 Task: Search one way flight ticket for 4 adults, 2 children, 2 infants in seat and 1 infant on lap in premium economy from Tri-cities: Tri-cities Airport to Evansville: Evansville Regional Airport on 8-3-2023. Choice of flights is Royal air maroc. Number of bags: 2 checked bags. Price is upto 84000. Outbound departure time preference is 22:00.
Action: Mouse moved to (445, 173)
Screenshot: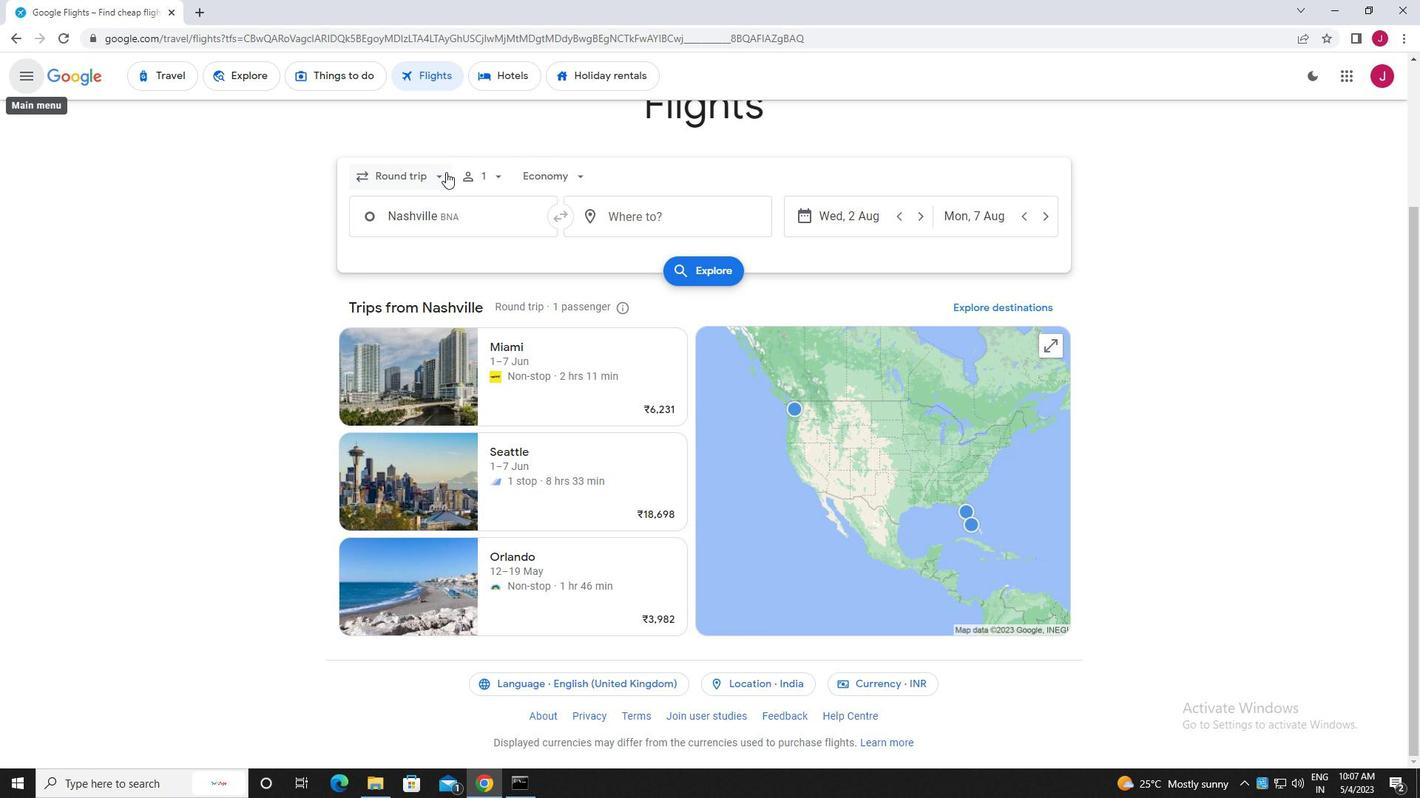 
Action: Mouse pressed left at (445, 173)
Screenshot: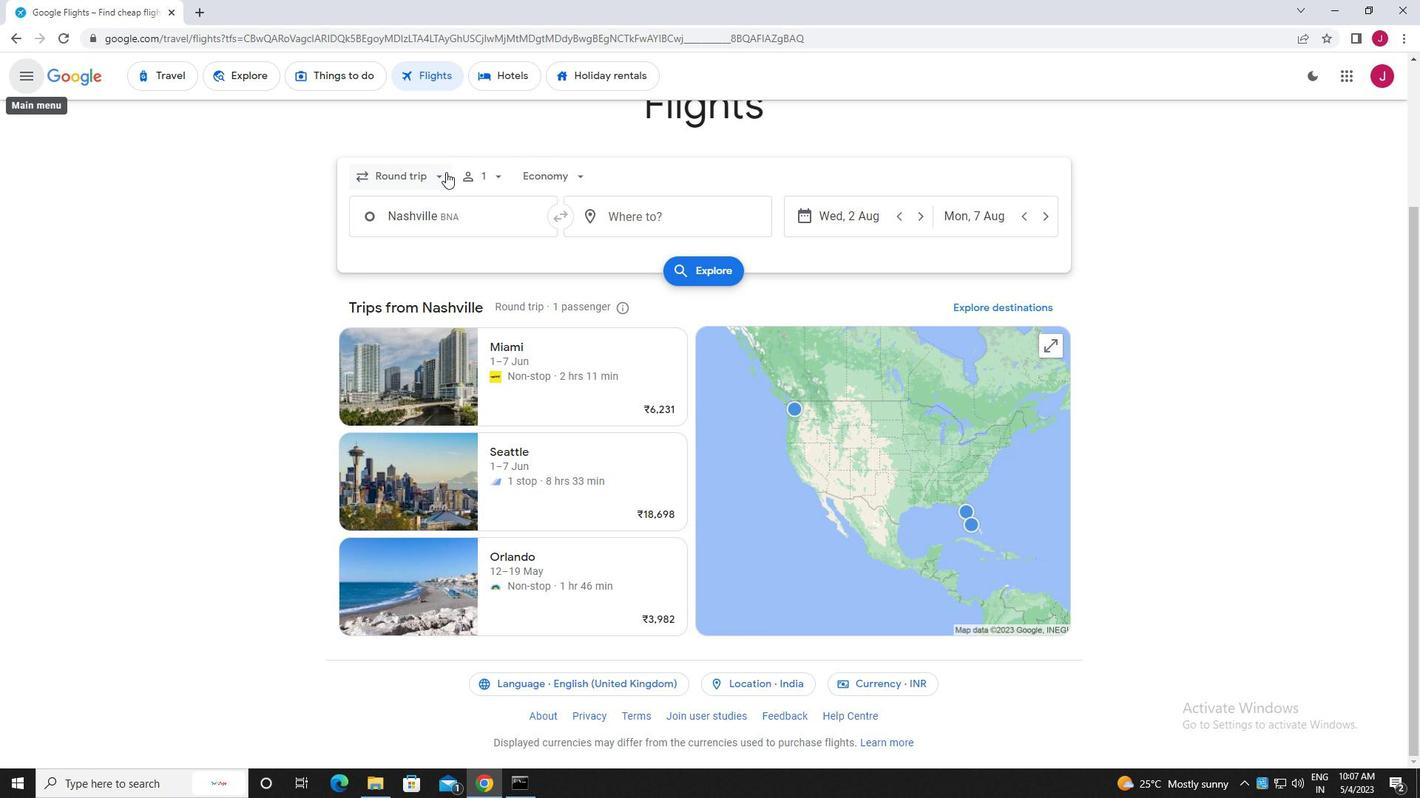 
Action: Mouse moved to (422, 243)
Screenshot: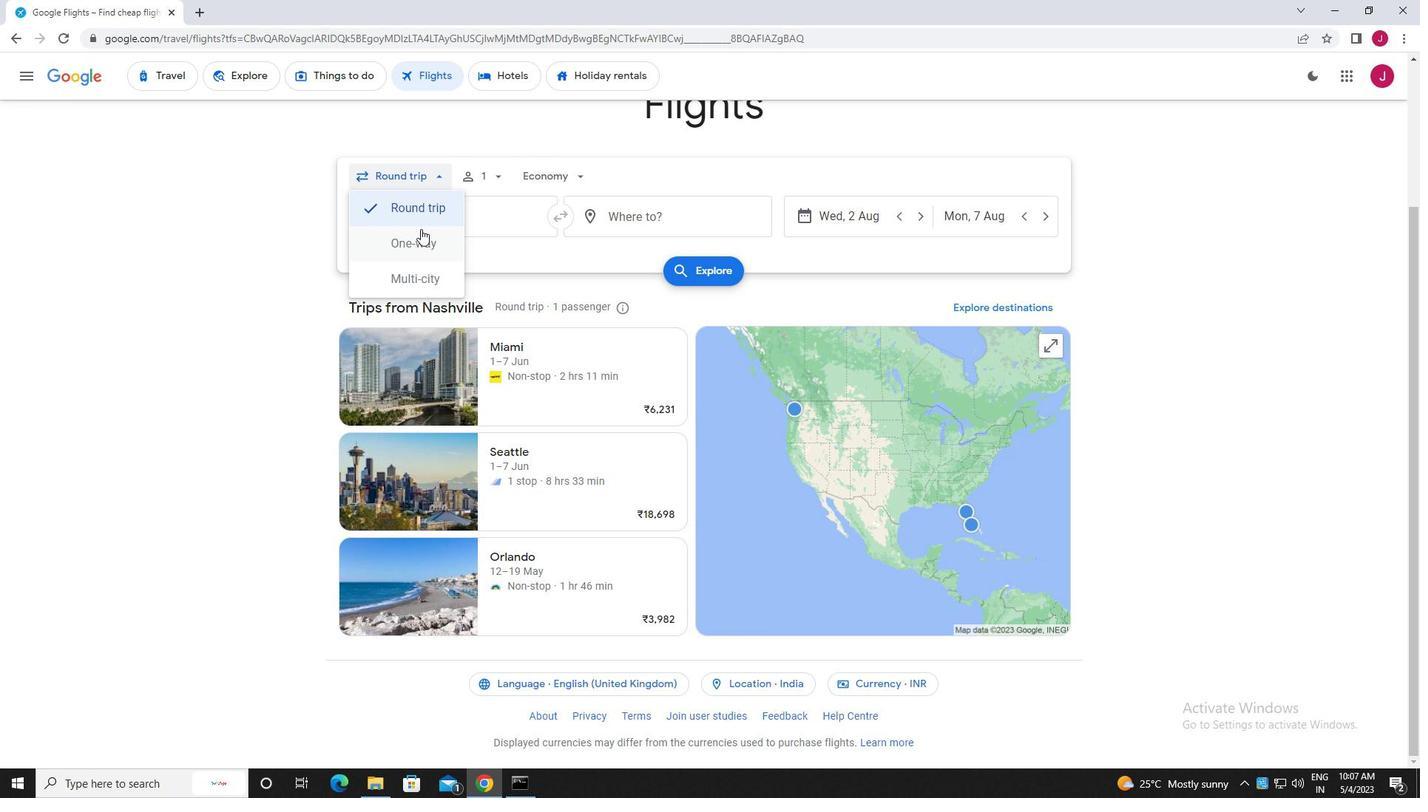 
Action: Mouse pressed left at (422, 243)
Screenshot: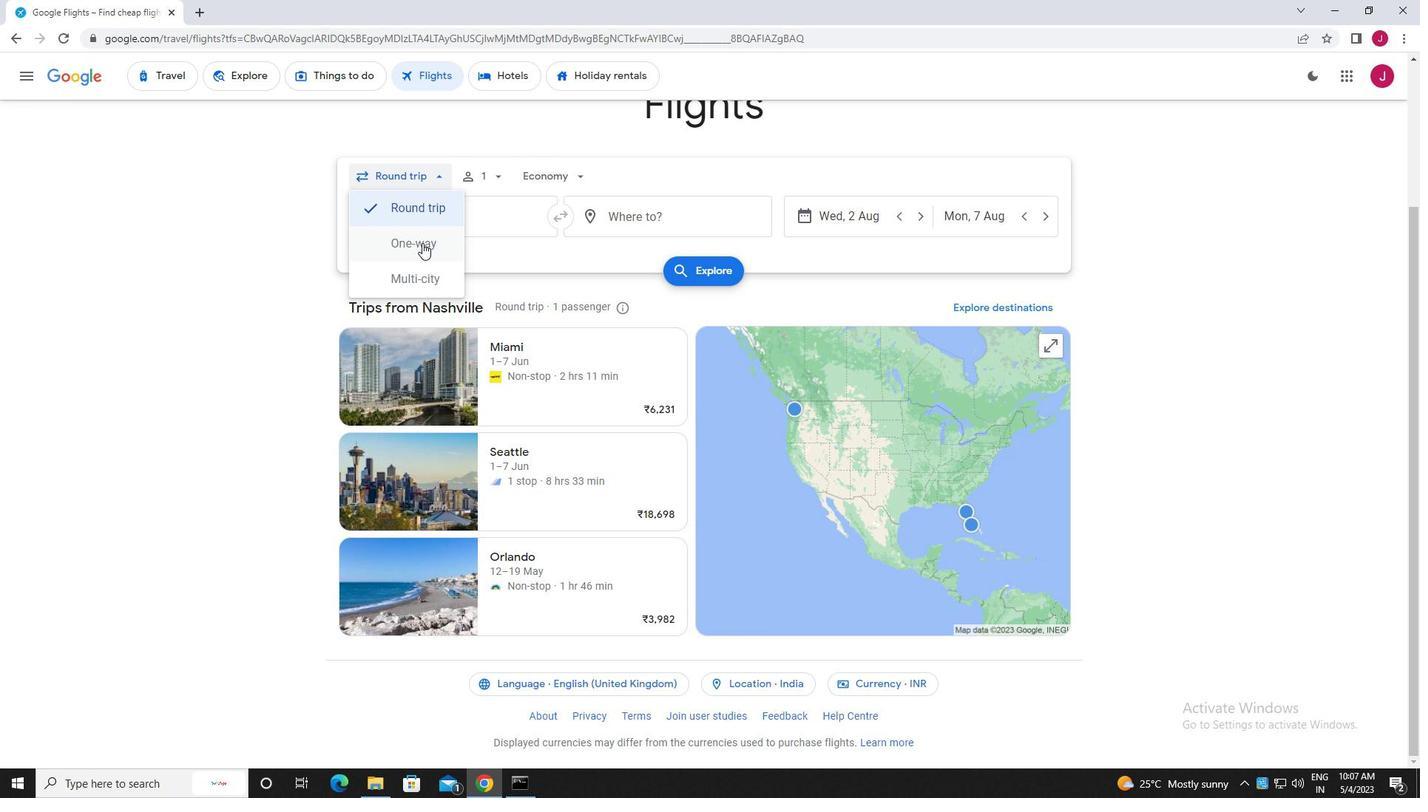
Action: Mouse moved to (489, 177)
Screenshot: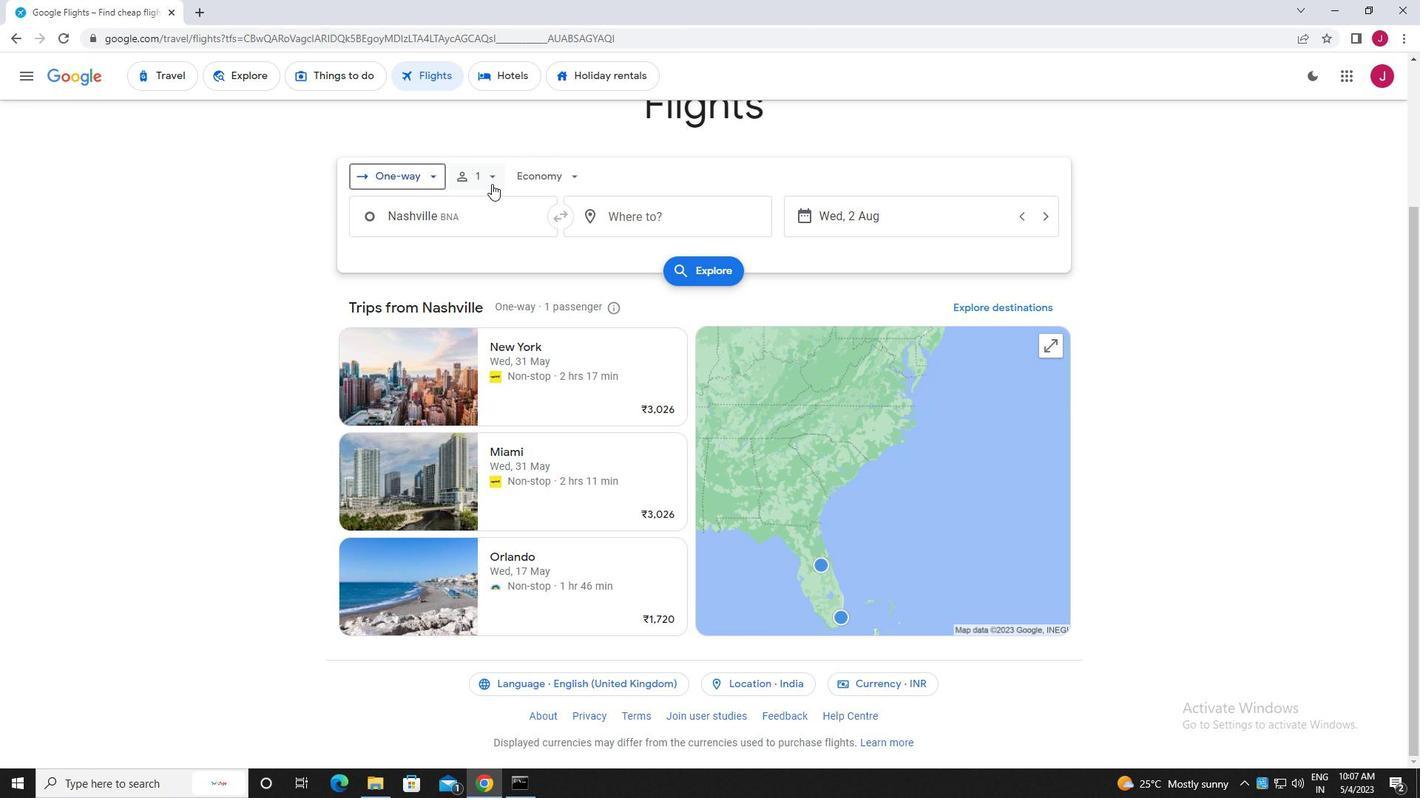 
Action: Mouse pressed left at (489, 177)
Screenshot: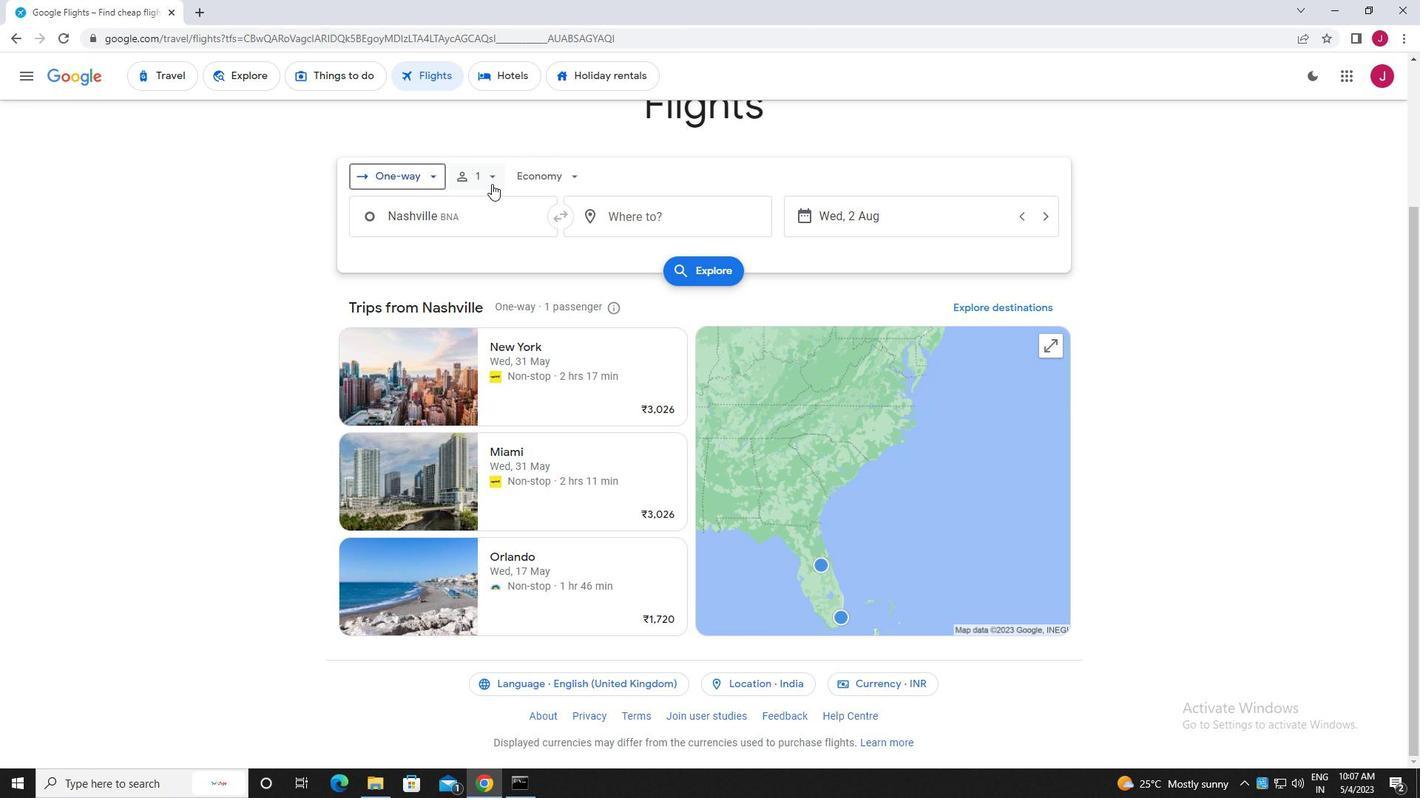 
Action: Mouse moved to (607, 213)
Screenshot: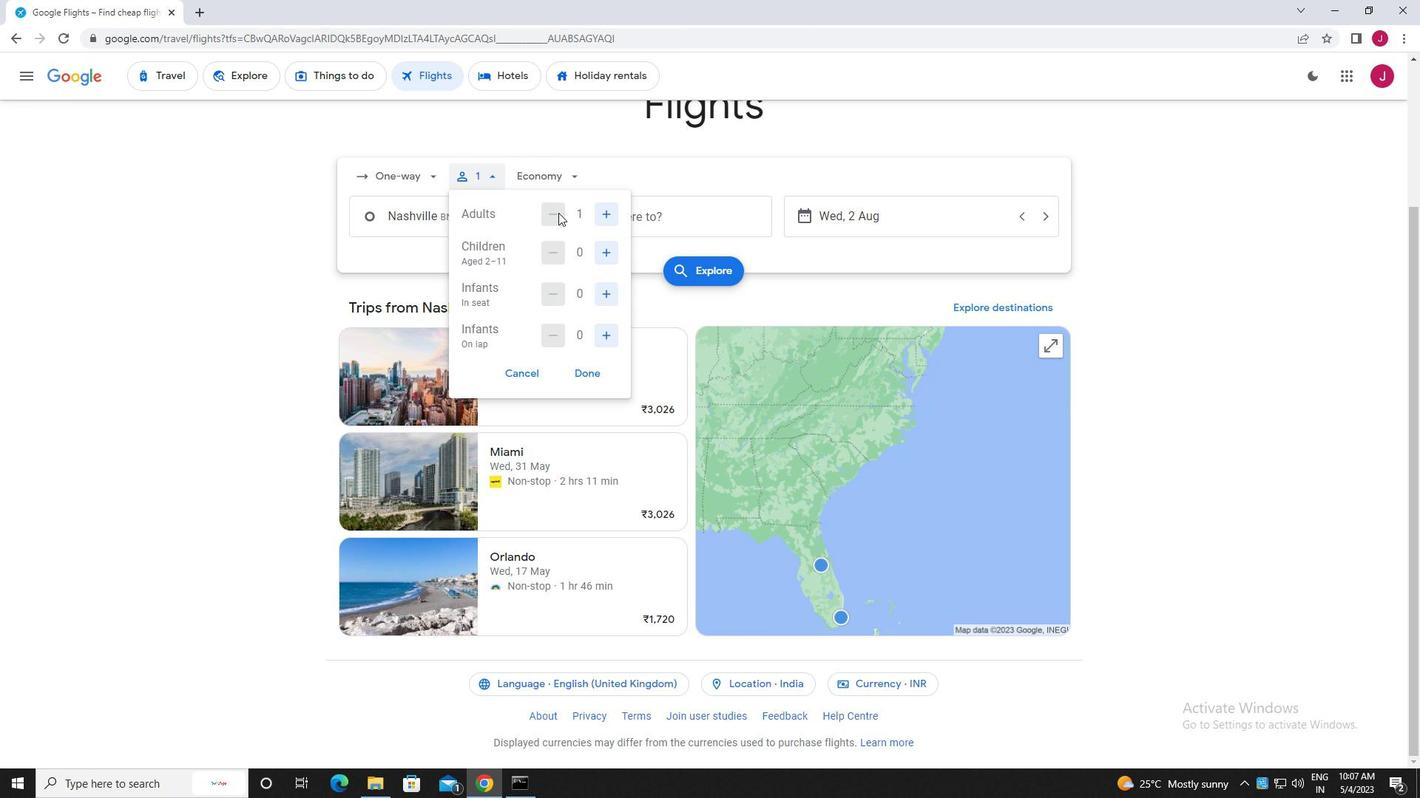 
Action: Mouse pressed left at (607, 213)
Screenshot: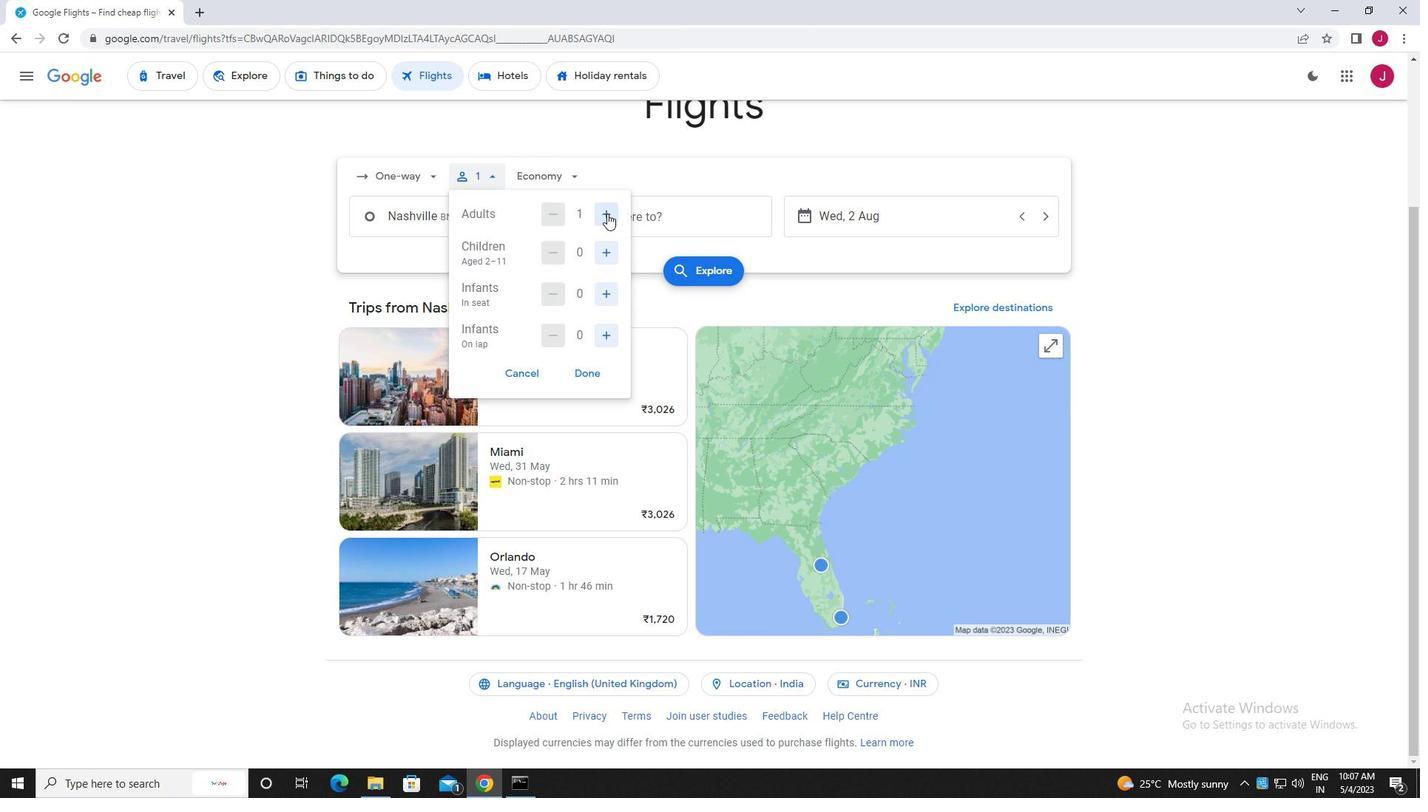 
Action: Mouse pressed left at (607, 213)
Screenshot: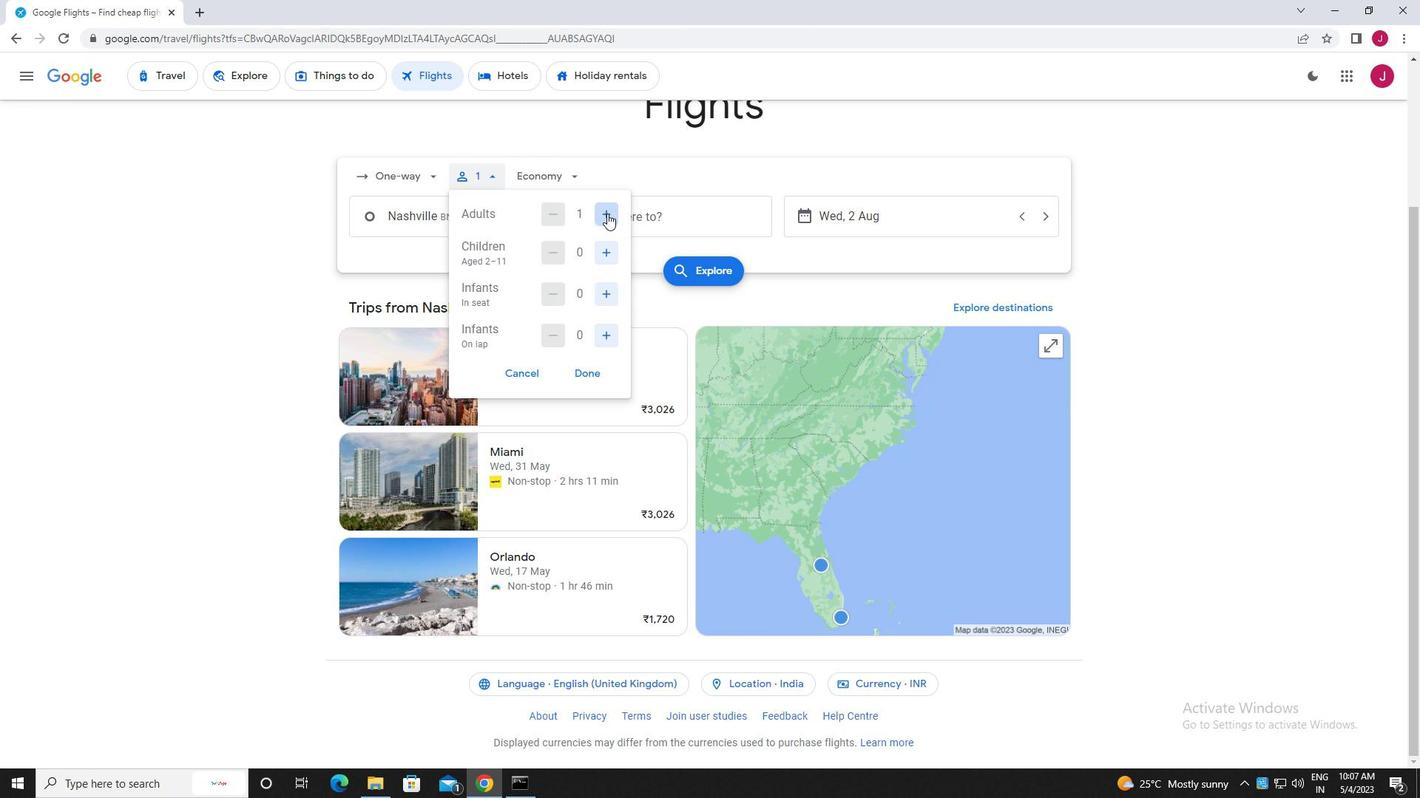 
Action: Mouse pressed left at (607, 213)
Screenshot: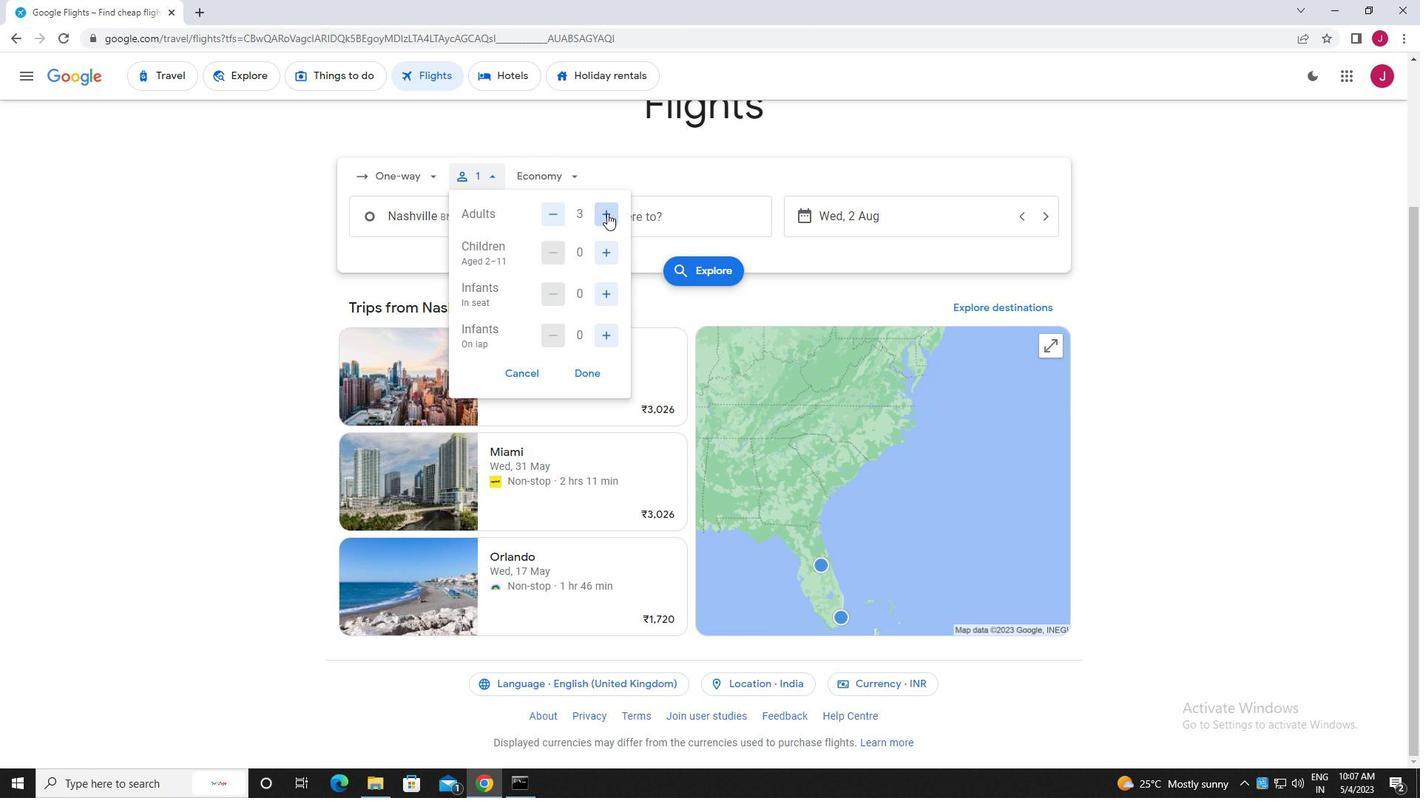 
Action: Mouse moved to (608, 254)
Screenshot: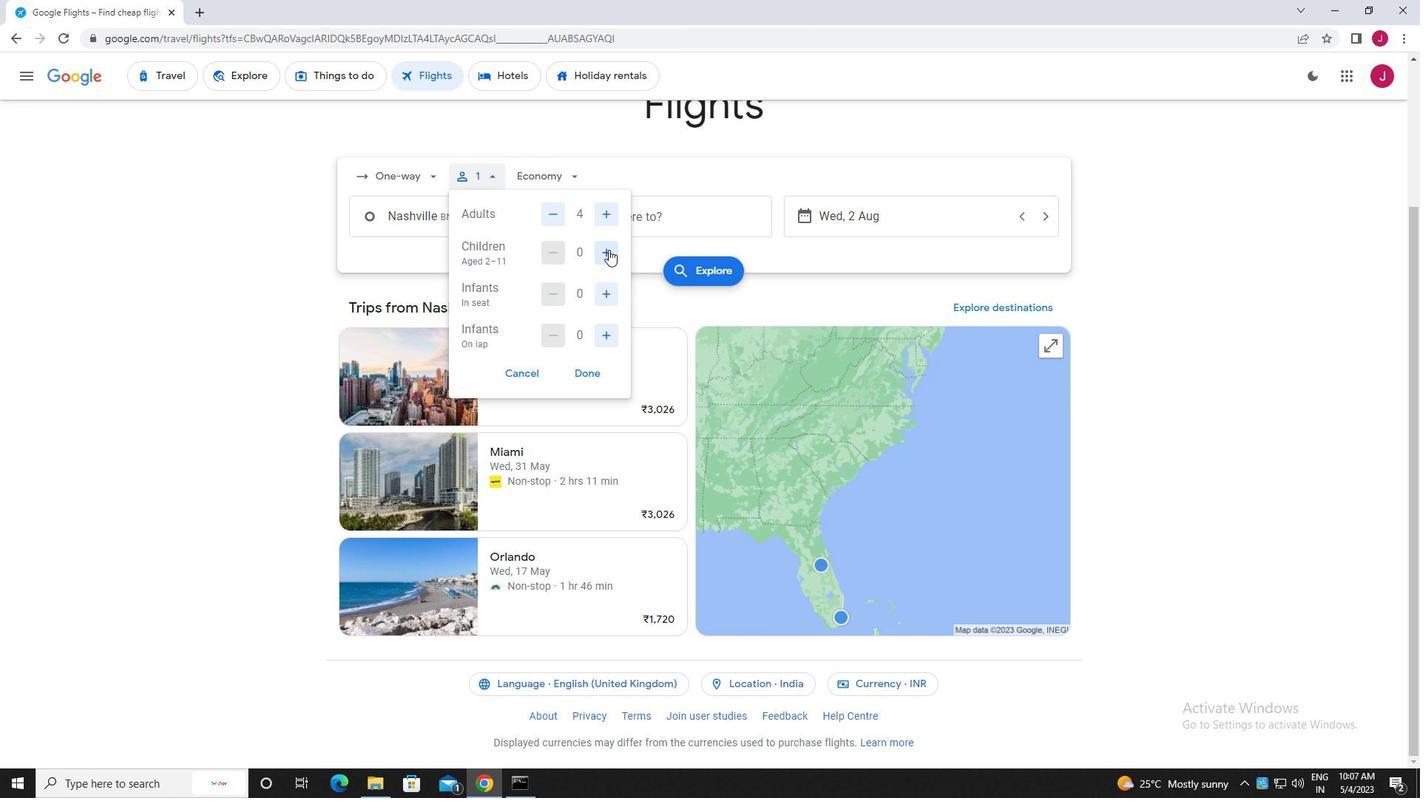 
Action: Mouse pressed left at (608, 254)
Screenshot: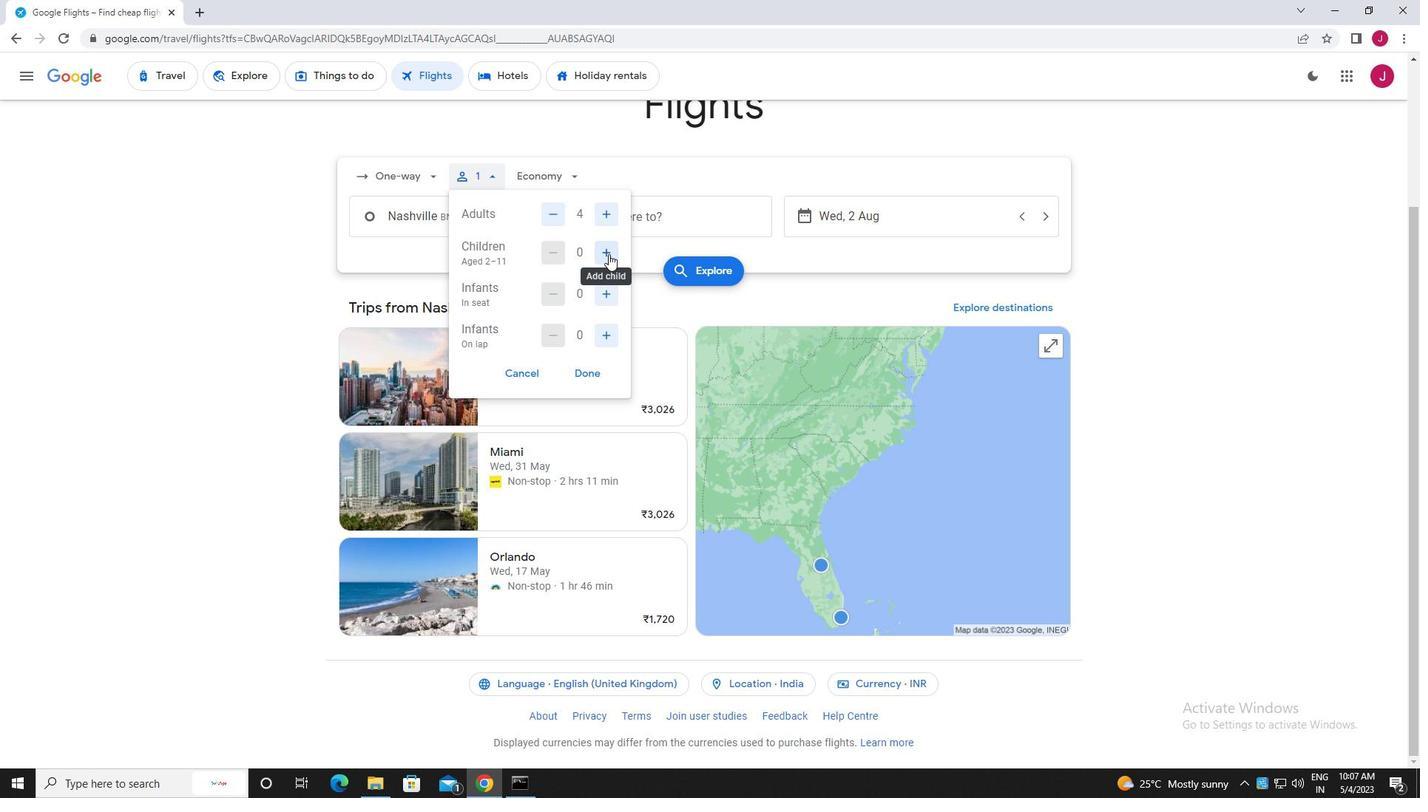 
Action: Mouse pressed left at (608, 254)
Screenshot: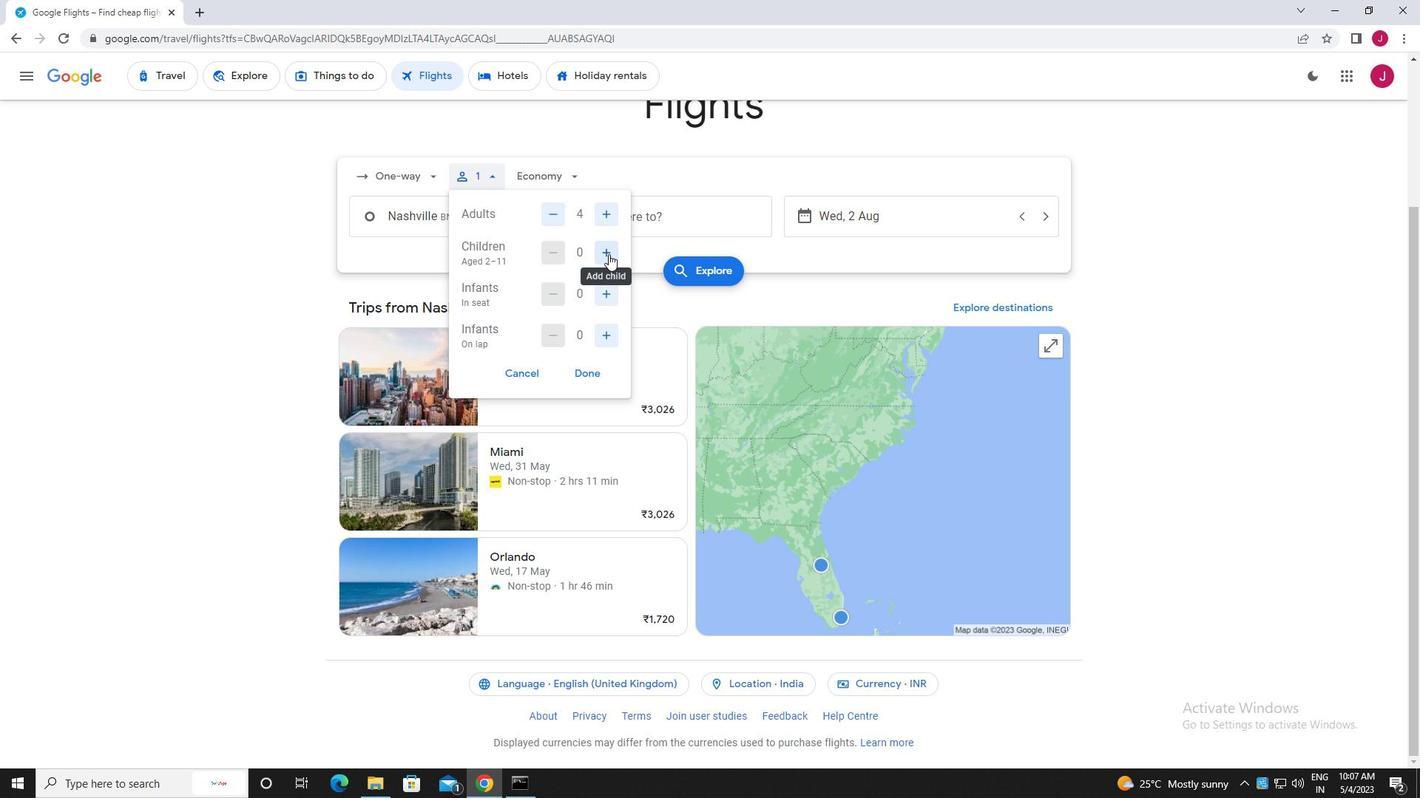 
Action: Mouse moved to (608, 295)
Screenshot: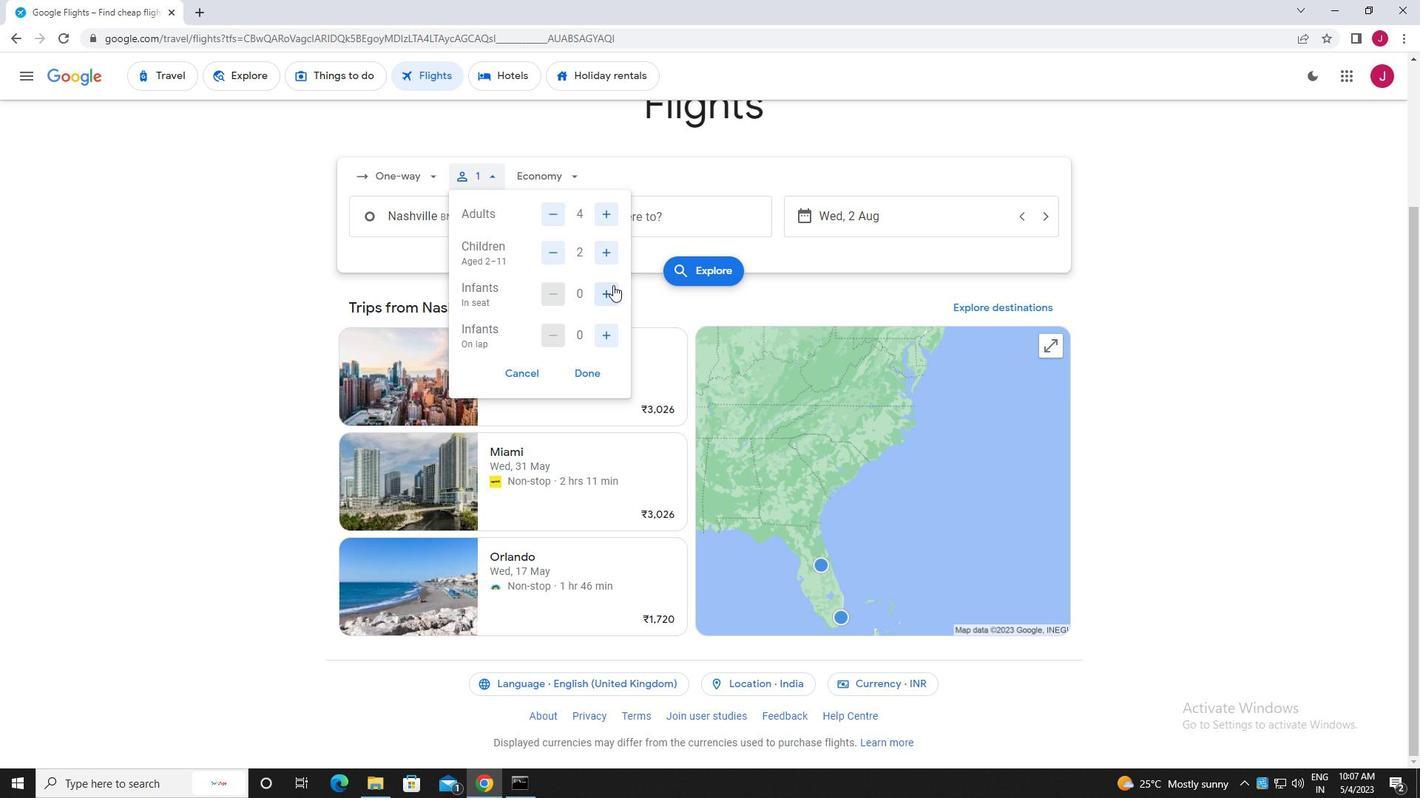 
Action: Mouse pressed left at (608, 295)
Screenshot: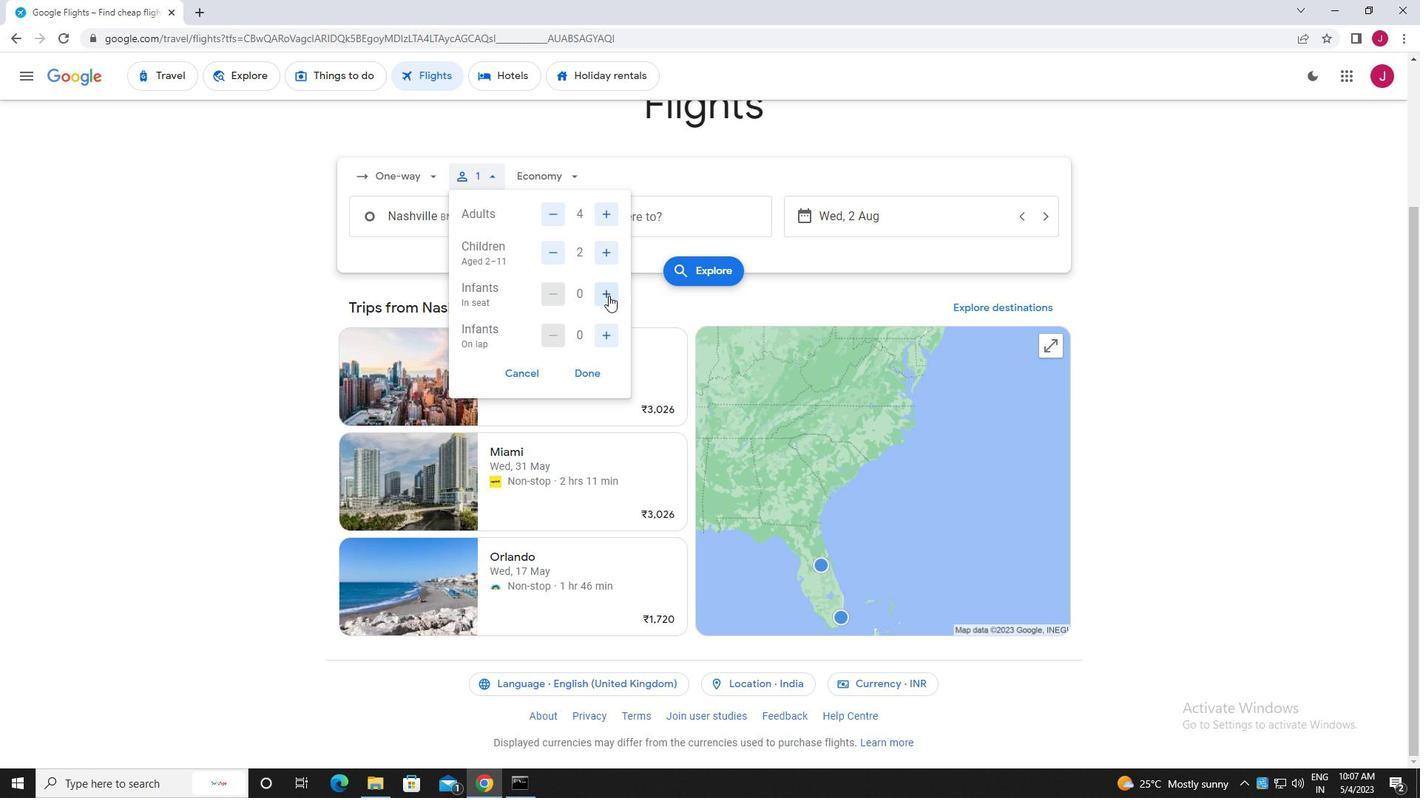 
Action: Mouse pressed left at (608, 295)
Screenshot: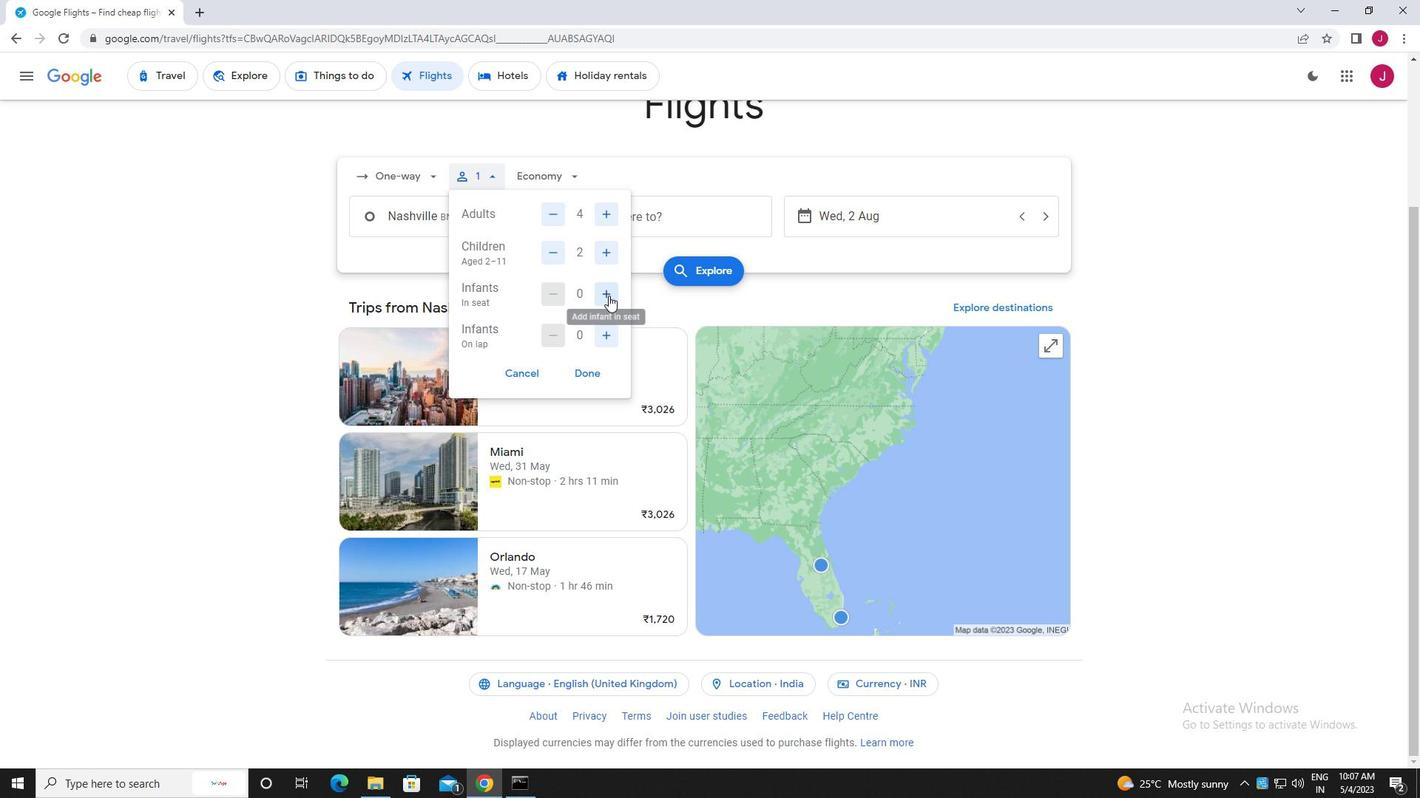 
Action: Mouse moved to (605, 336)
Screenshot: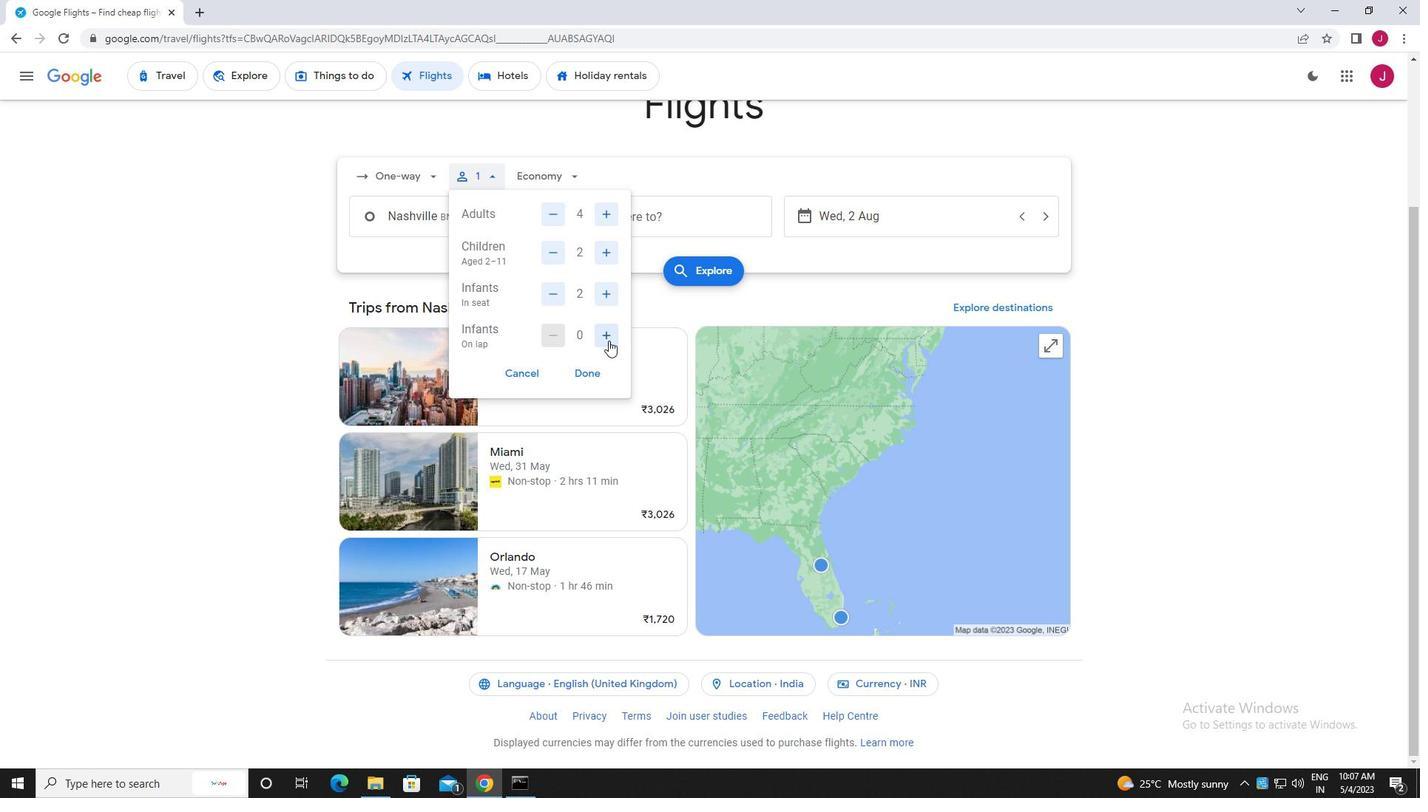 
Action: Mouse pressed left at (605, 336)
Screenshot: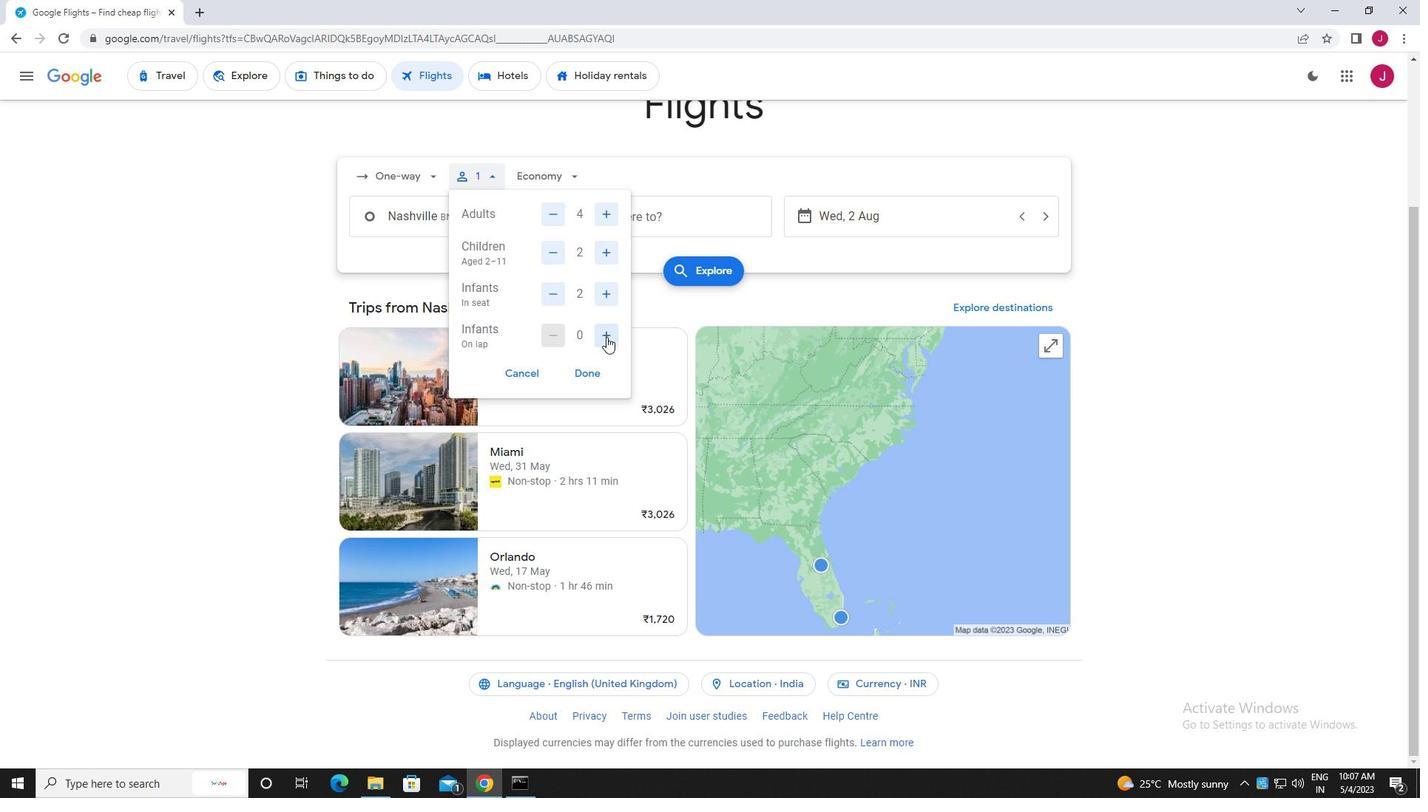 
Action: Mouse moved to (591, 371)
Screenshot: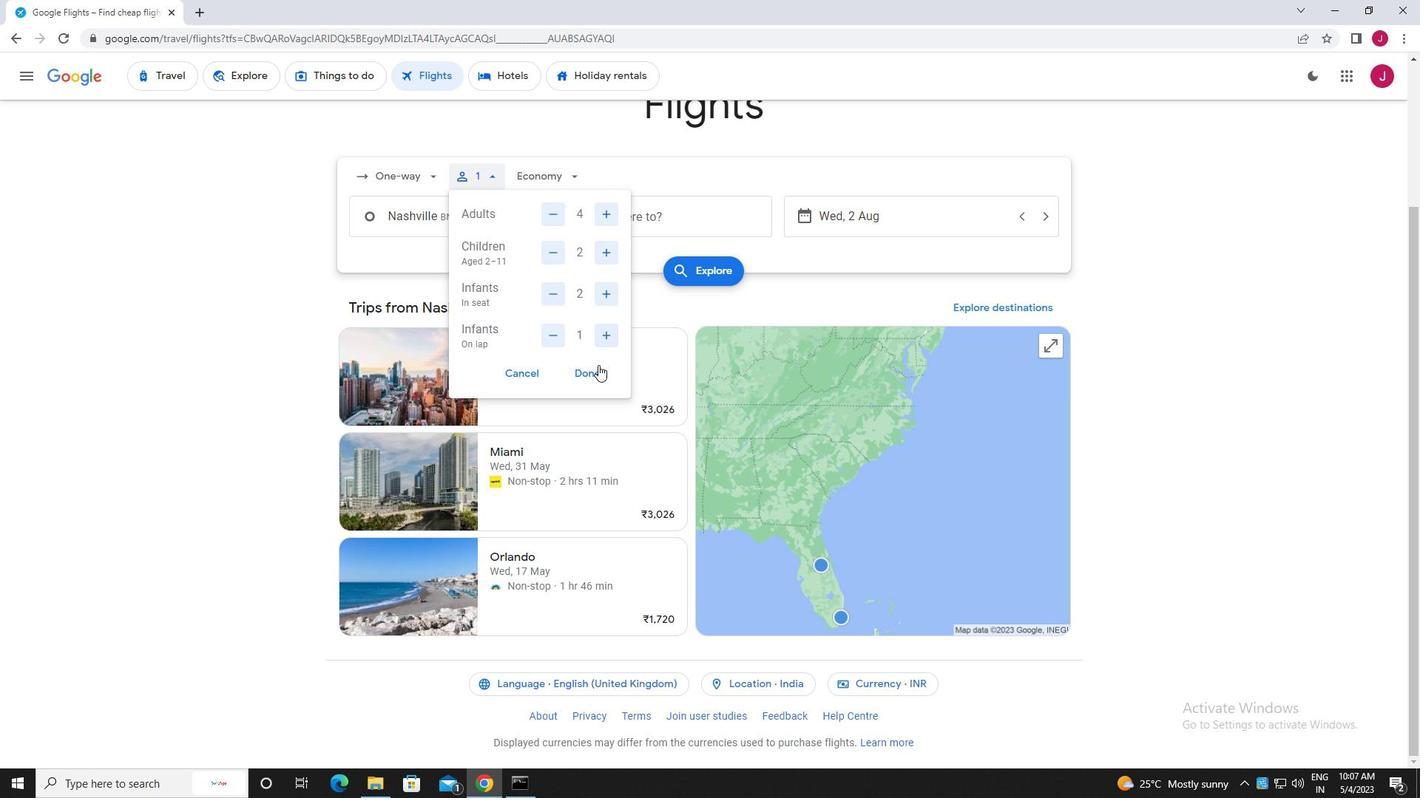 
Action: Mouse pressed left at (591, 371)
Screenshot: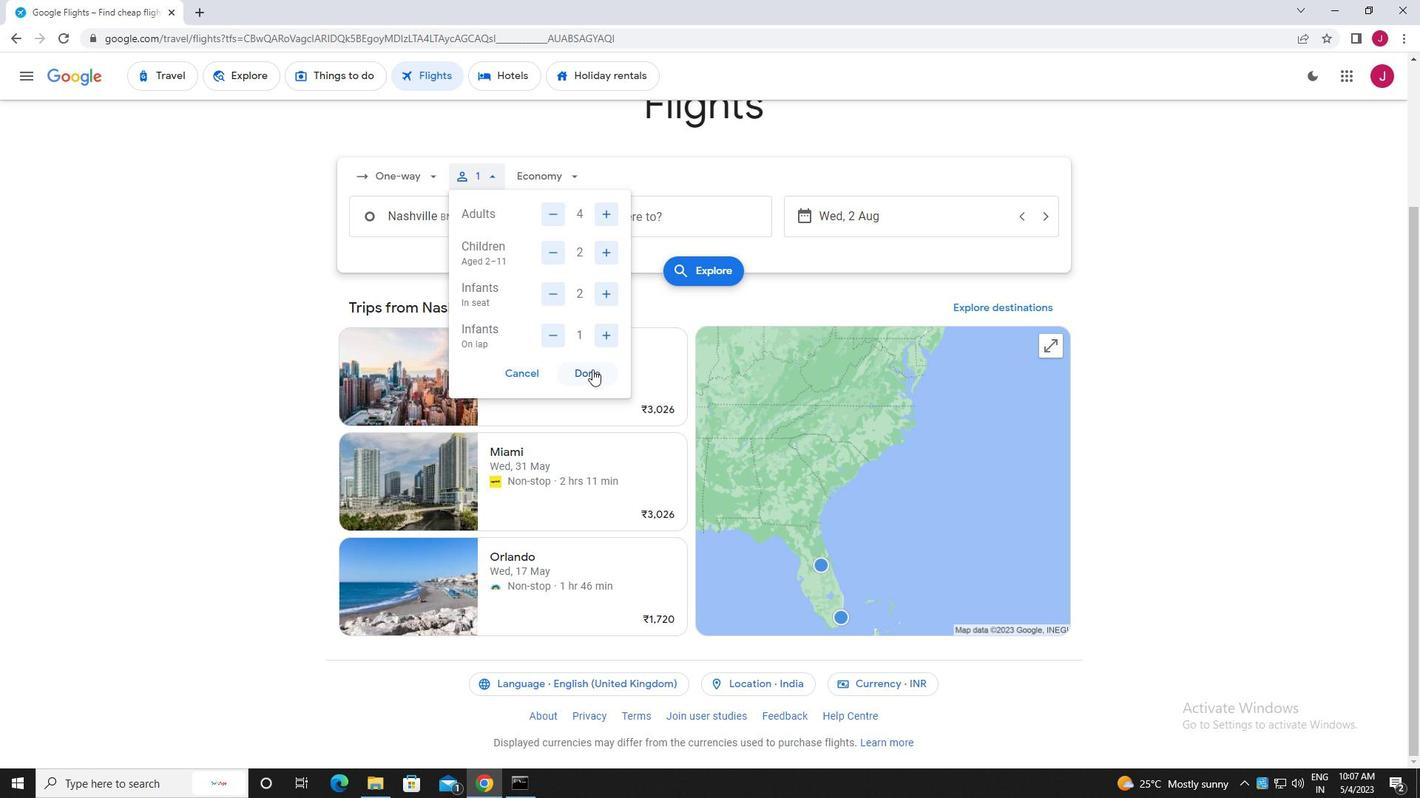 
Action: Mouse moved to (551, 173)
Screenshot: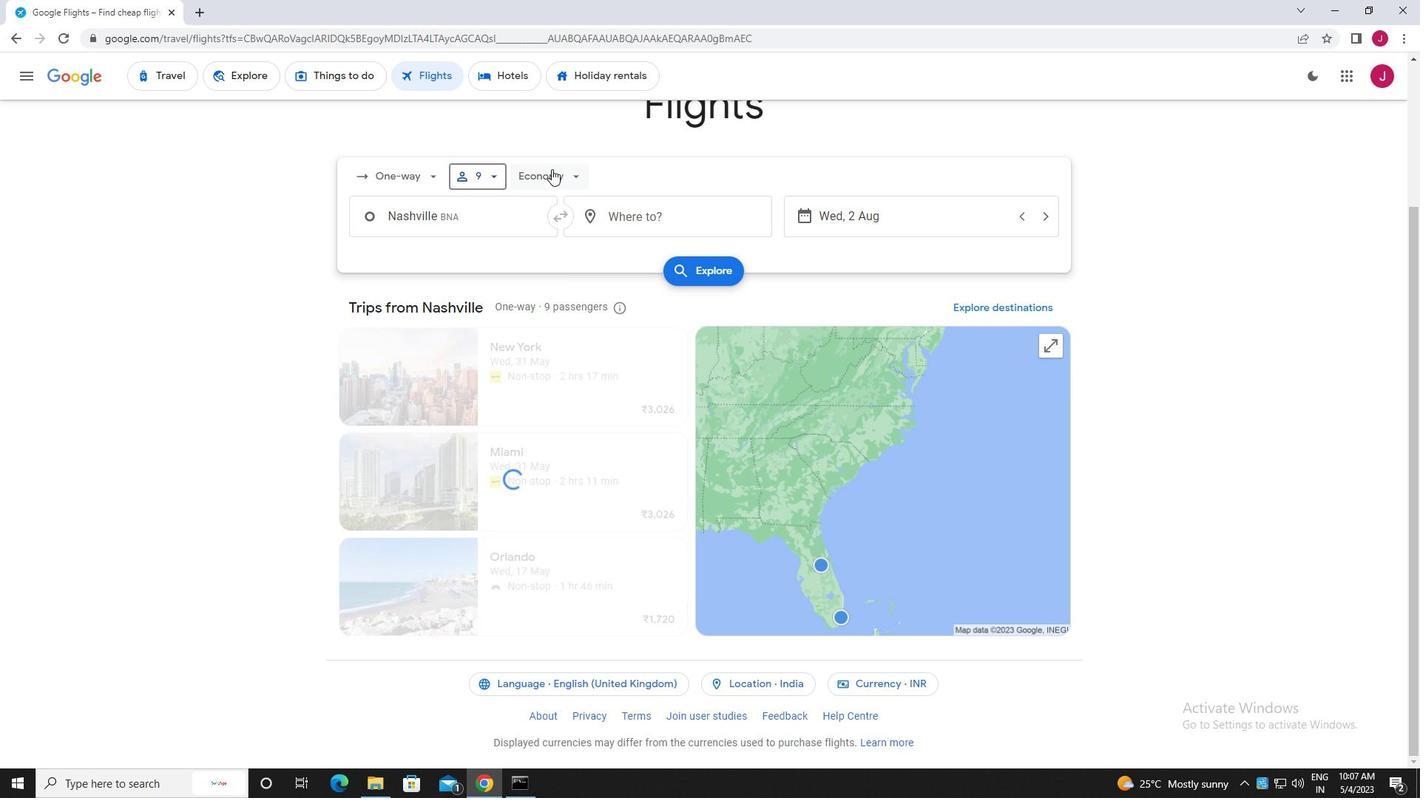 
Action: Mouse pressed left at (551, 173)
Screenshot: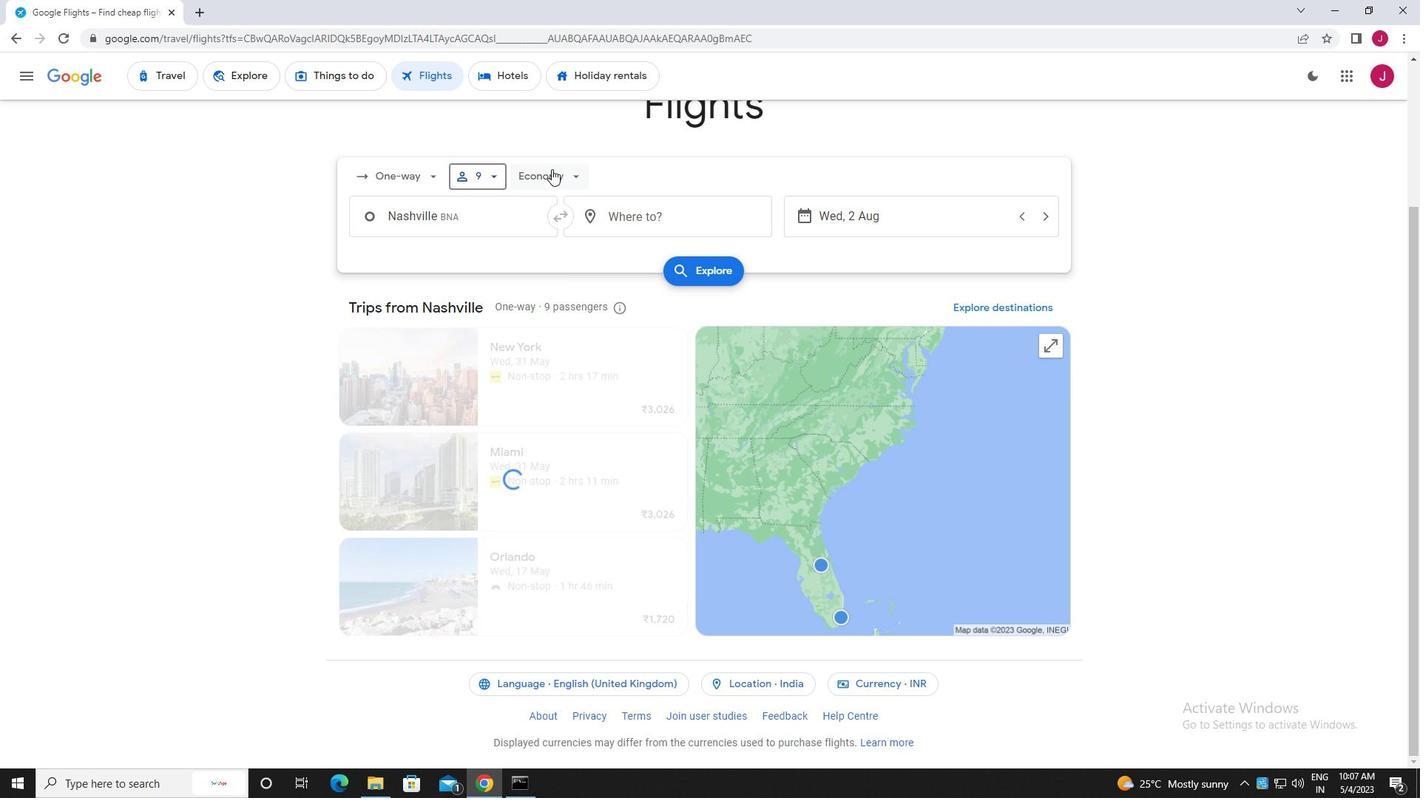 
Action: Mouse moved to (574, 247)
Screenshot: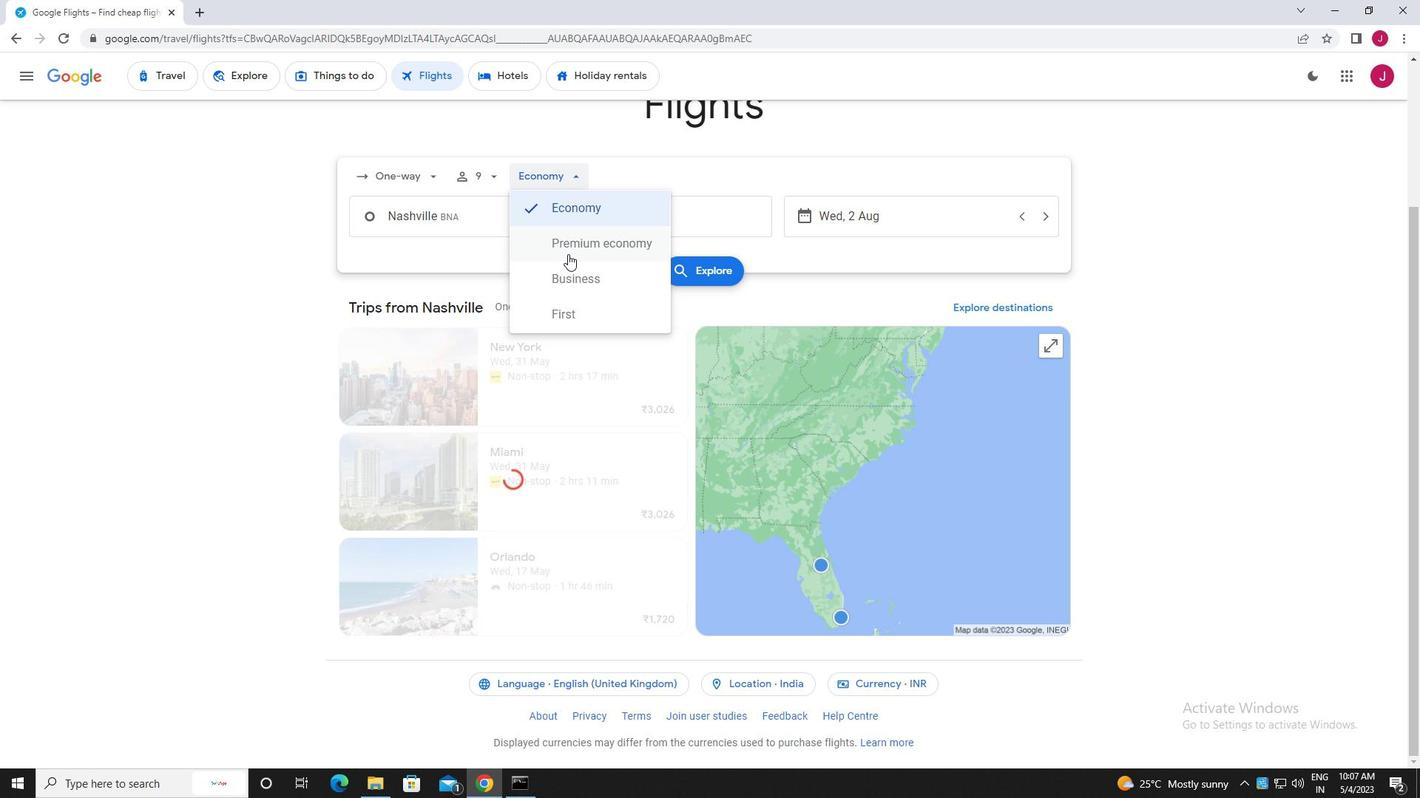 
Action: Mouse pressed left at (574, 247)
Screenshot: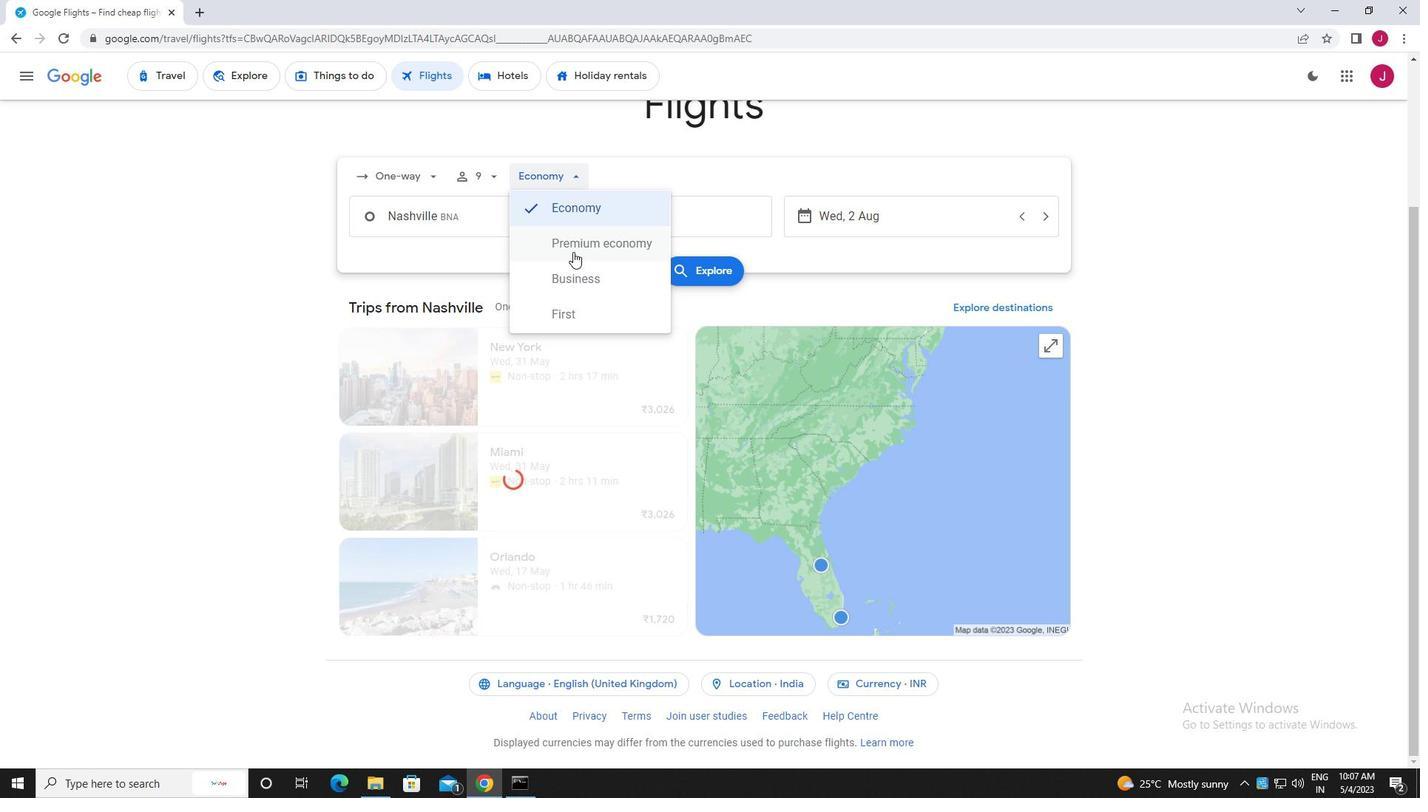 
Action: Mouse moved to (488, 218)
Screenshot: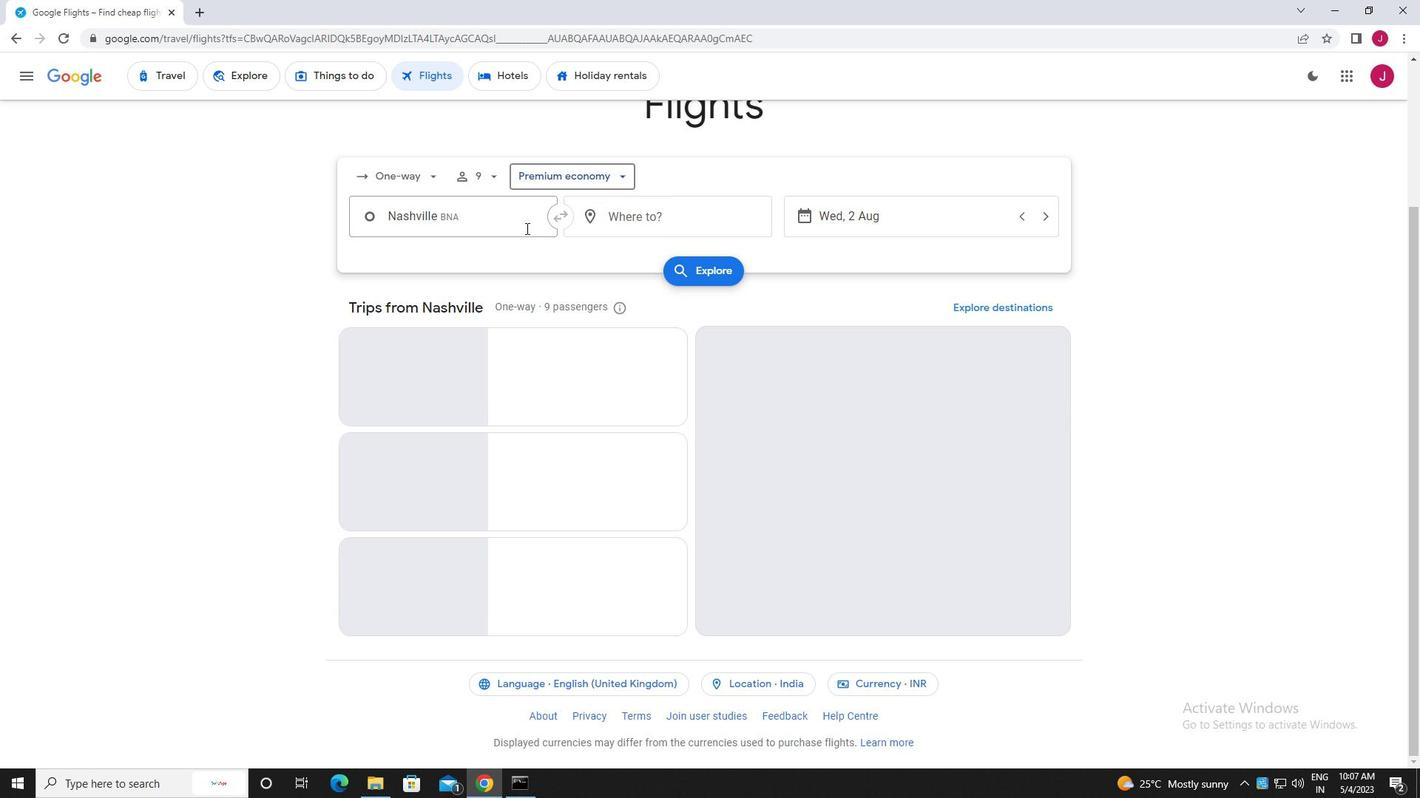 
Action: Mouse pressed left at (488, 218)
Screenshot: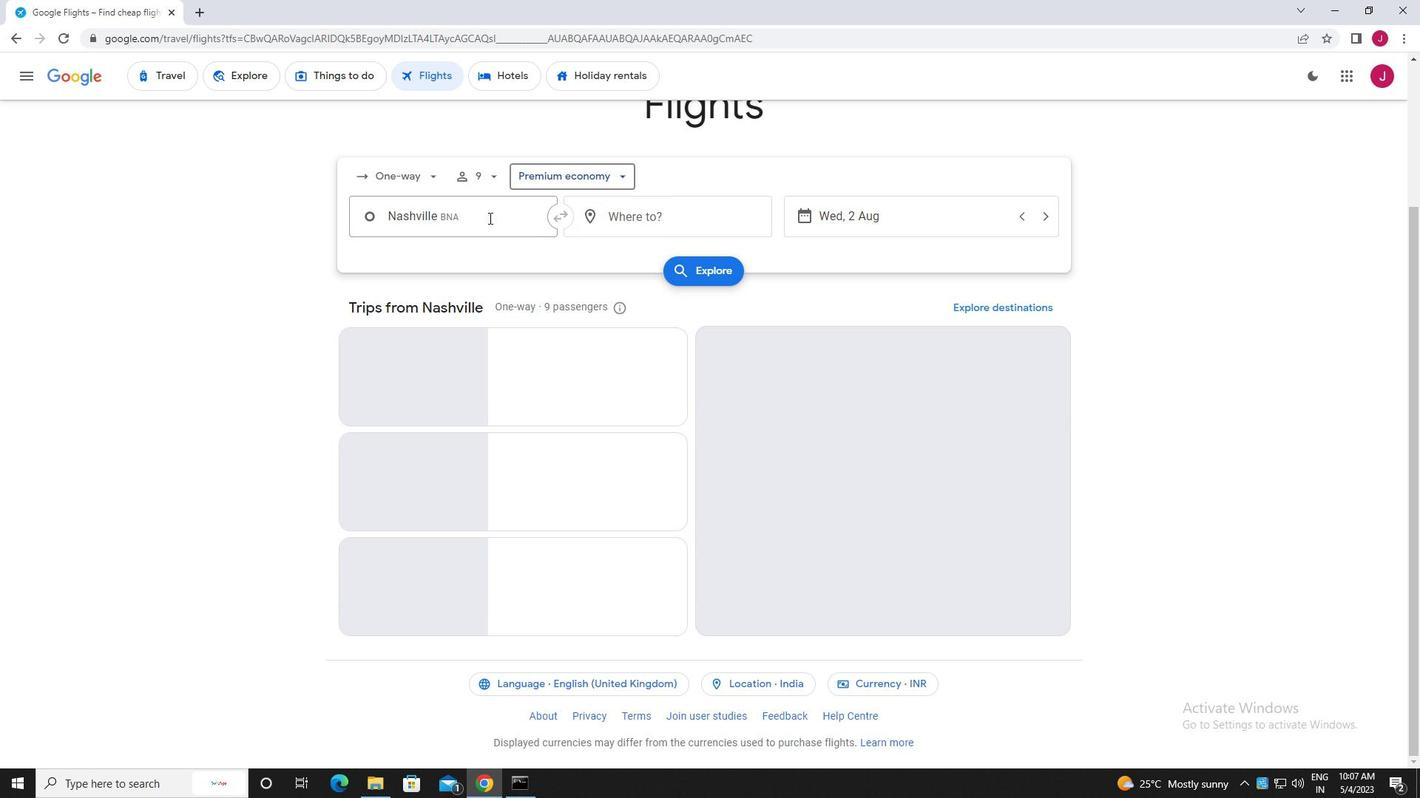 
Action: Mouse moved to (488, 217)
Screenshot: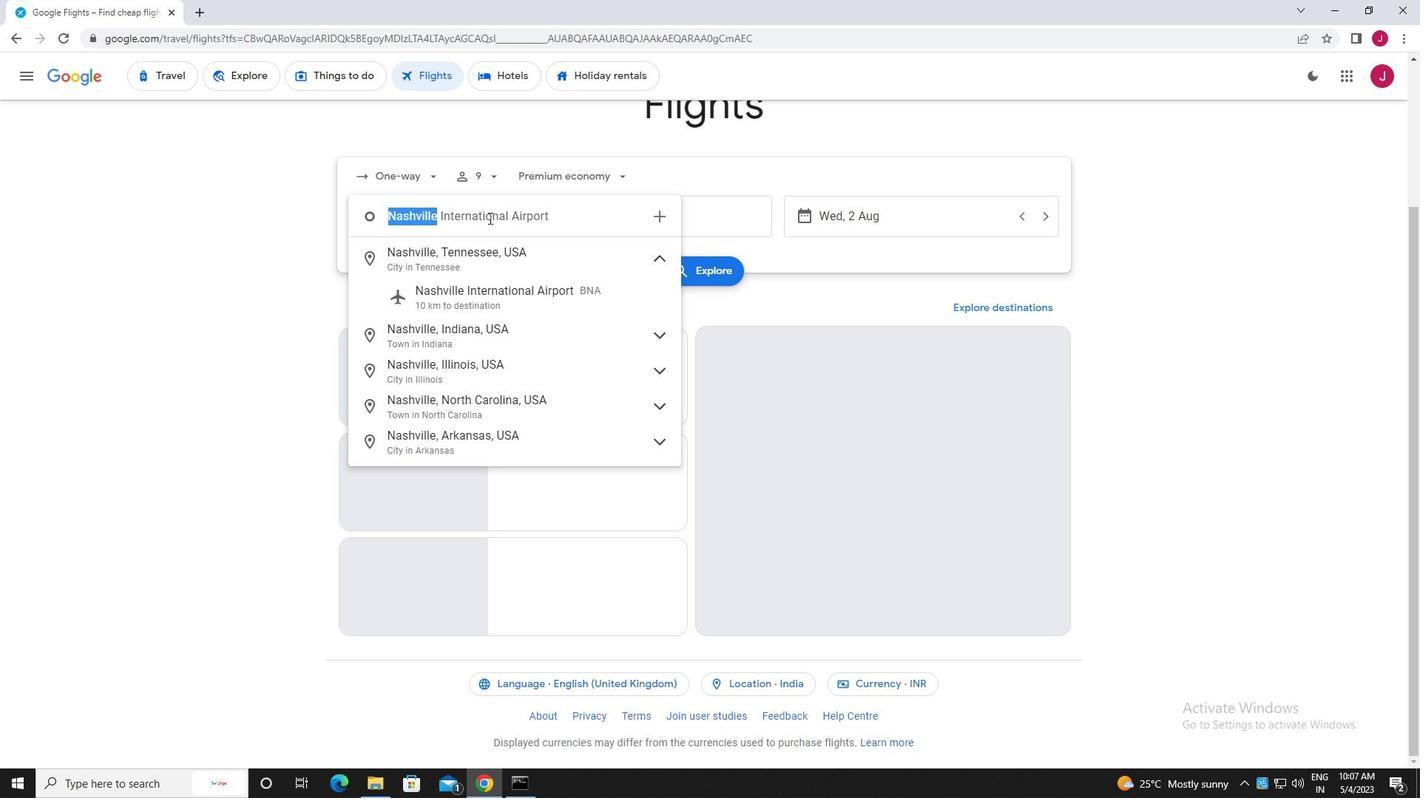 
Action: Key pressed tri<Key.space>cities
Screenshot: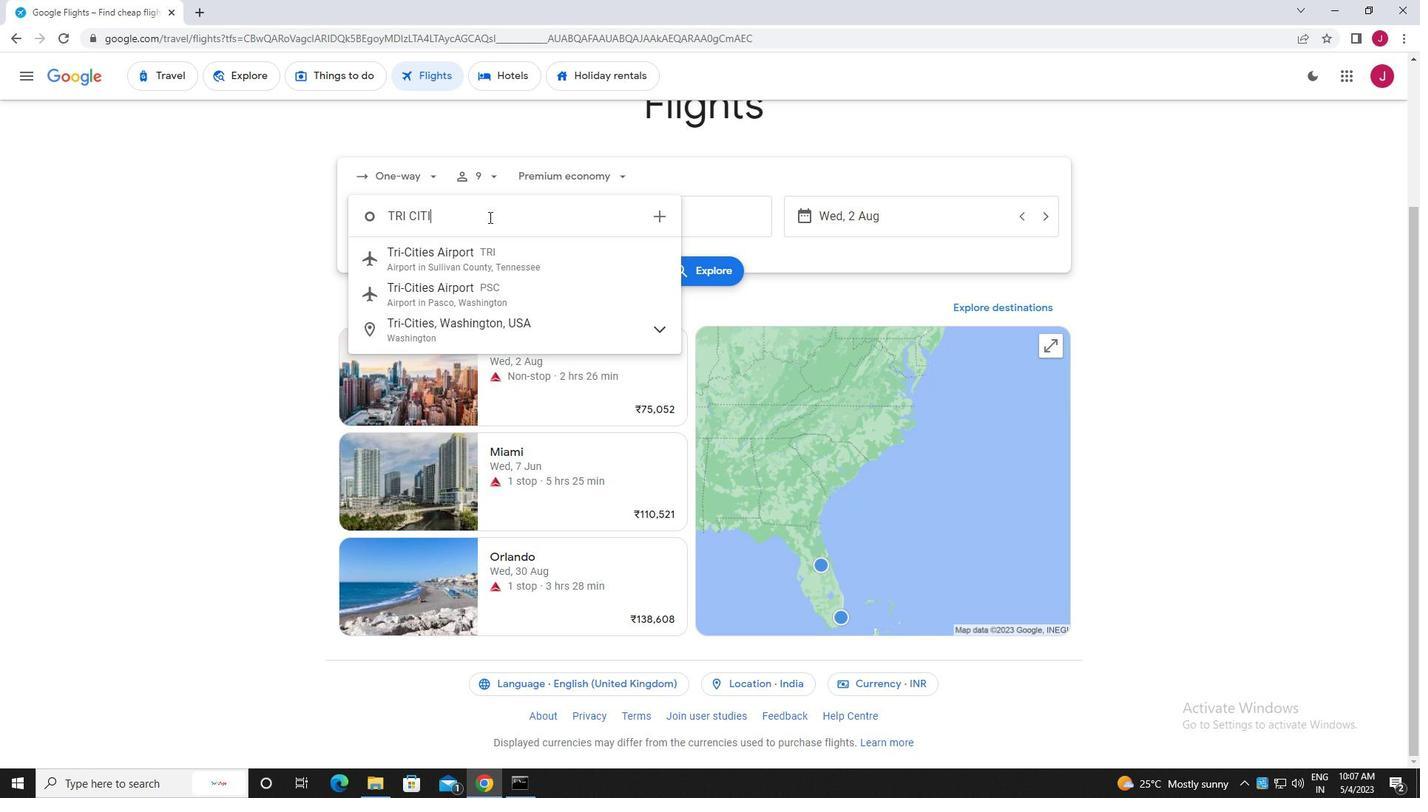 
Action: Mouse moved to (500, 256)
Screenshot: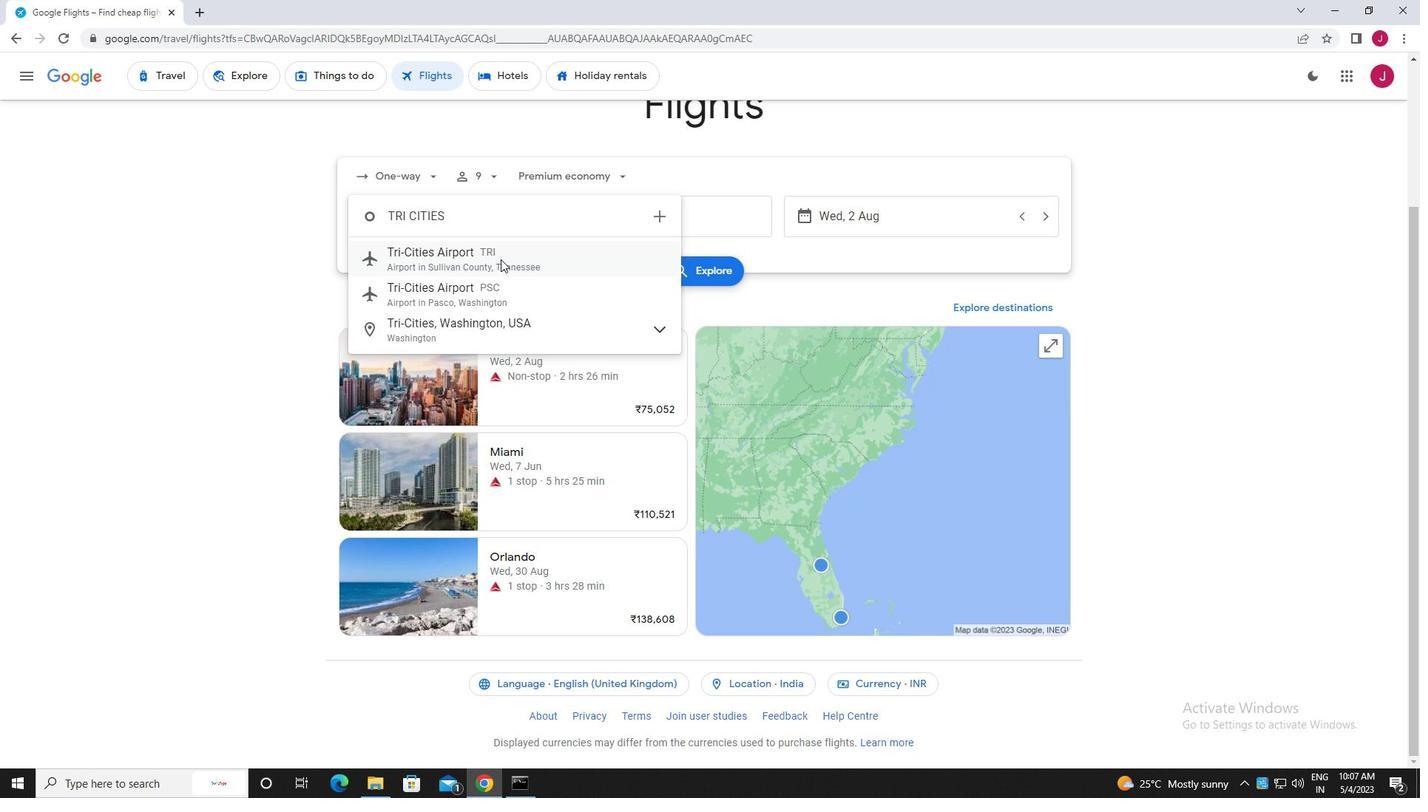 
Action: Mouse pressed left at (500, 256)
Screenshot: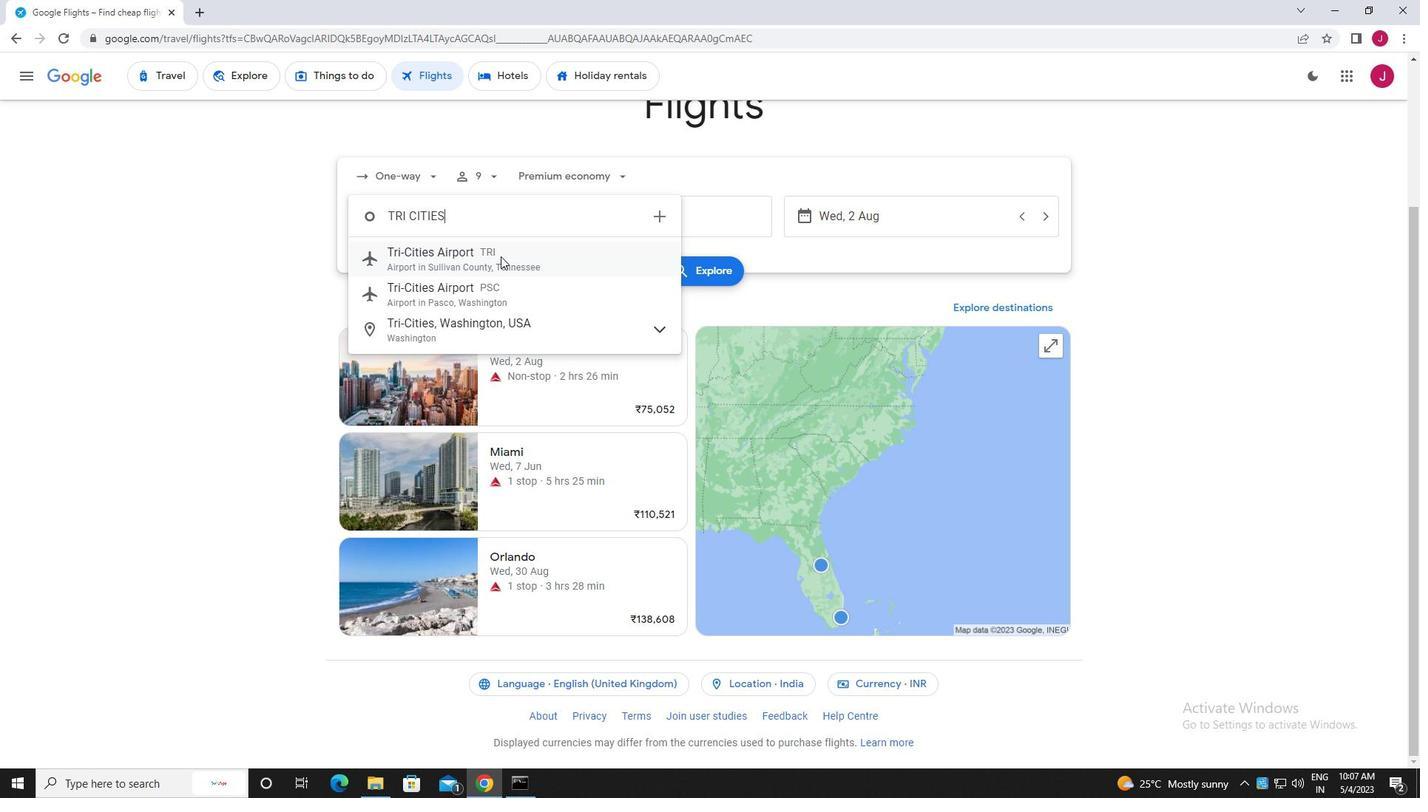 
Action: Mouse moved to (688, 226)
Screenshot: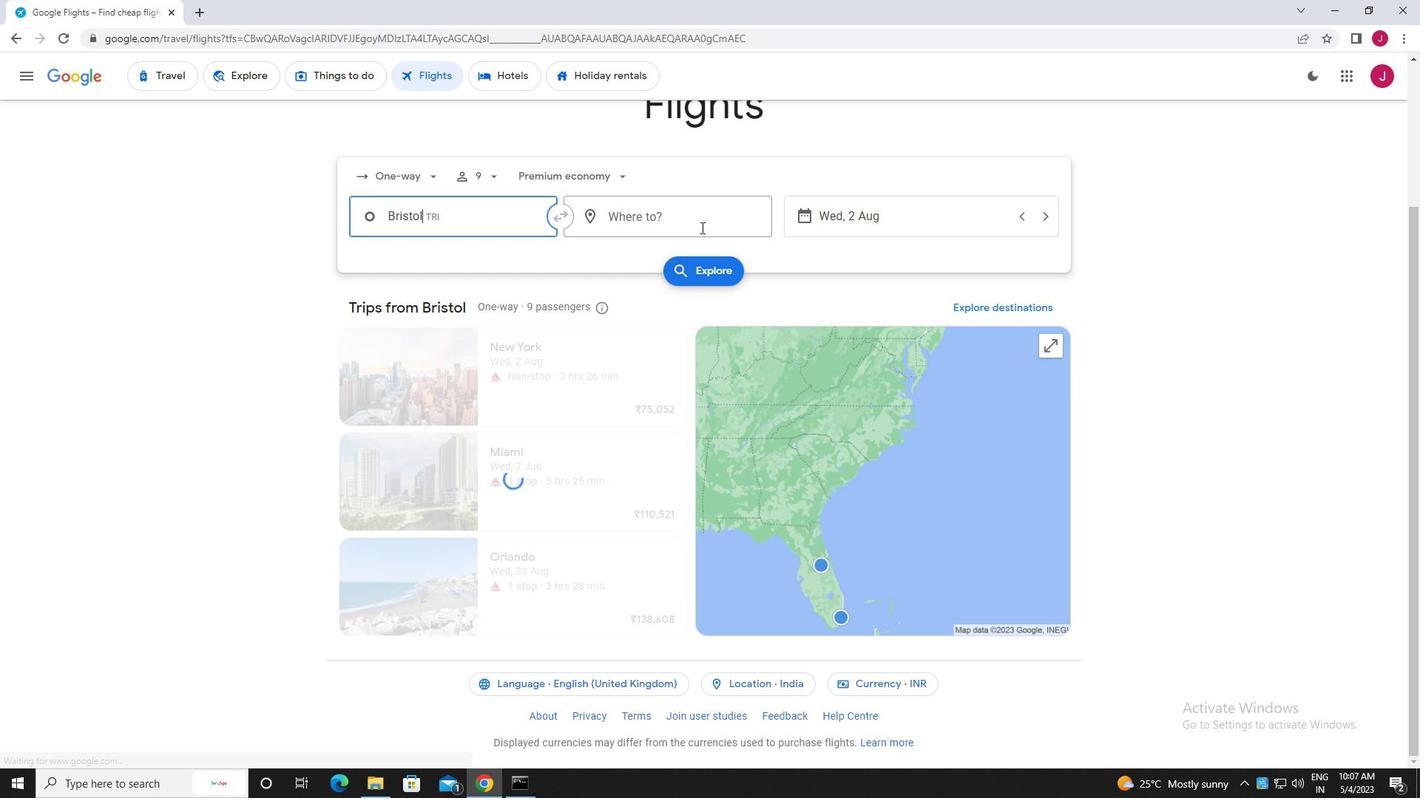 
Action: Mouse pressed left at (688, 226)
Screenshot: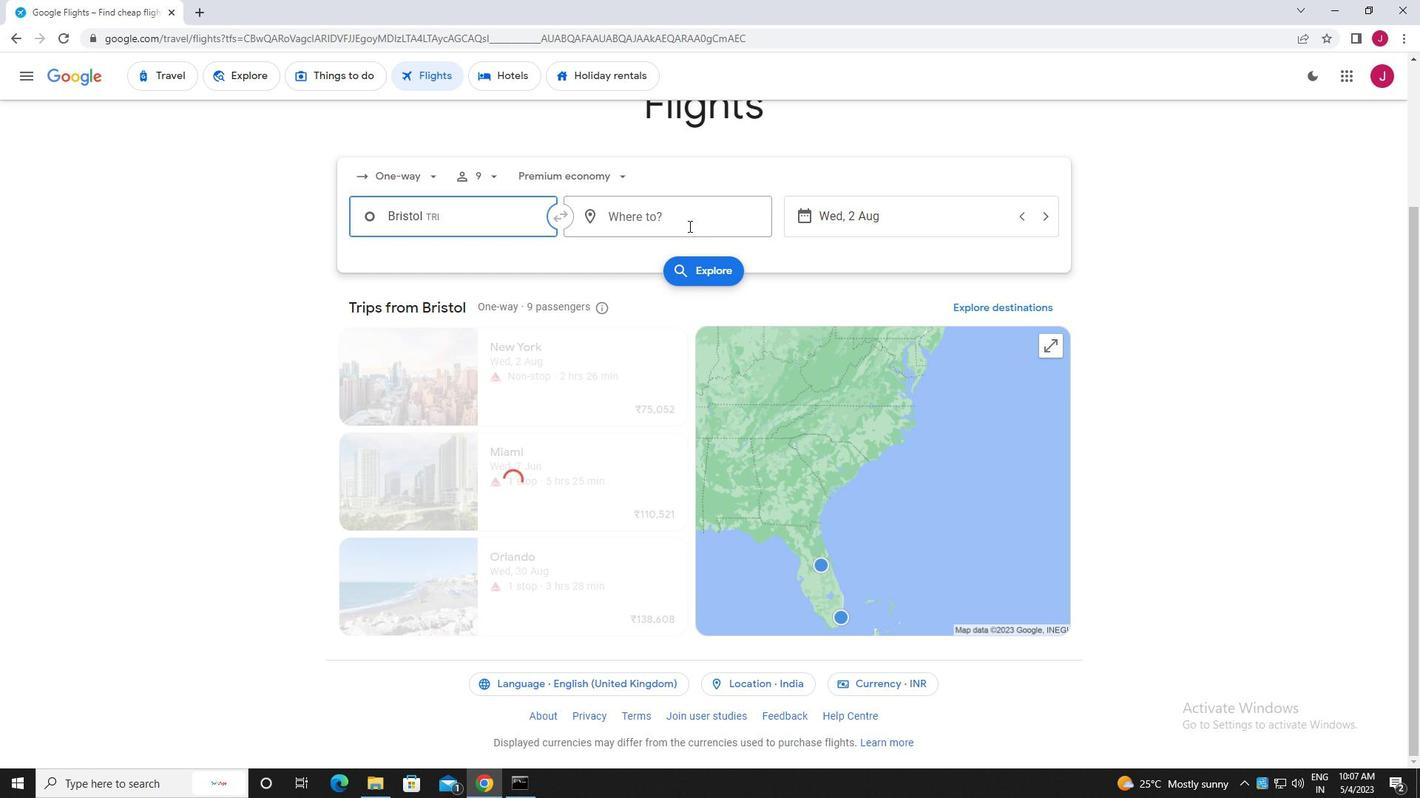 
Action: Key pressed evans
Screenshot: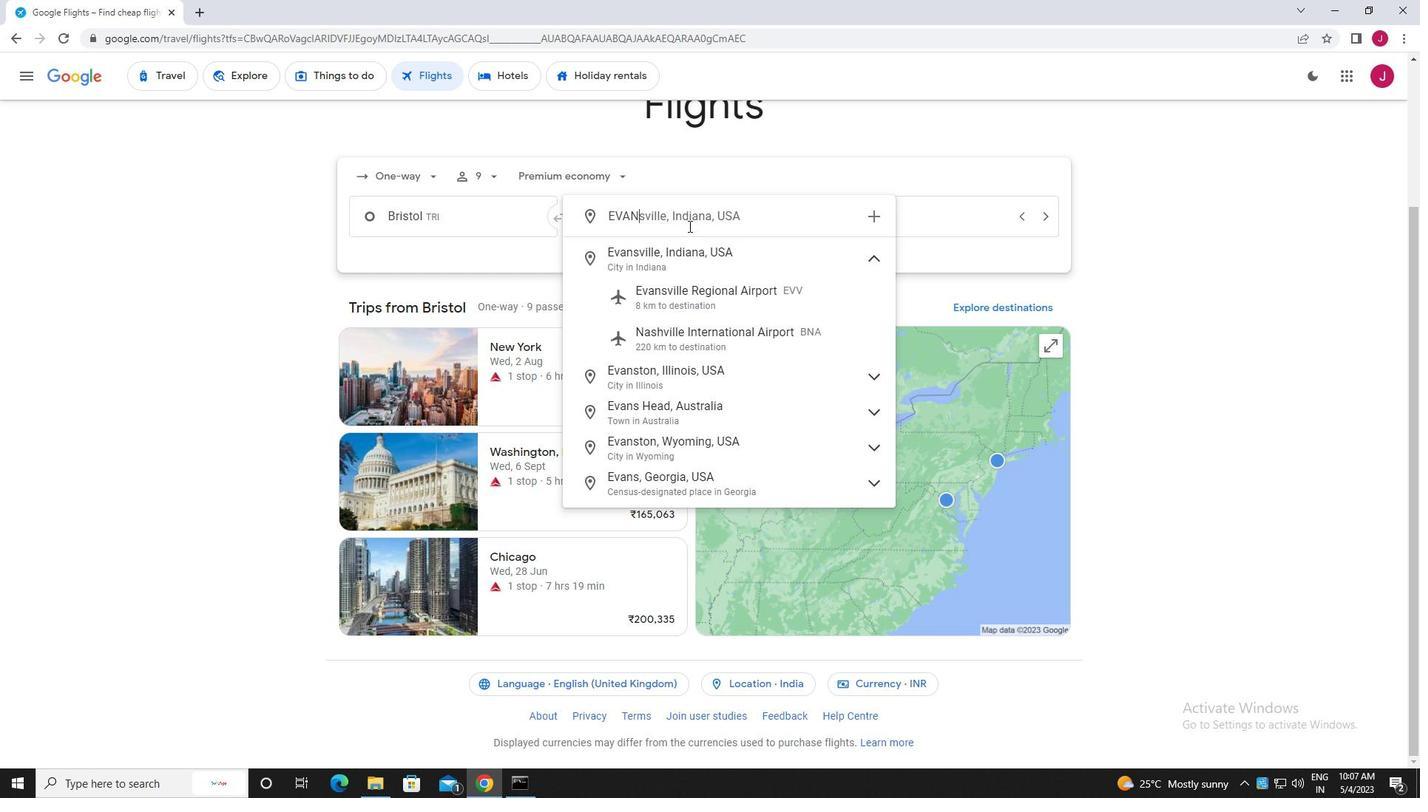 
Action: Mouse moved to (700, 299)
Screenshot: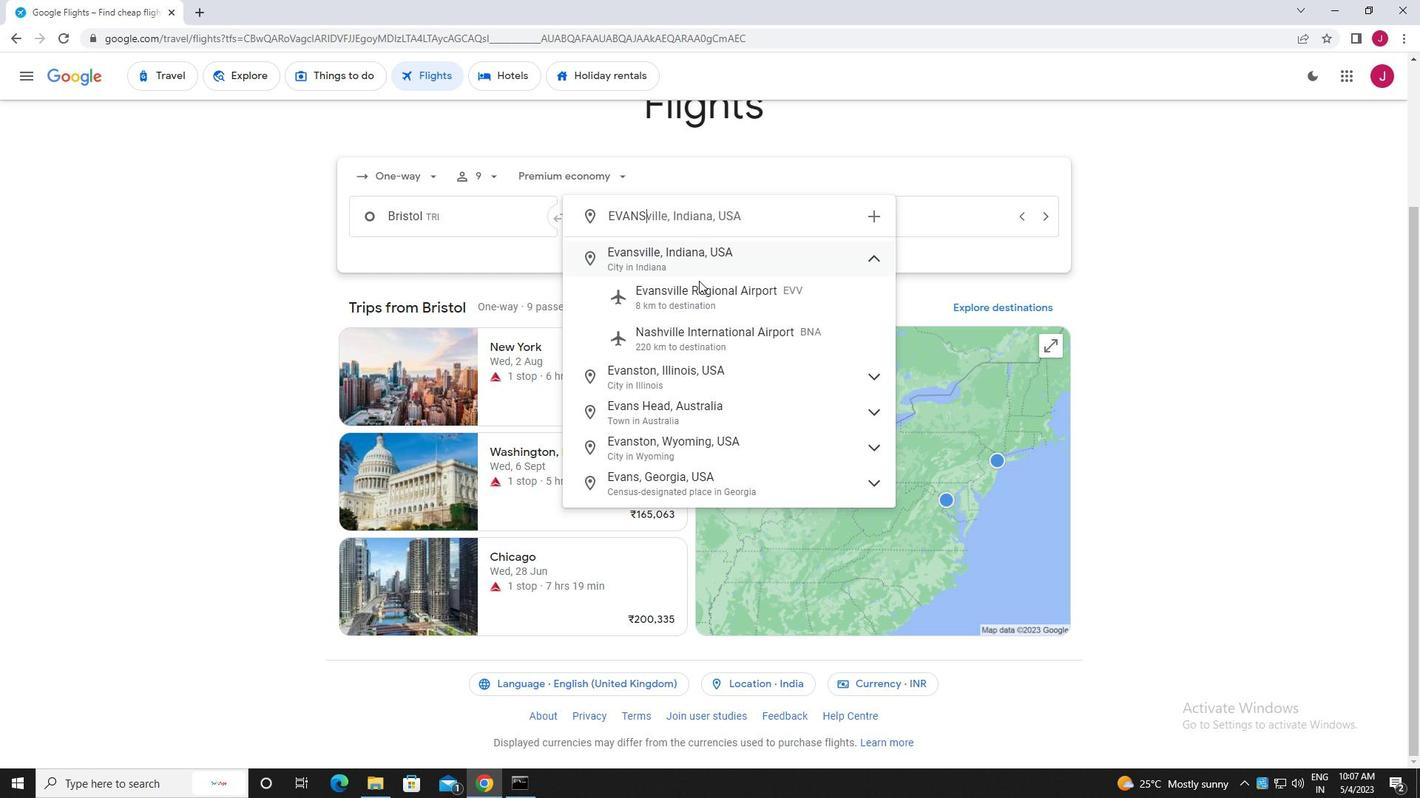 
Action: Mouse pressed left at (700, 299)
Screenshot: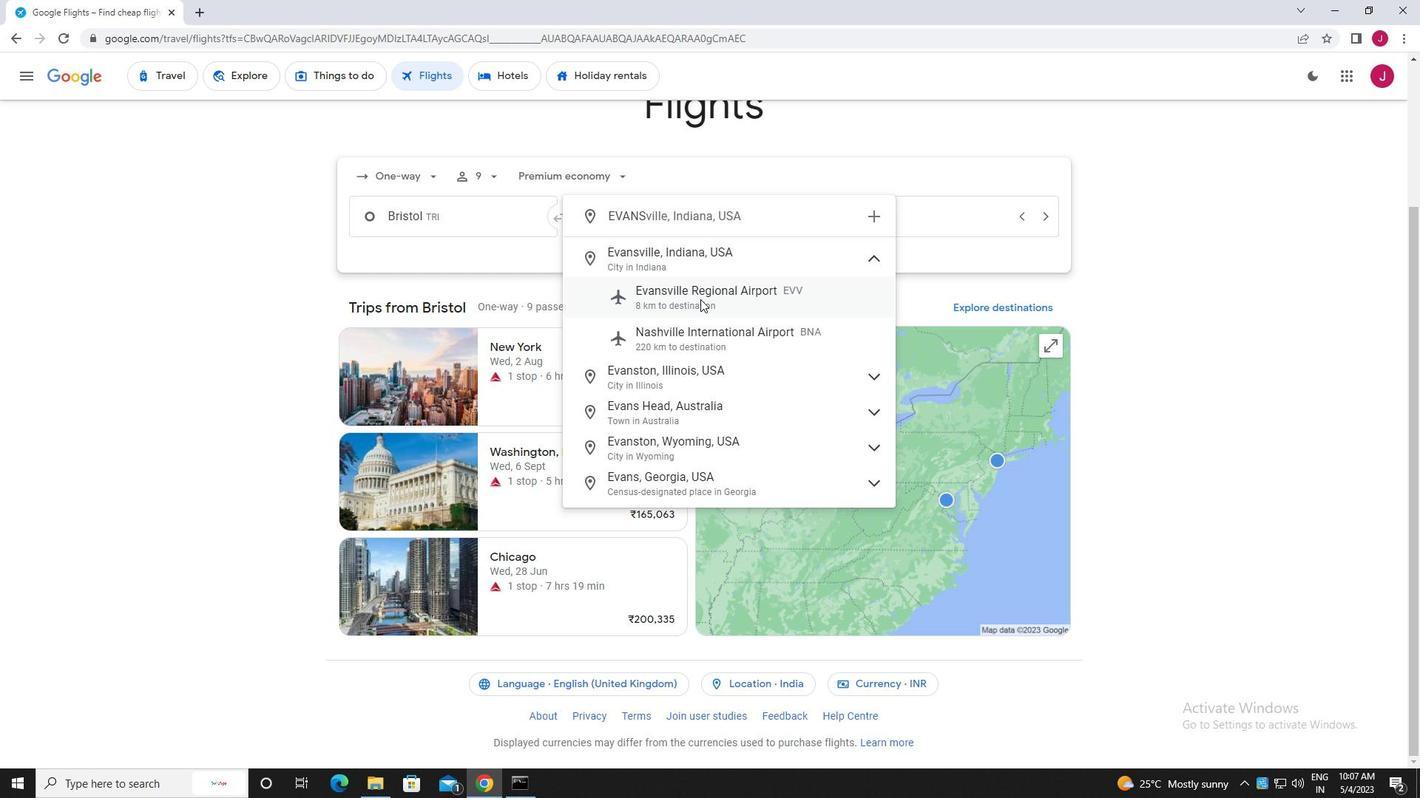
Action: Mouse moved to (886, 219)
Screenshot: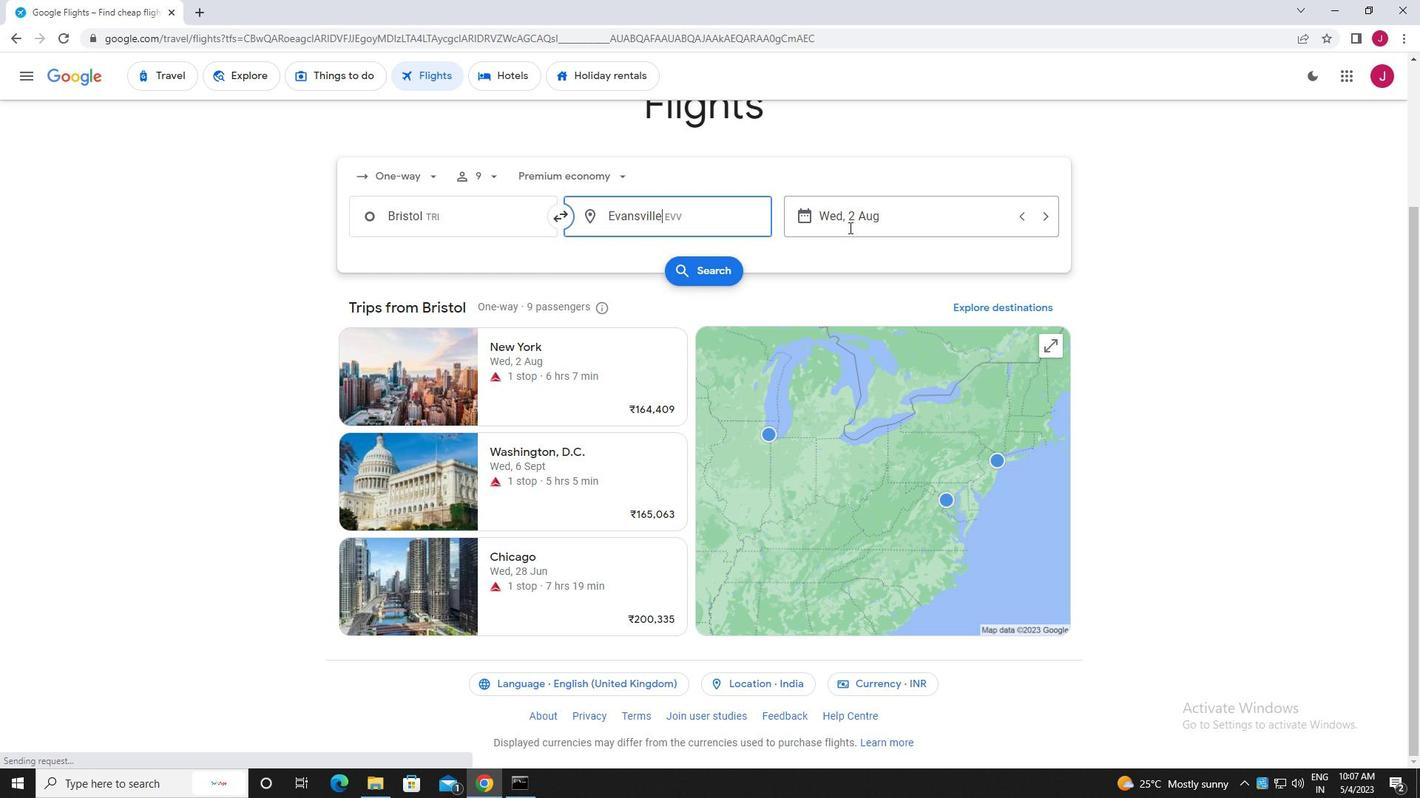 
Action: Mouse pressed left at (886, 219)
Screenshot: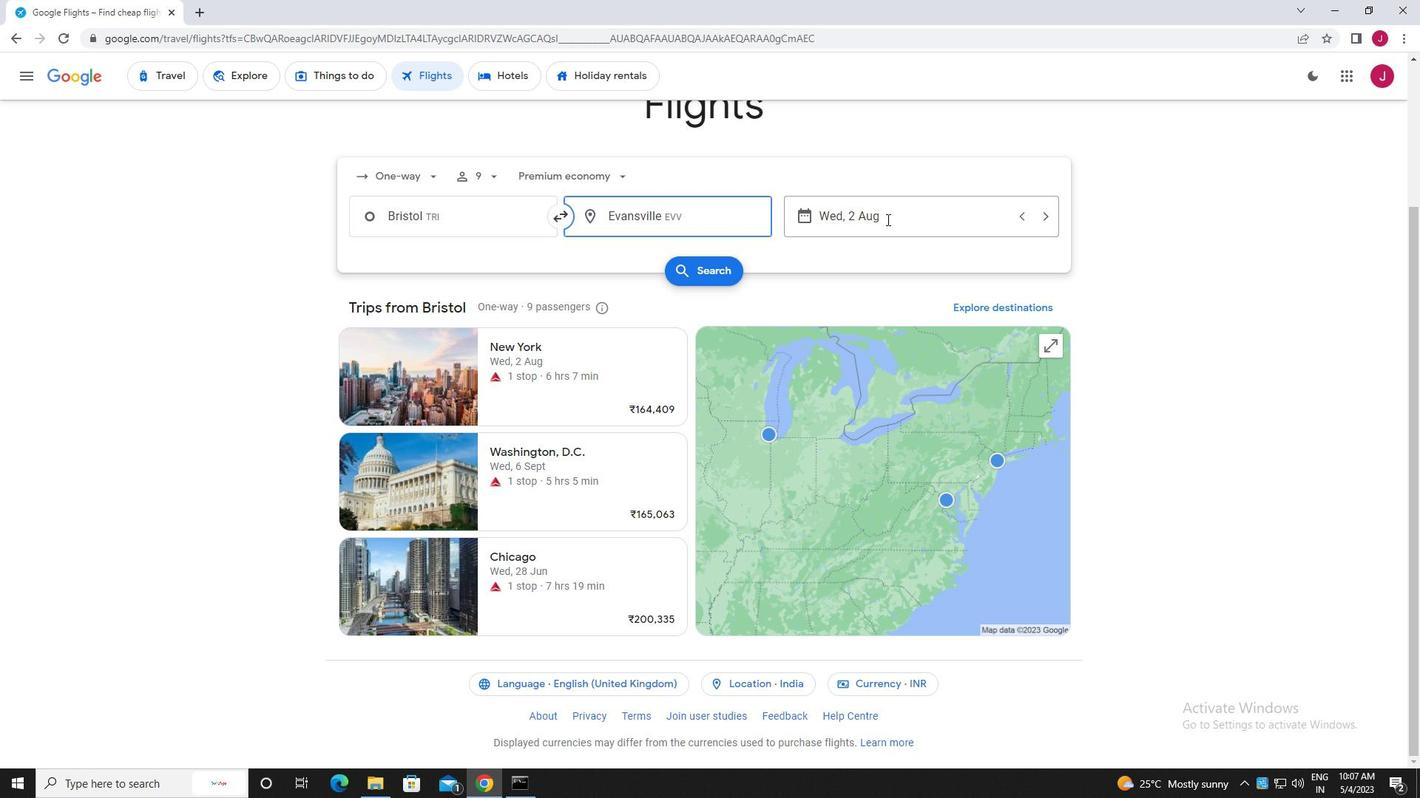 
Action: Mouse moved to (678, 334)
Screenshot: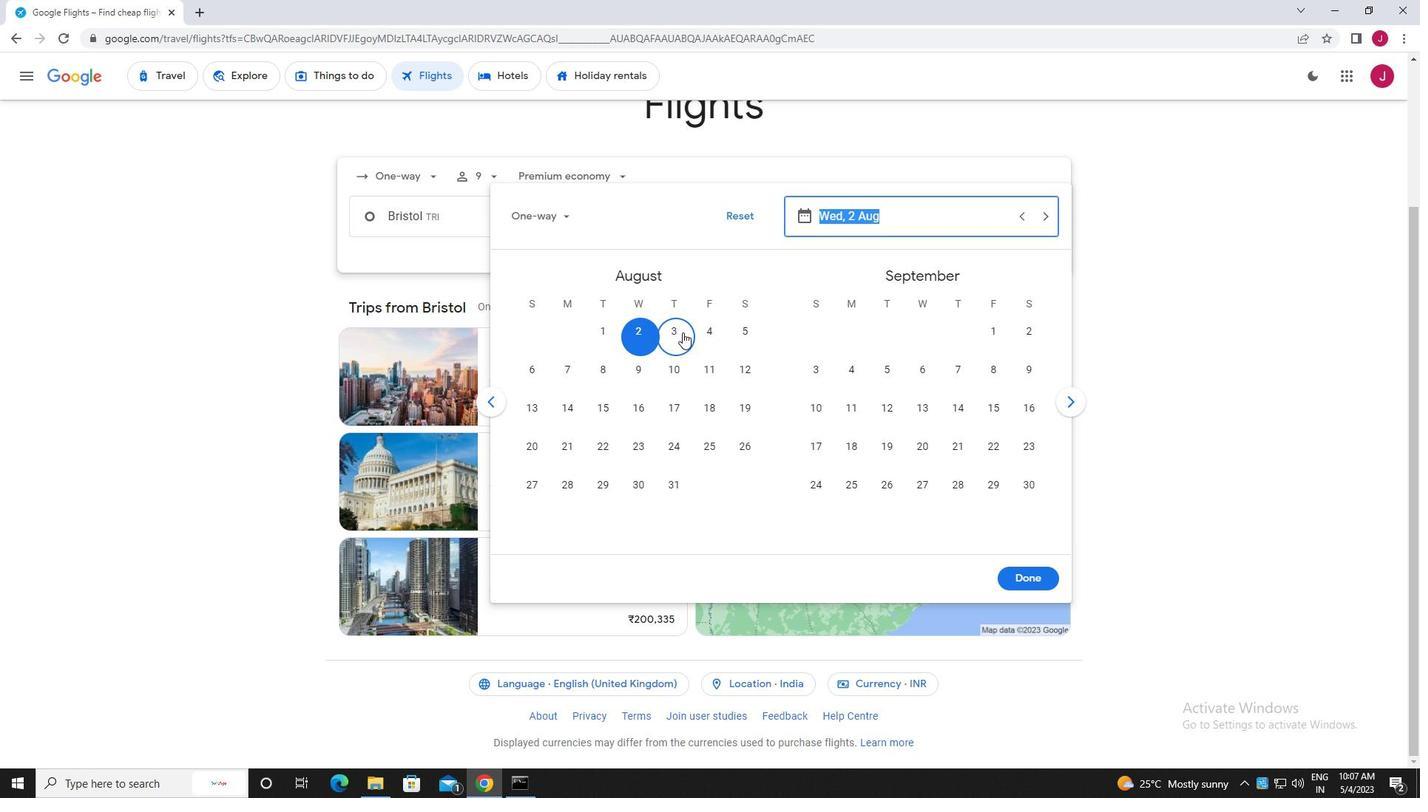
Action: Mouse pressed left at (678, 334)
Screenshot: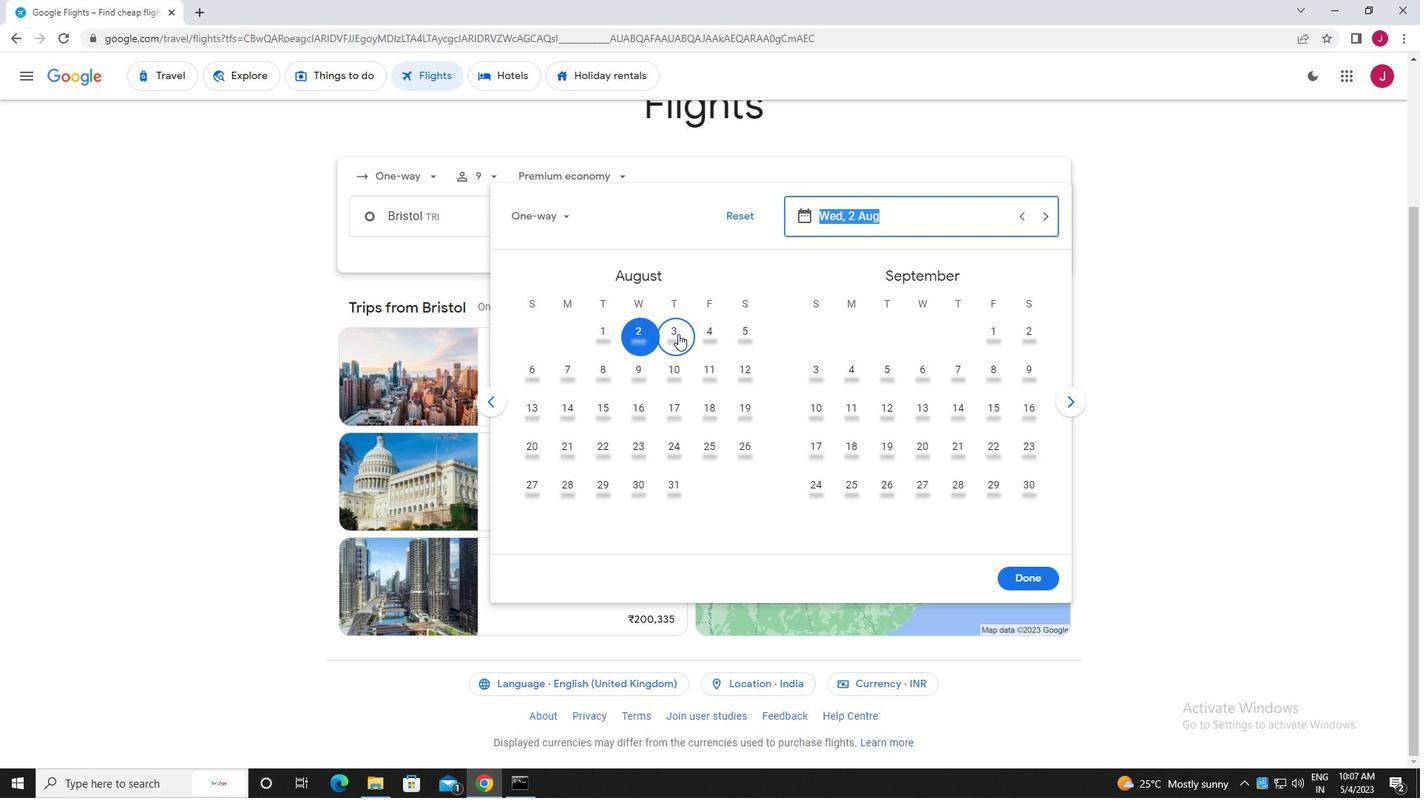 
Action: Mouse moved to (1020, 576)
Screenshot: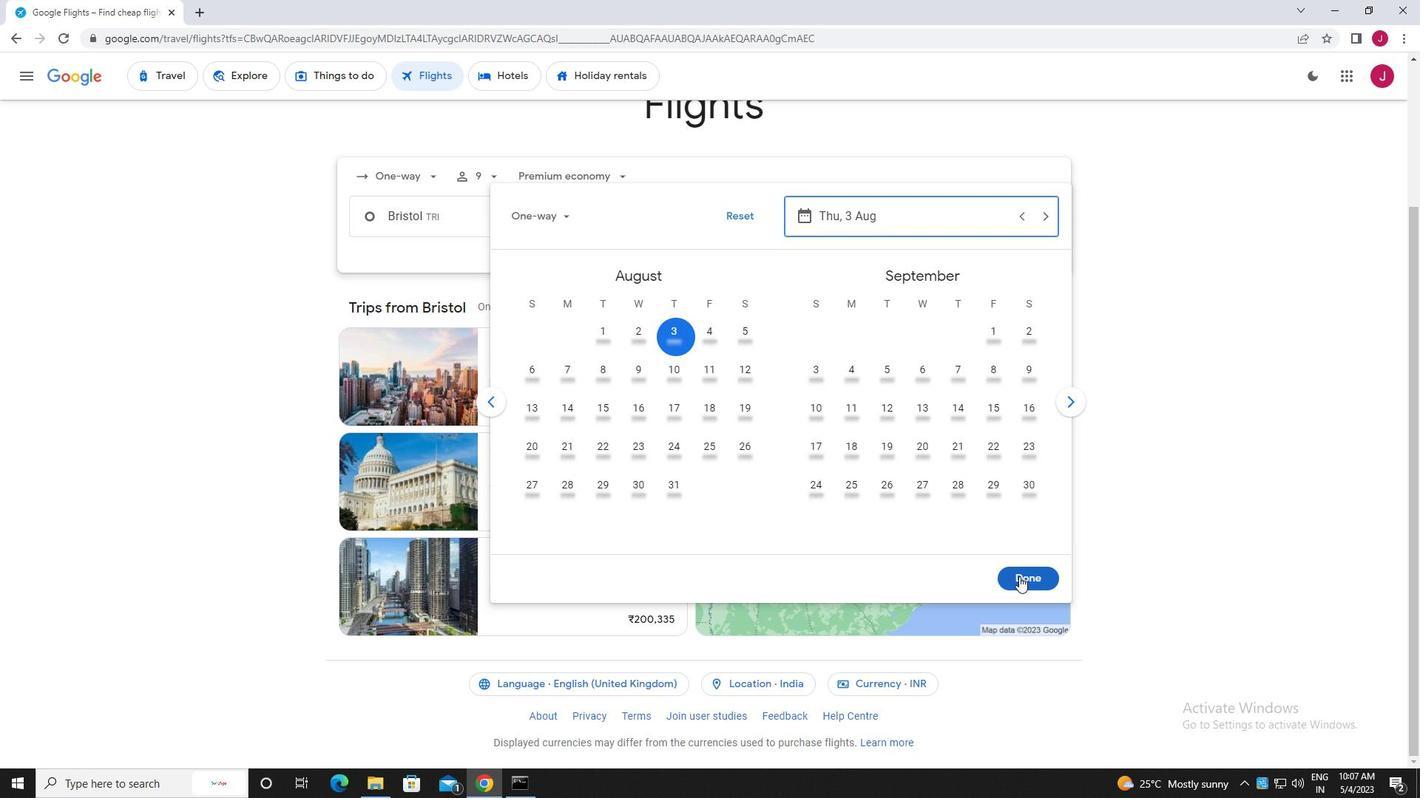 
Action: Mouse pressed left at (1020, 576)
Screenshot: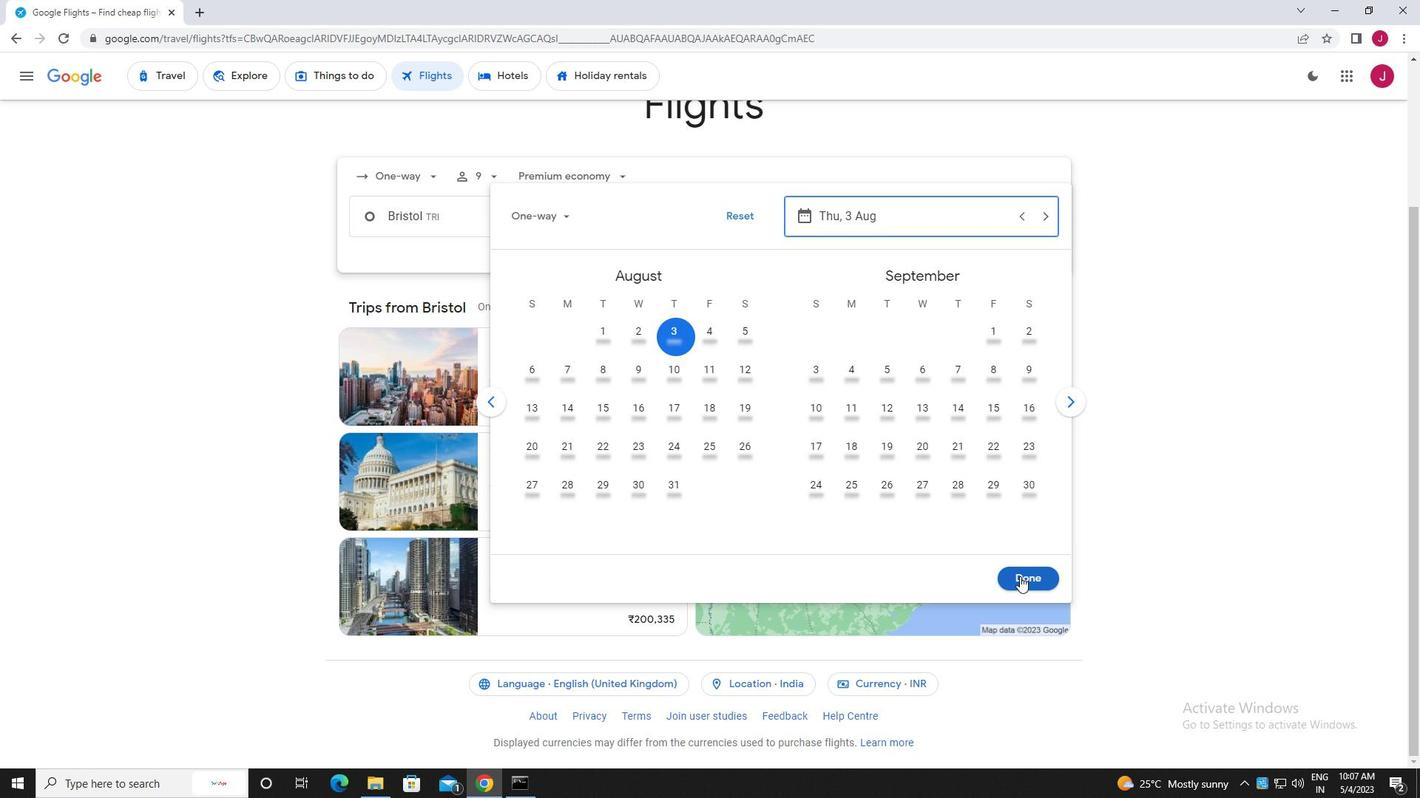 
Action: Mouse moved to (701, 269)
Screenshot: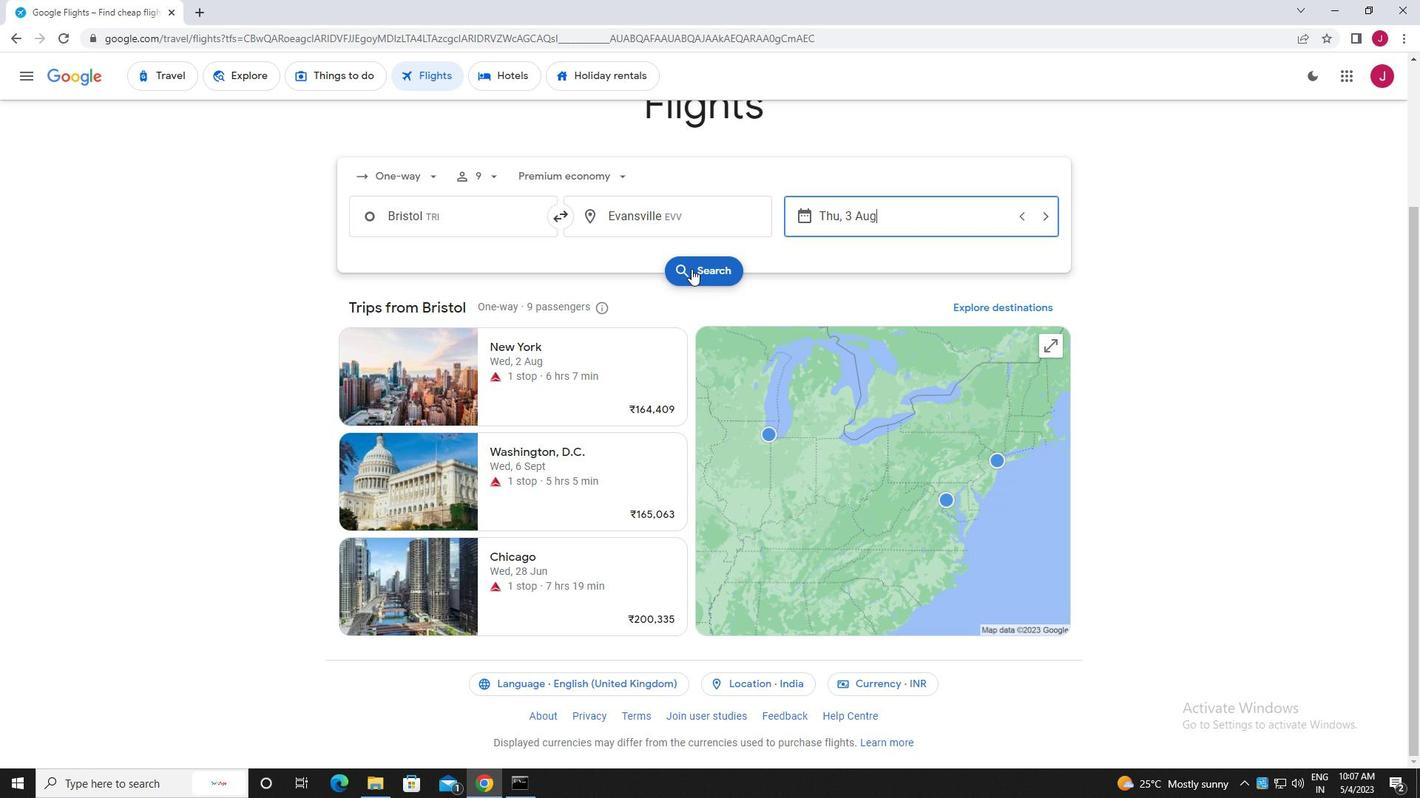 
Action: Mouse pressed left at (701, 269)
Screenshot: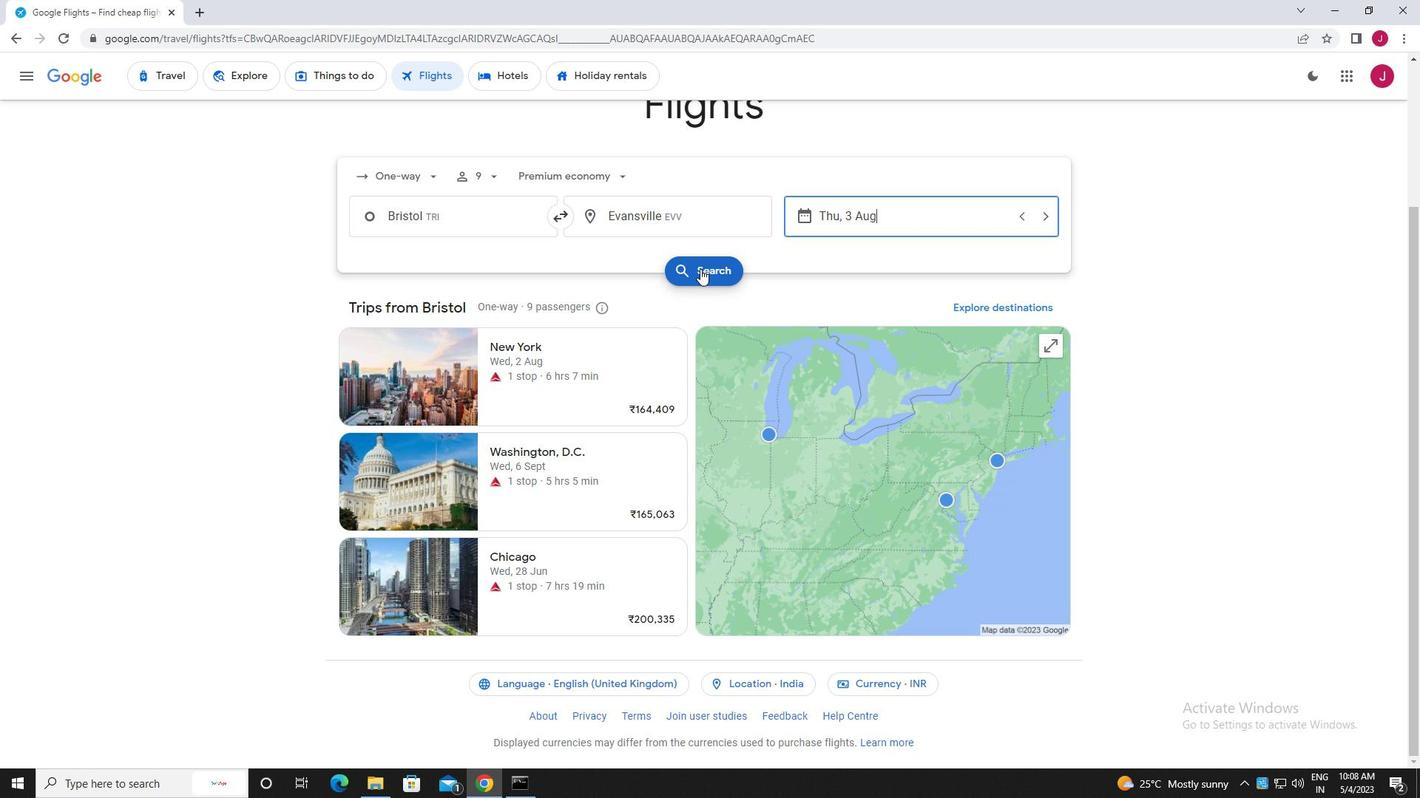 
Action: Mouse moved to (389, 210)
Screenshot: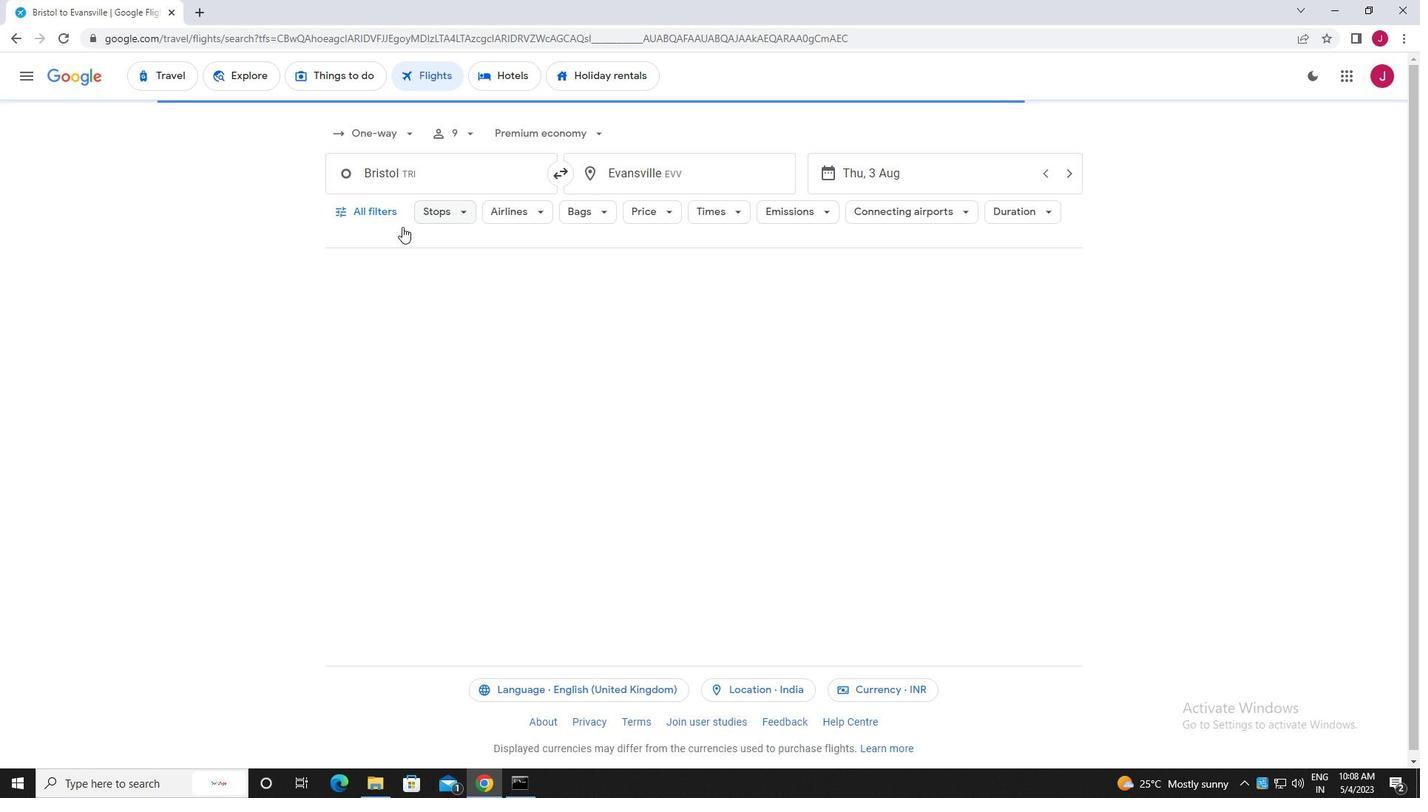
Action: Mouse pressed left at (389, 210)
Screenshot: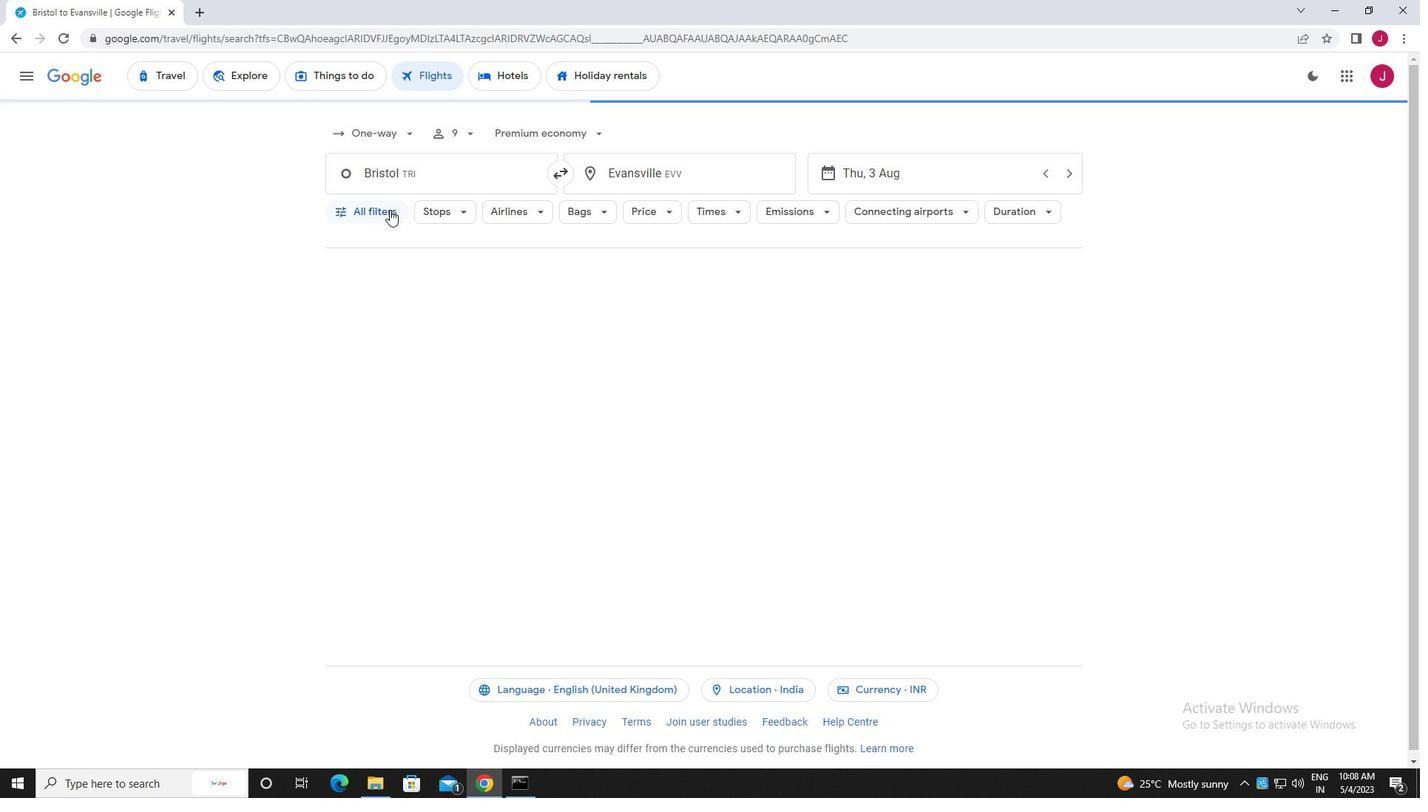 
Action: Mouse moved to (432, 312)
Screenshot: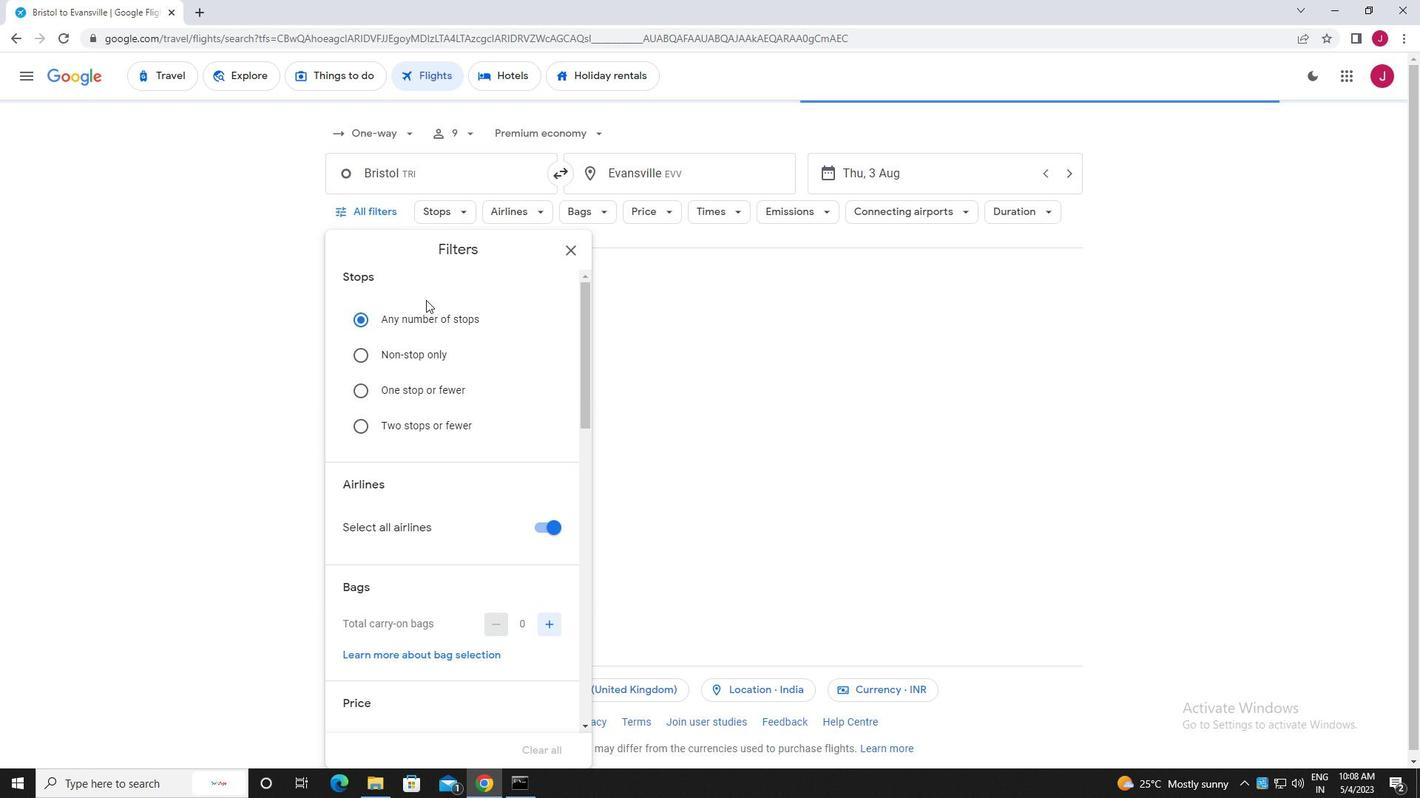 
Action: Mouse scrolled (432, 311) with delta (0, 0)
Screenshot: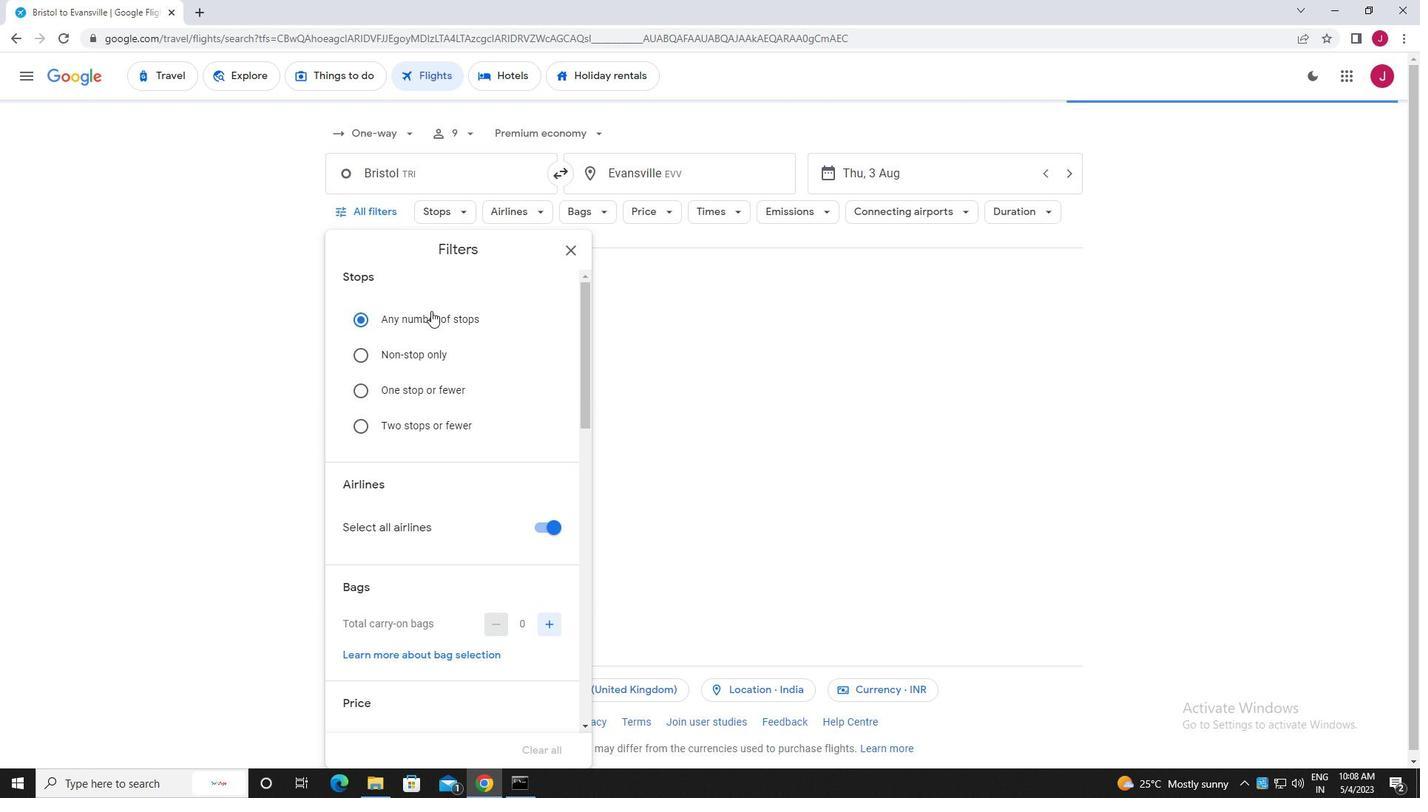 
Action: Mouse scrolled (432, 311) with delta (0, 0)
Screenshot: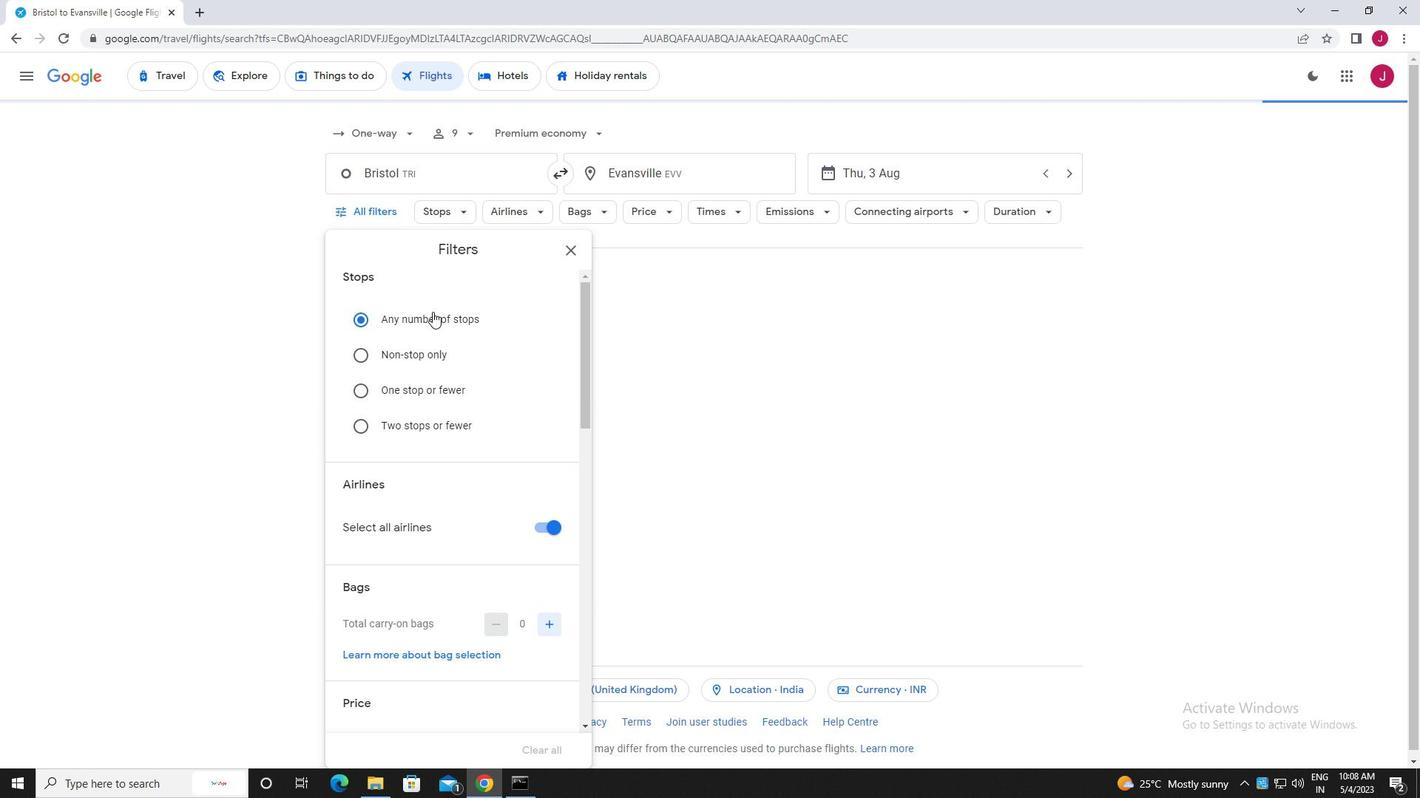 
Action: Mouse scrolled (432, 311) with delta (0, 0)
Screenshot: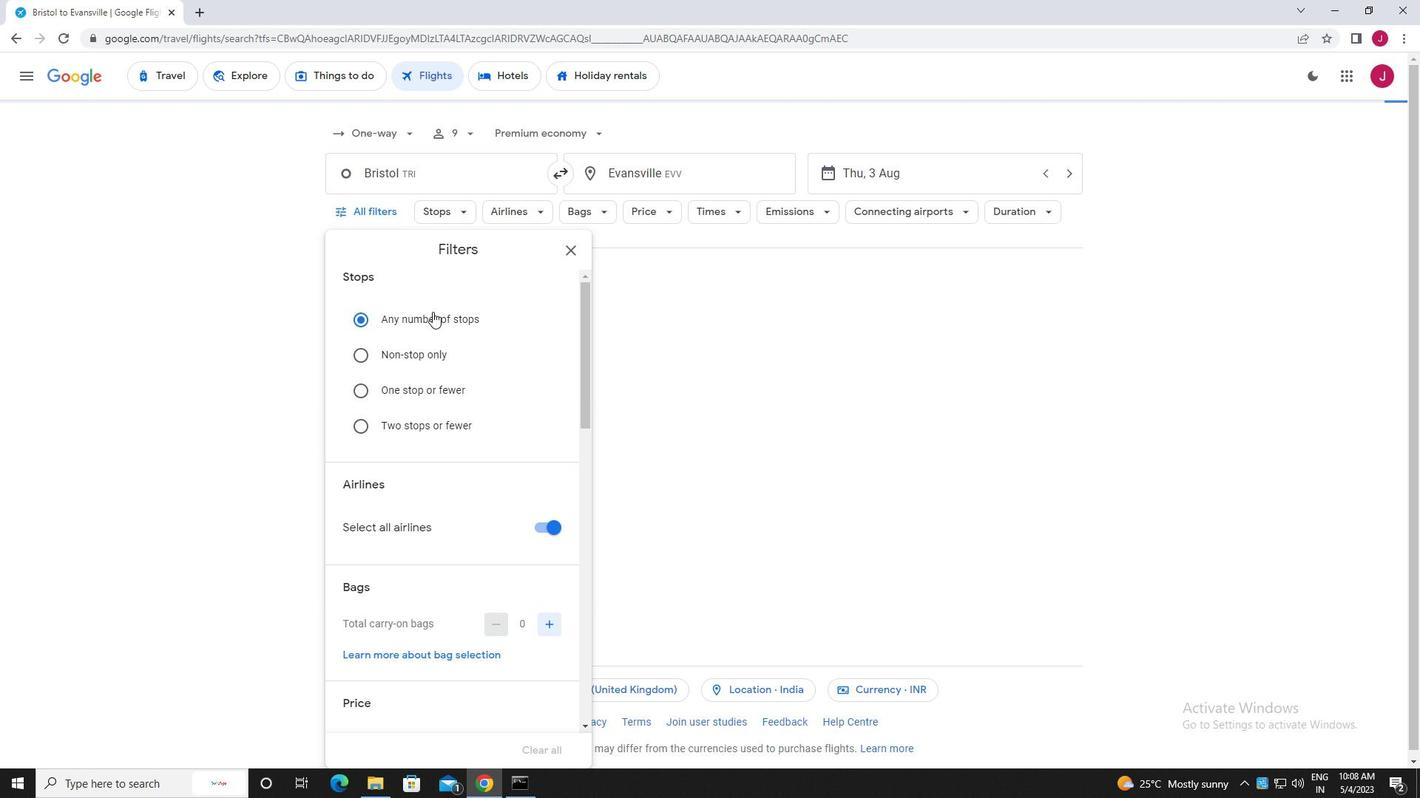 
Action: Mouse moved to (538, 307)
Screenshot: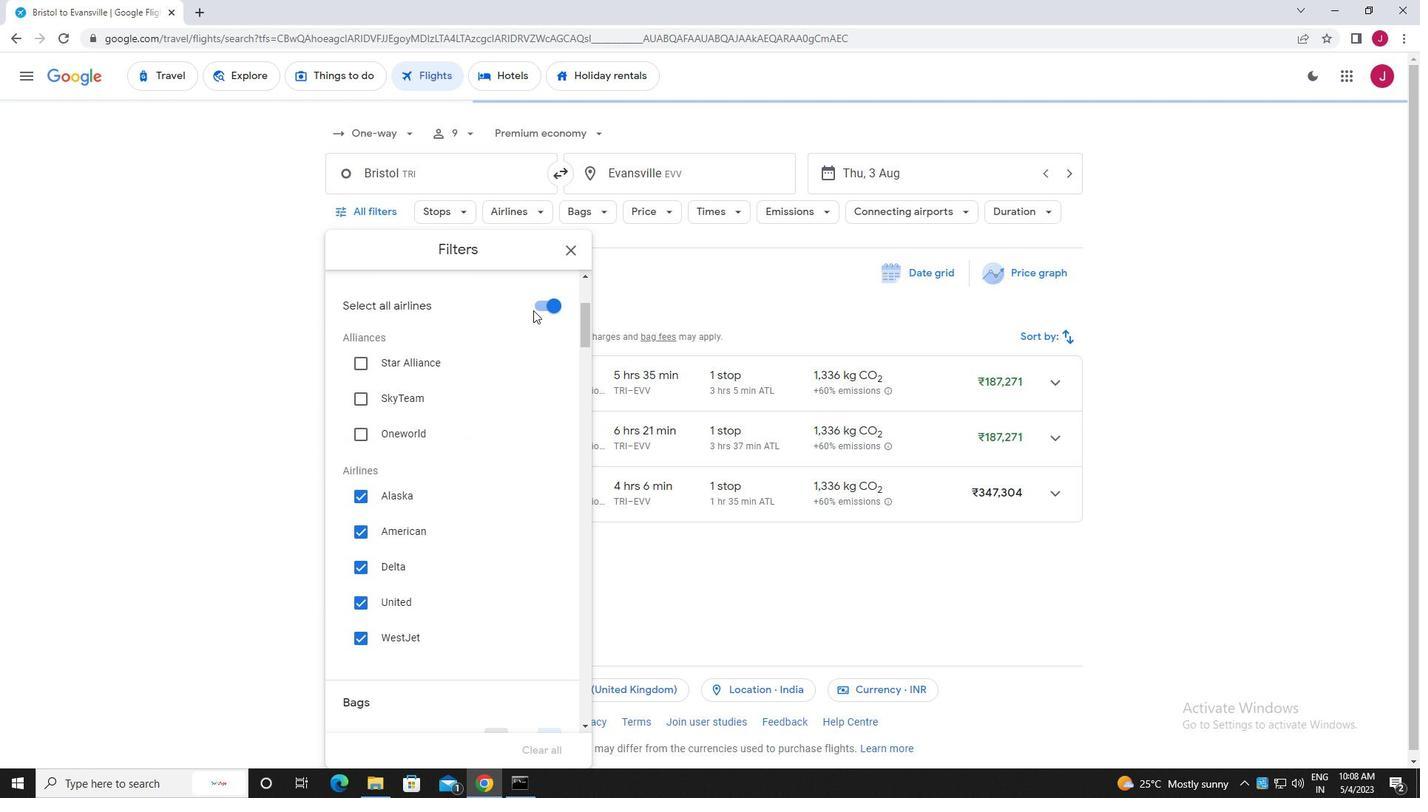 
Action: Mouse pressed left at (538, 307)
Screenshot: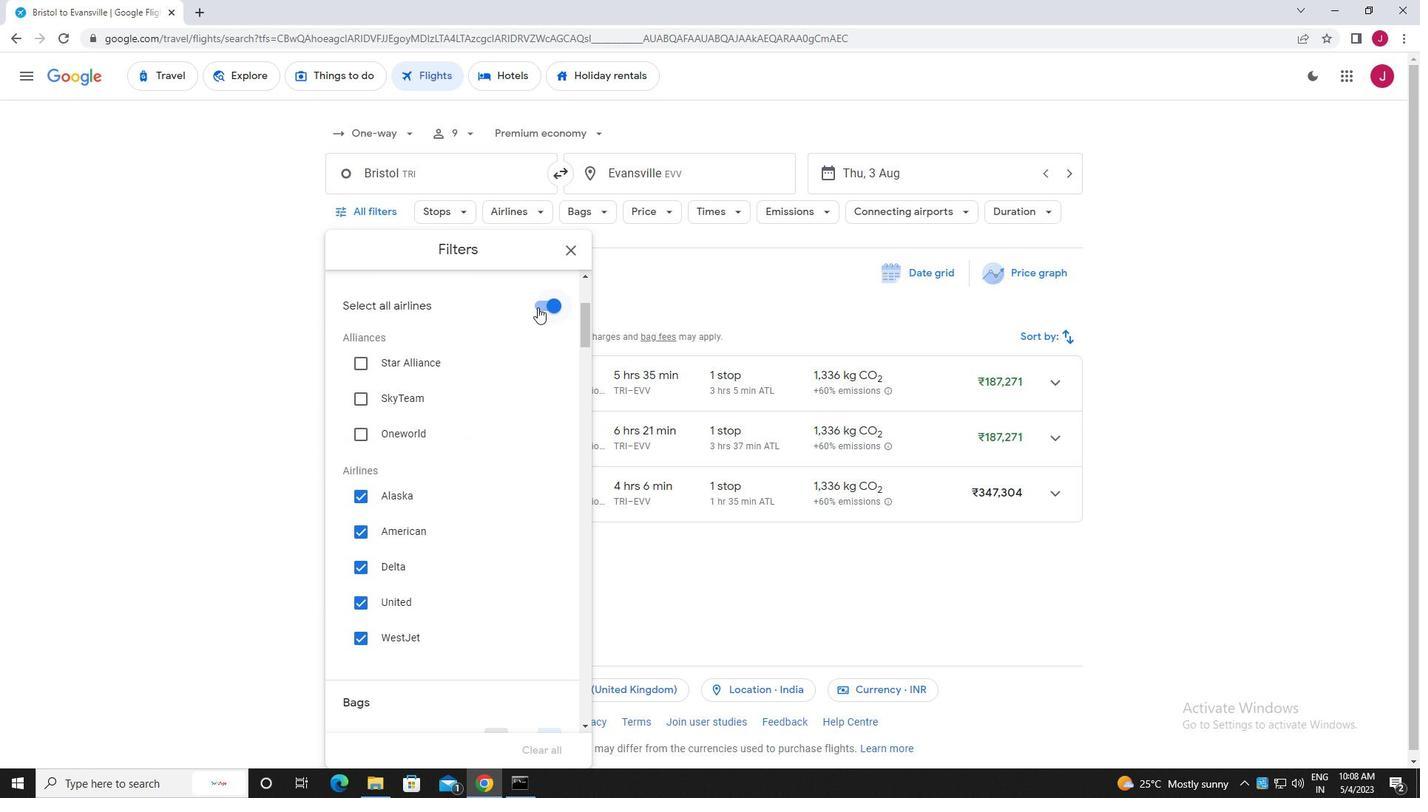 
Action: Mouse moved to (428, 356)
Screenshot: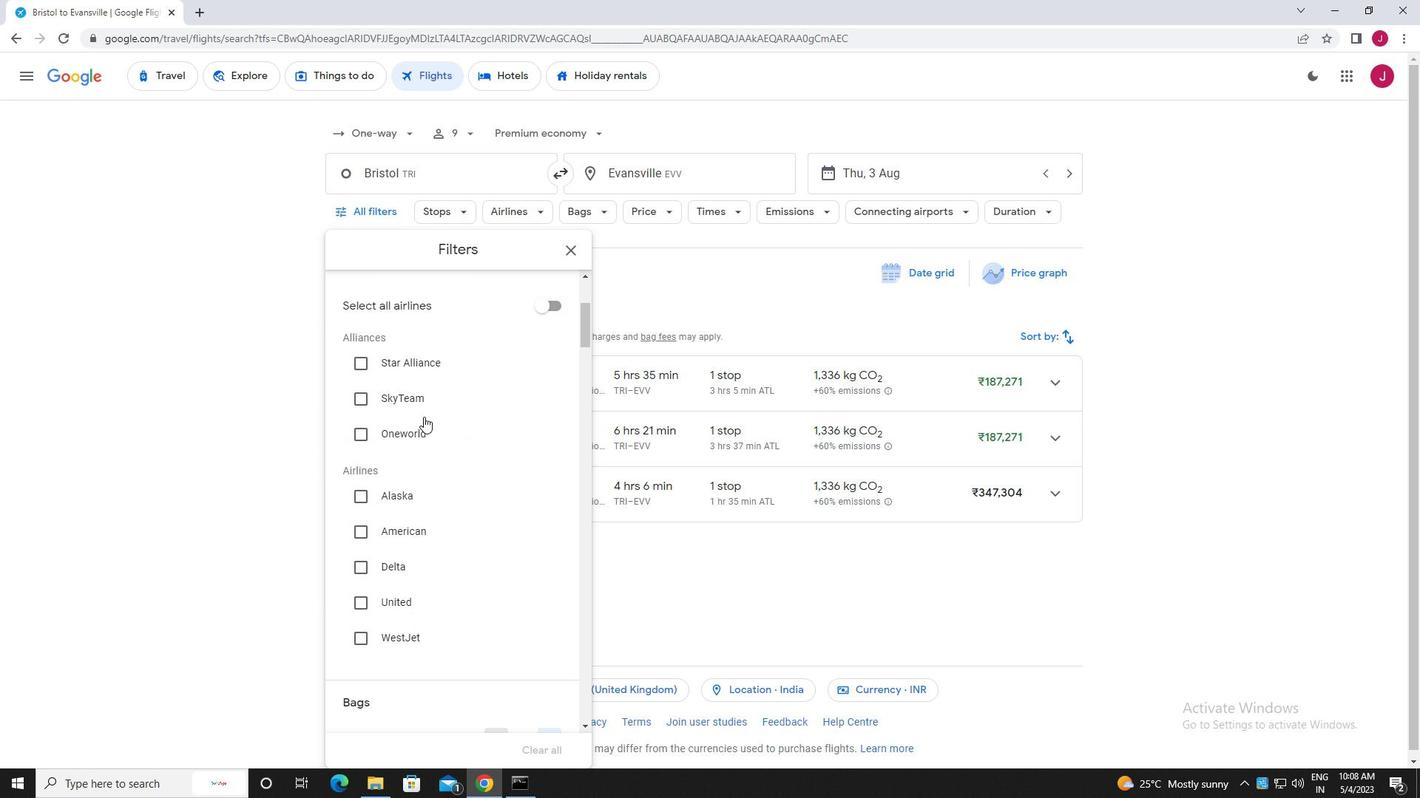 
Action: Mouse scrolled (428, 355) with delta (0, 0)
Screenshot: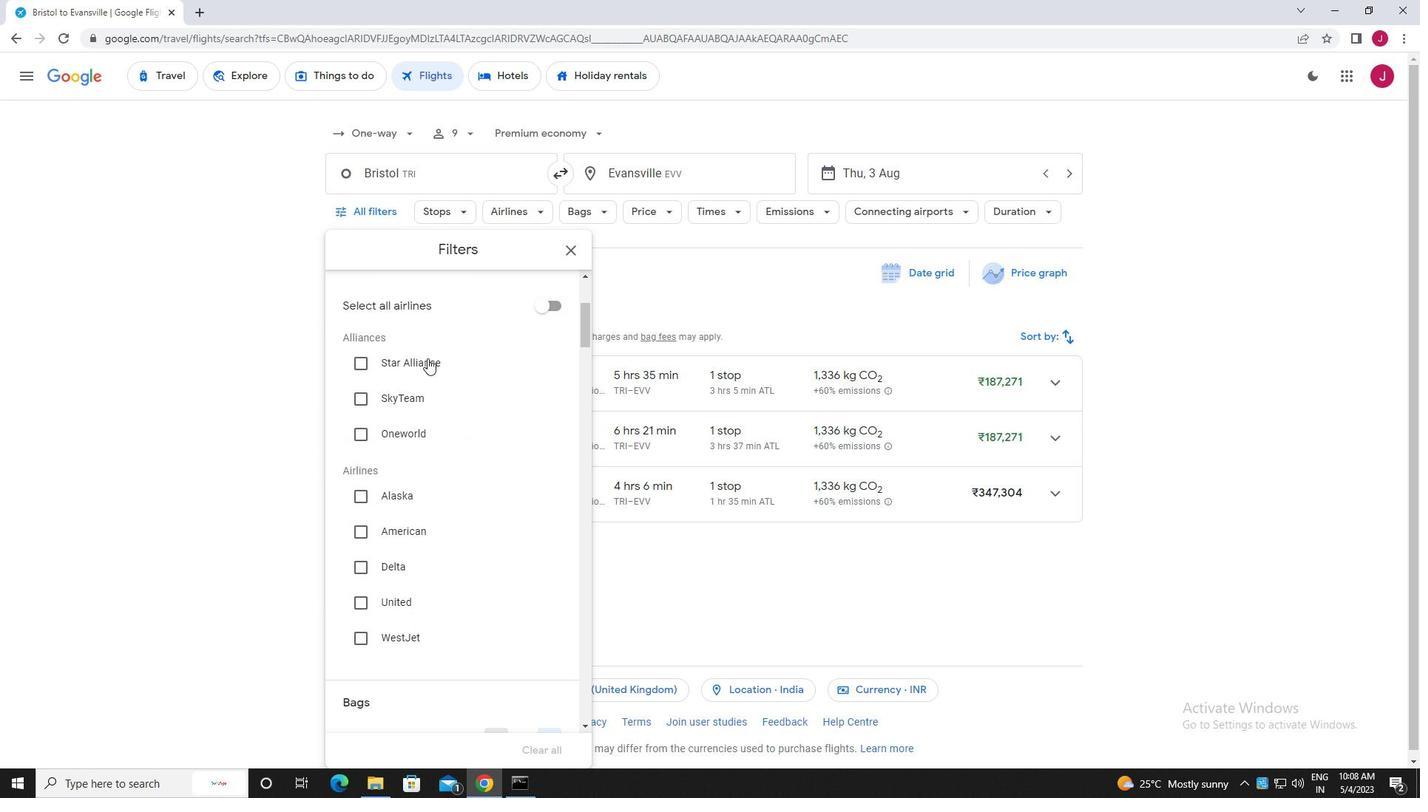 
Action: Mouse scrolled (428, 355) with delta (0, 0)
Screenshot: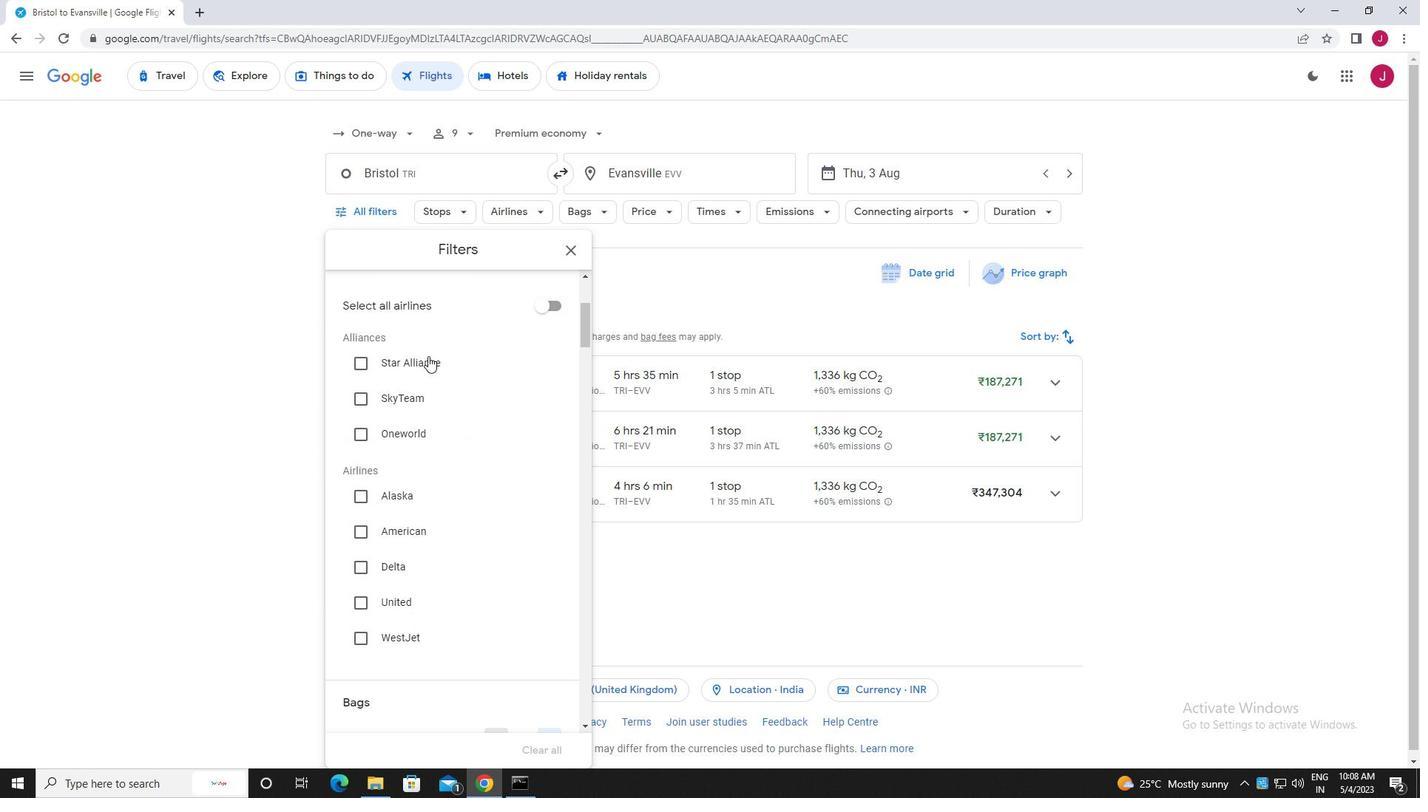 
Action: Mouse scrolled (428, 355) with delta (0, 0)
Screenshot: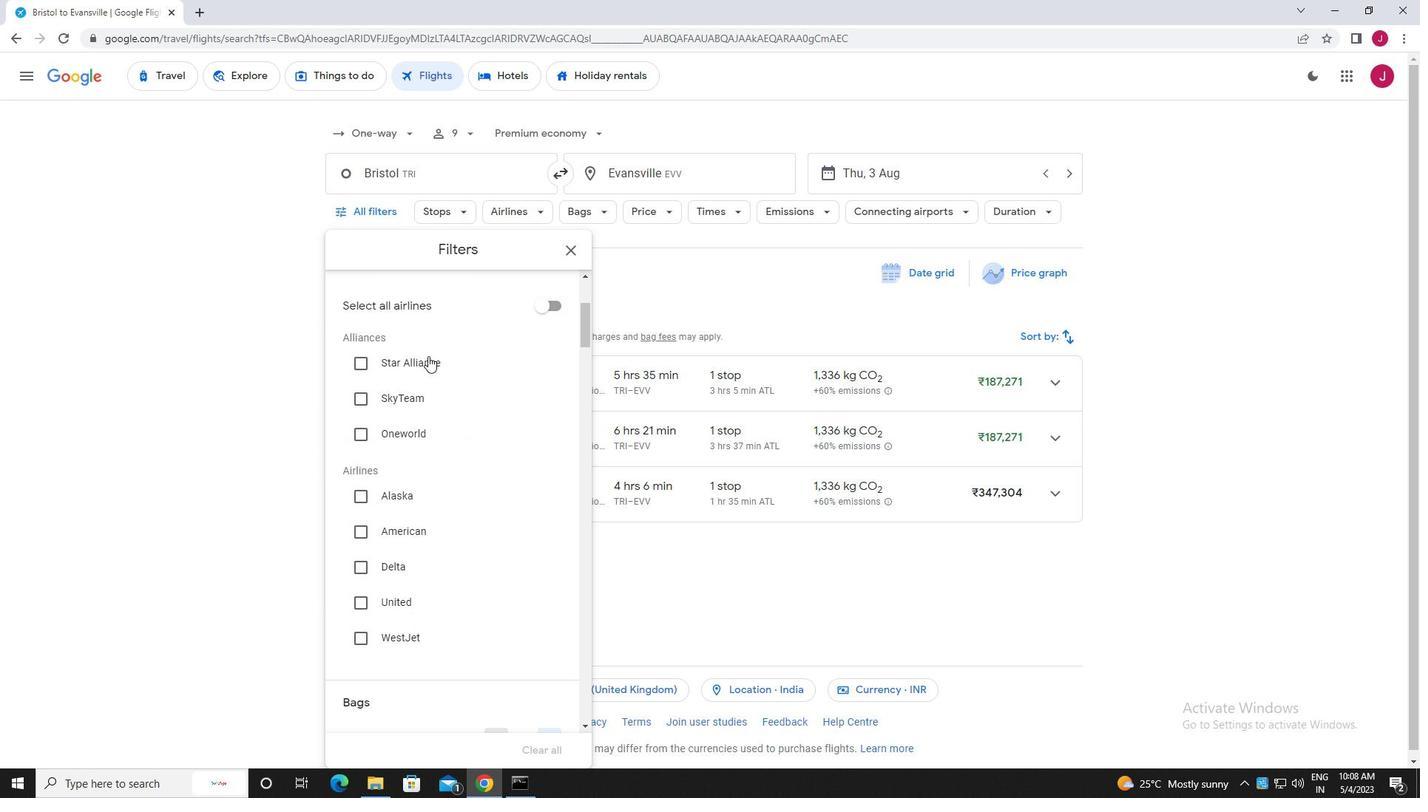 
Action: Mouse scrolled (428, 355) with delta (0, 0)
Screenshot: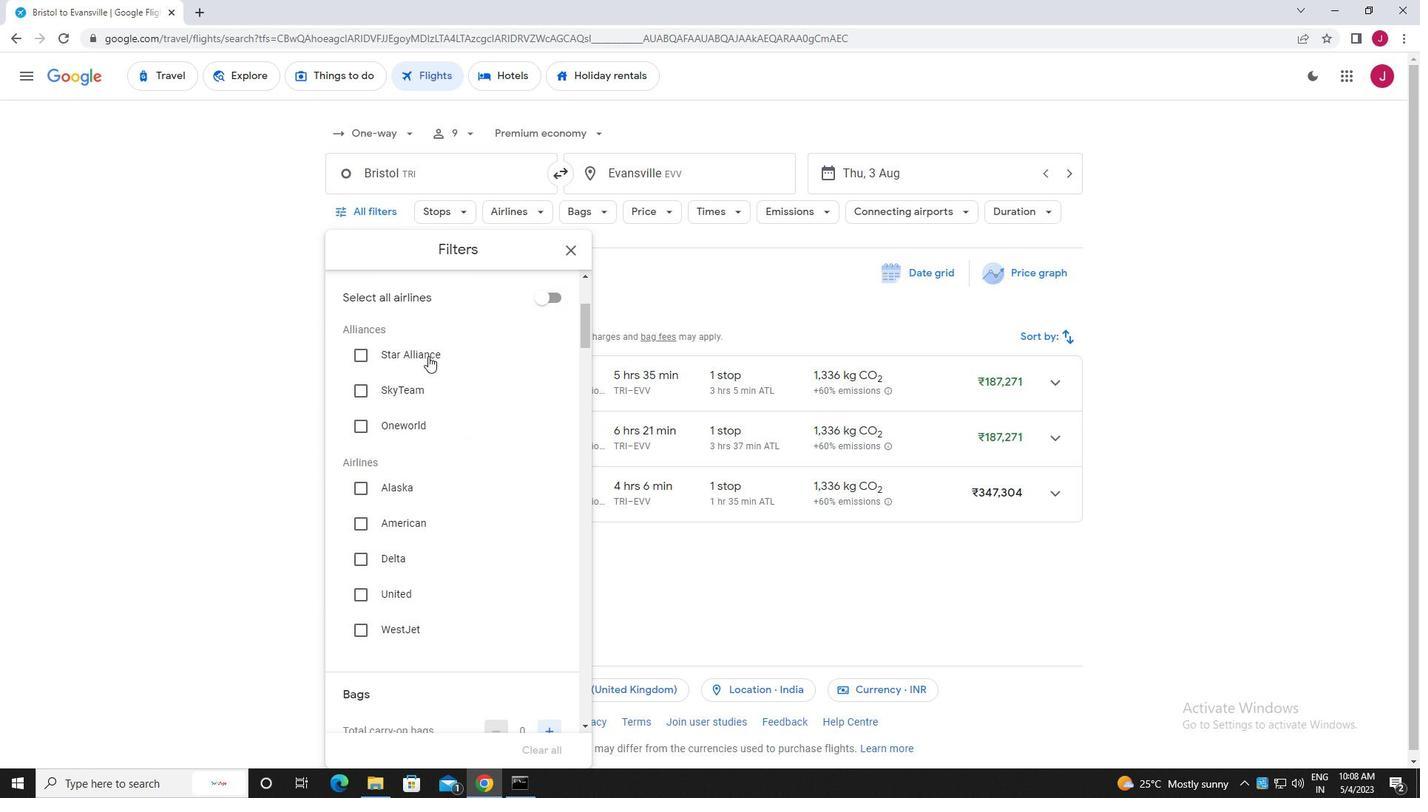 
Action: Mouse moved to (428, 357)
Screenshot: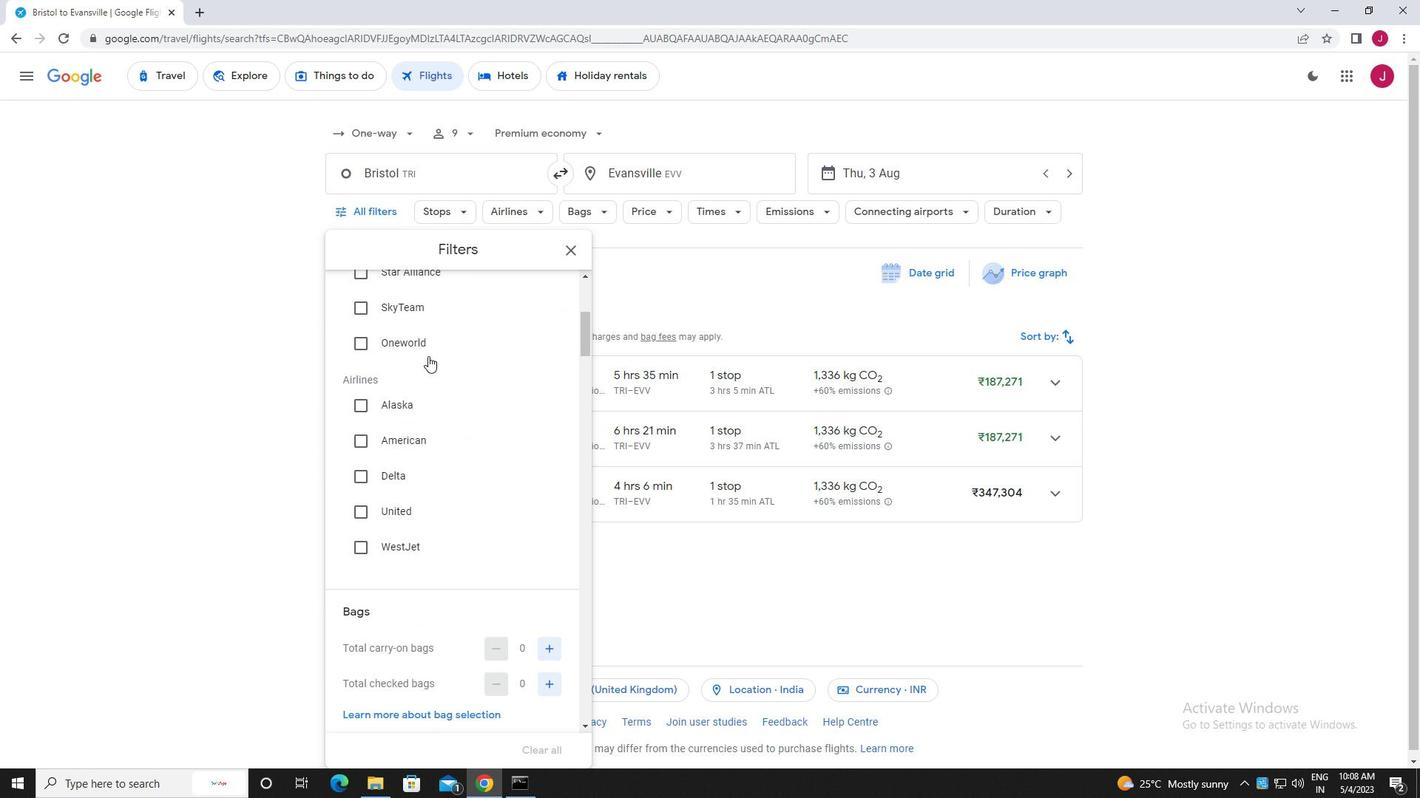 
Action: Mouse scrolled (428, 356) with delta (0, 0)
Screenshot: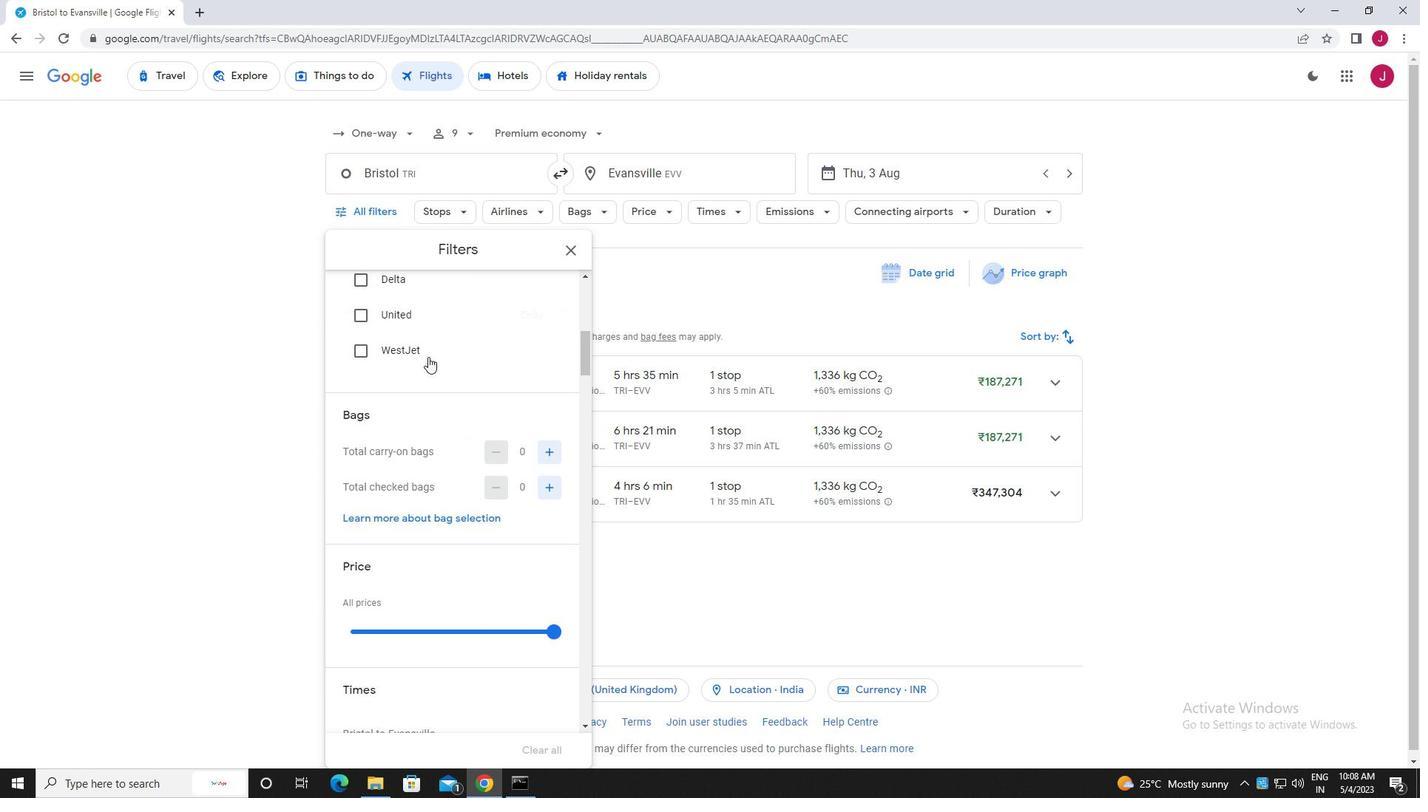 
Action: Mouse moved to (552, 409)
Screenshot: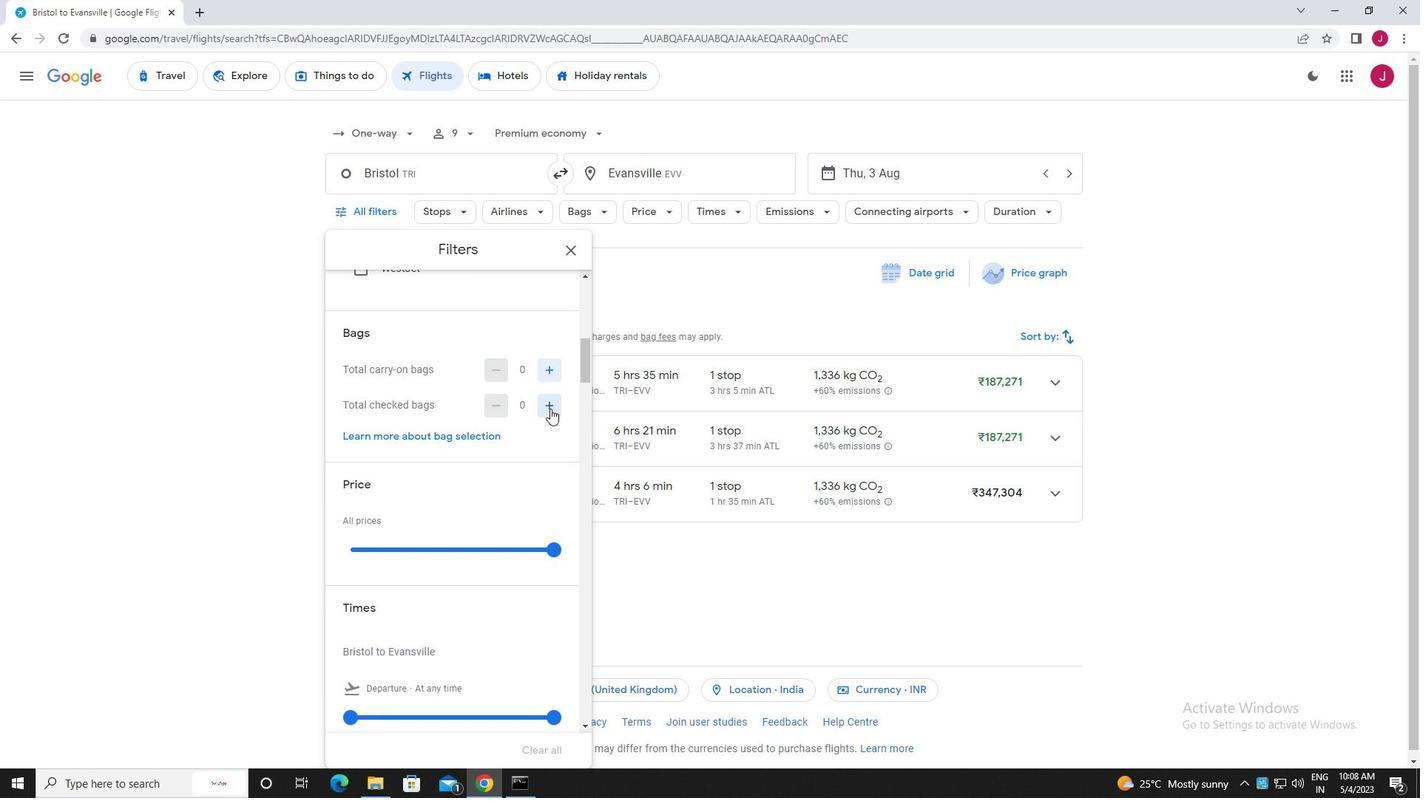 
Action: Mouse pressed left at (552, 409)
Screenshot: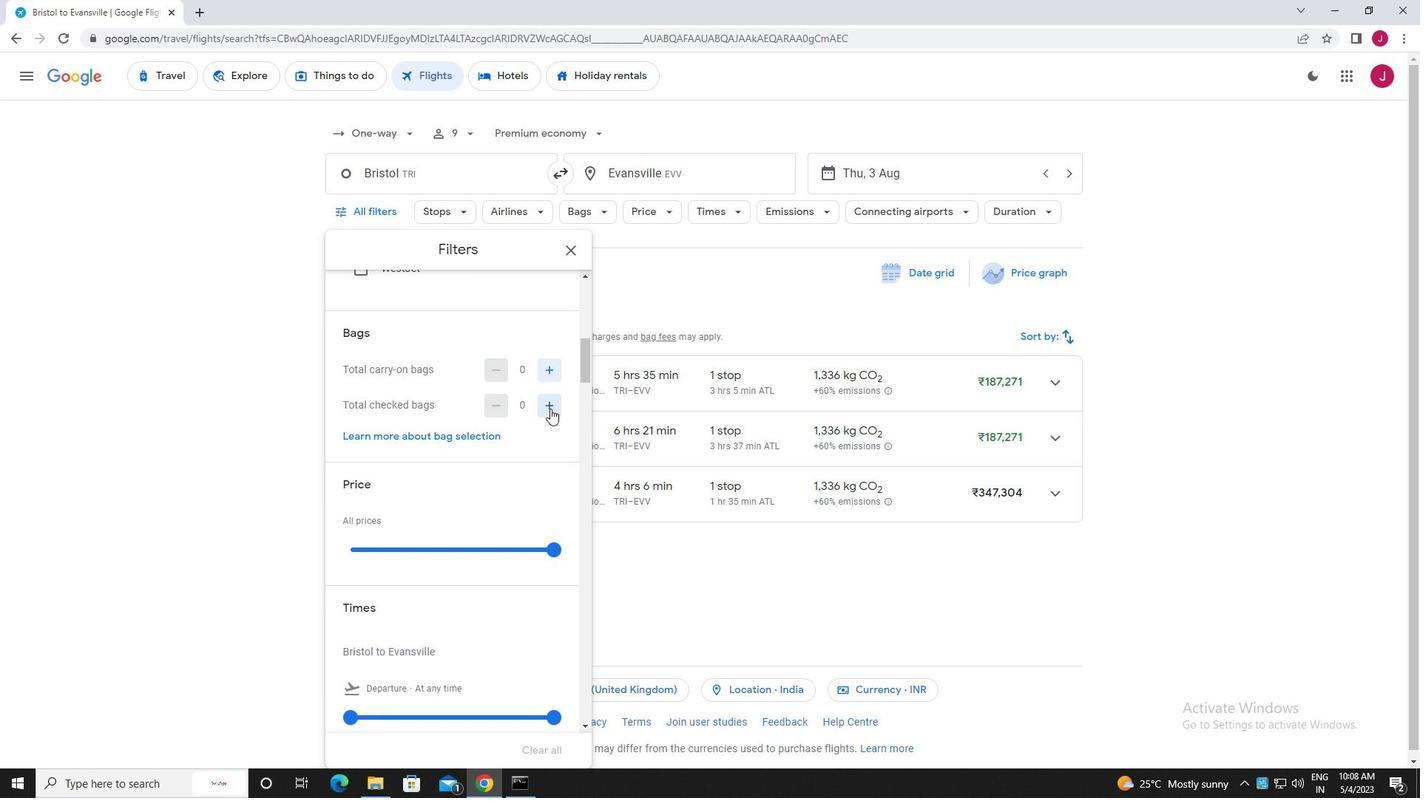 
Action: Mouse moved to (553, 409)
Screenshot: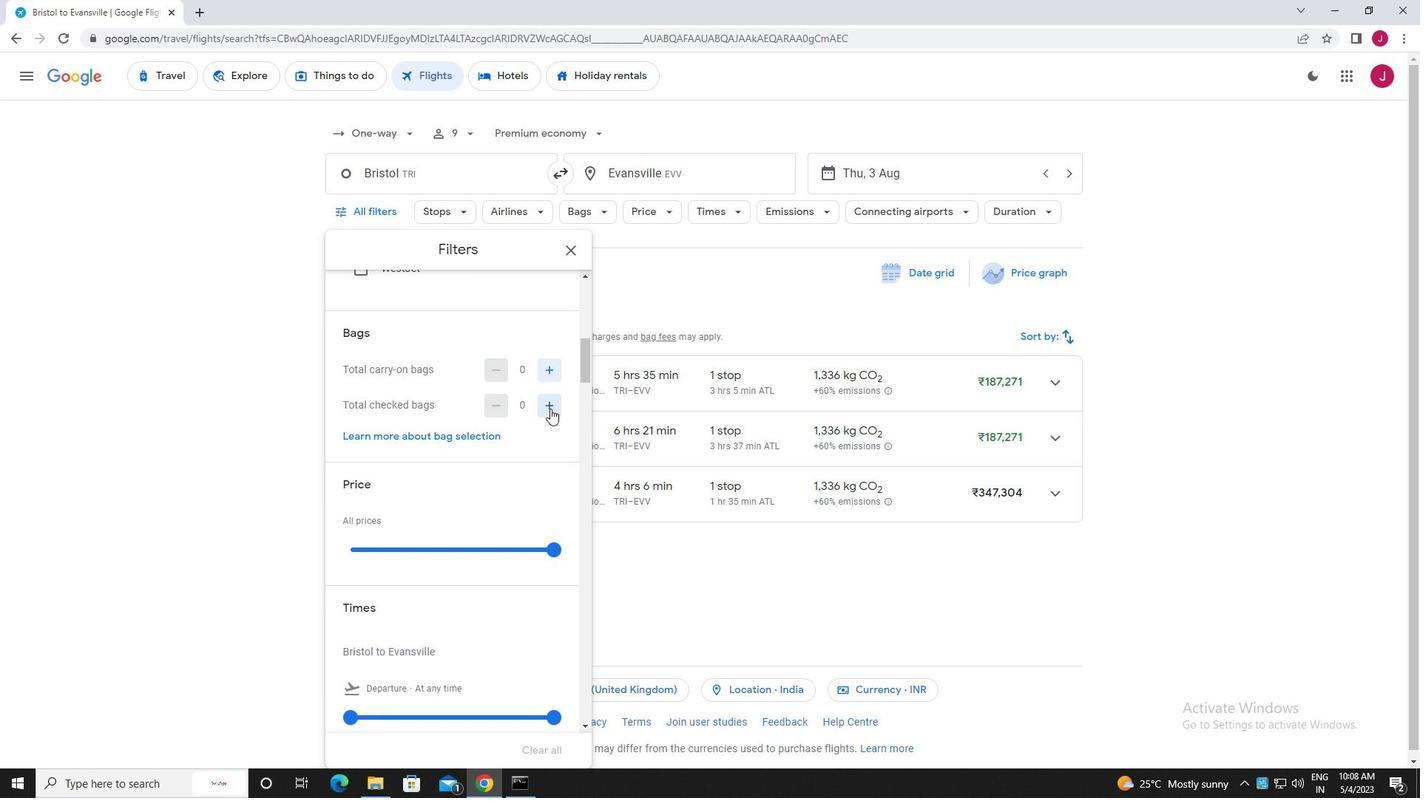 
Action: Mouse pressed left at (553, 409)
Screenshot: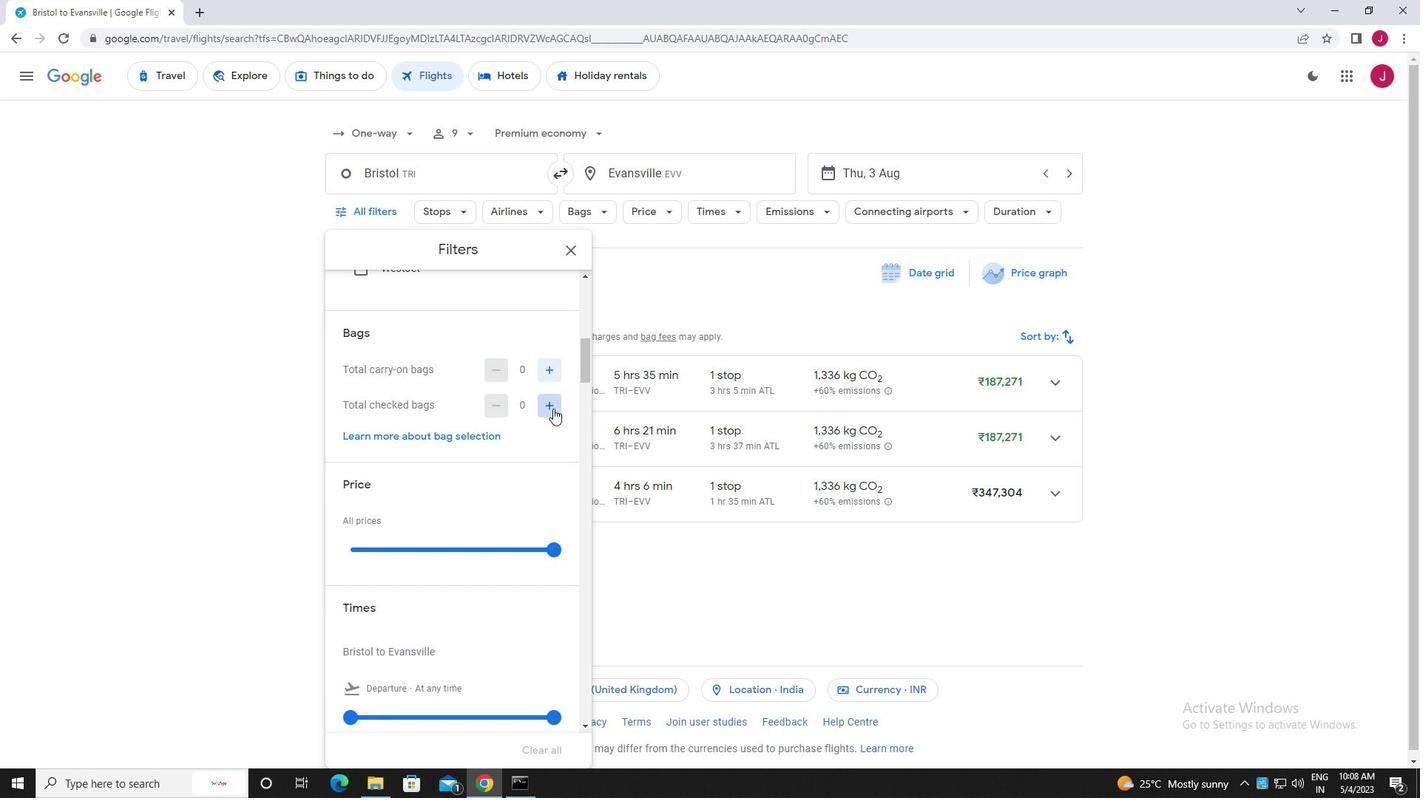 
Action: Mouse moved to (548, 409)
Screenshot: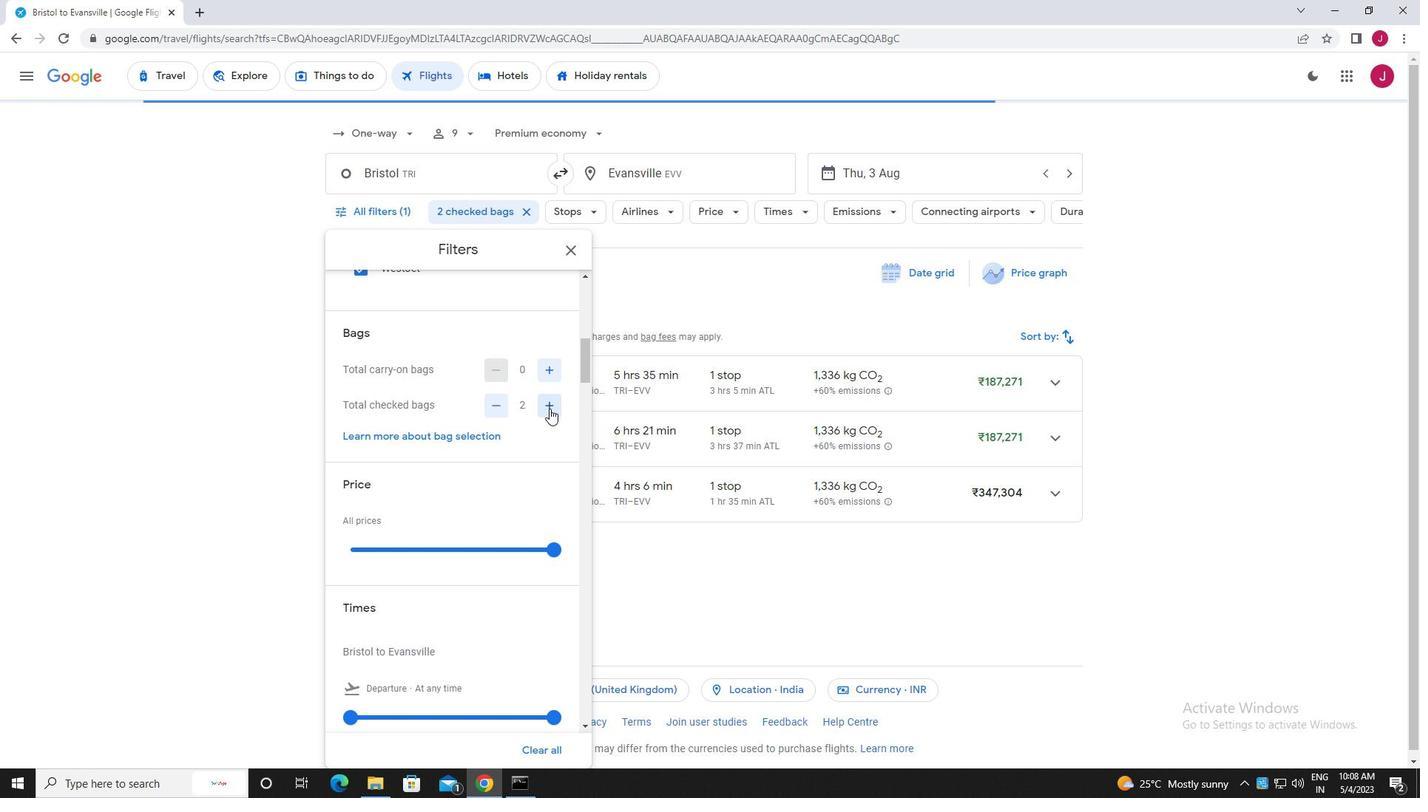 
Action: Mouse scrolled (548, 408) with delta (0, 0)
Screenshot: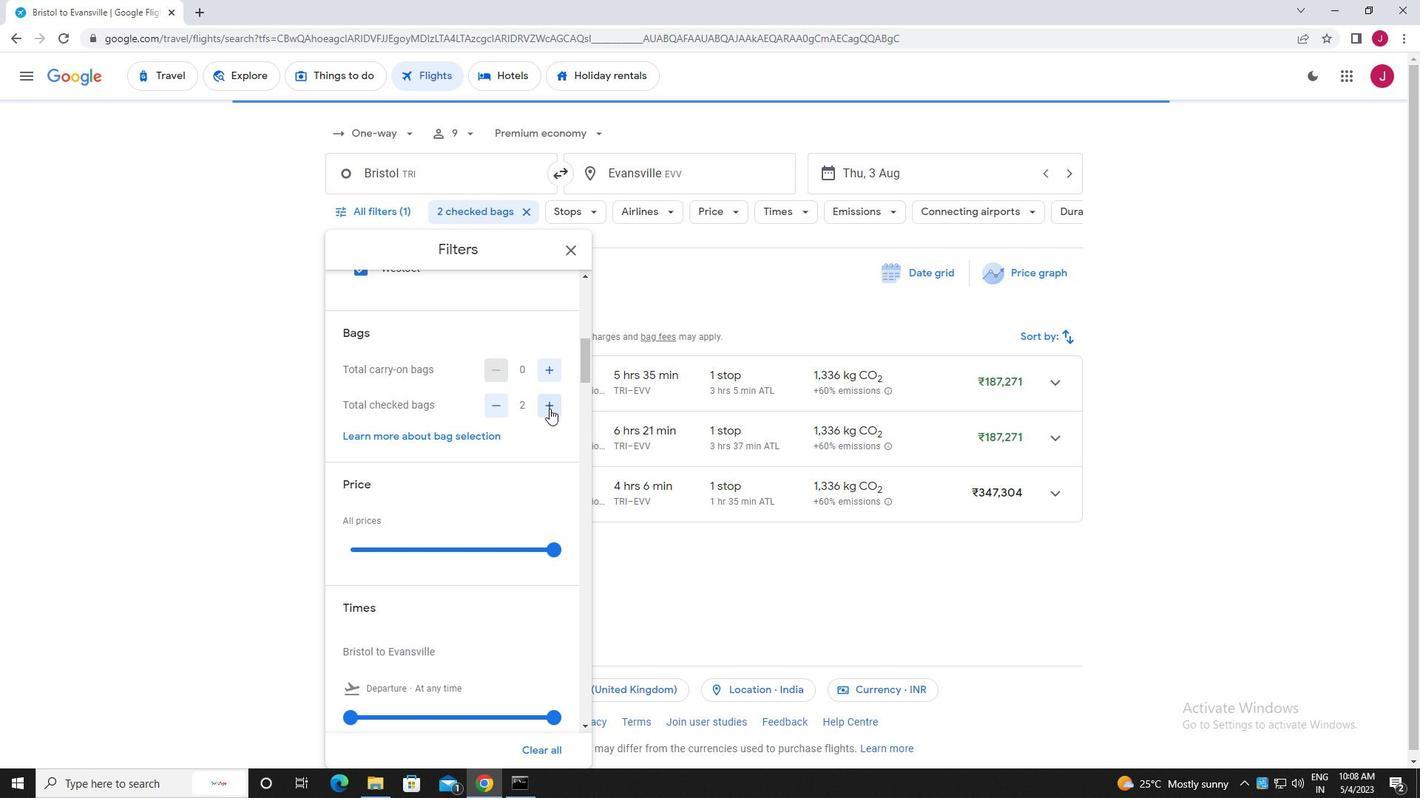 
Action: Mouse scrolled (548, 408) with delta (0, 0)
Screenshot: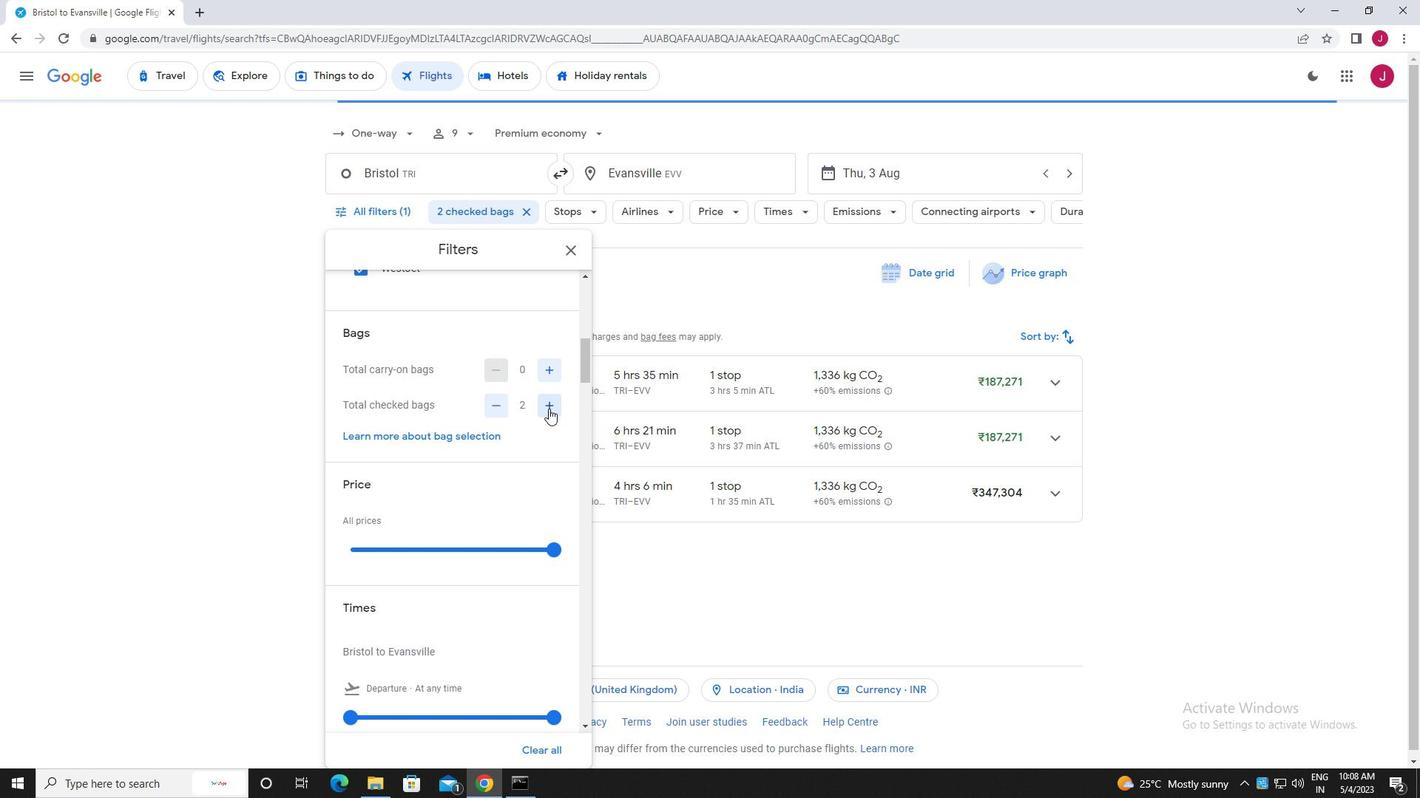 
Action: Mouse moved to (557, 400)
Screenshot: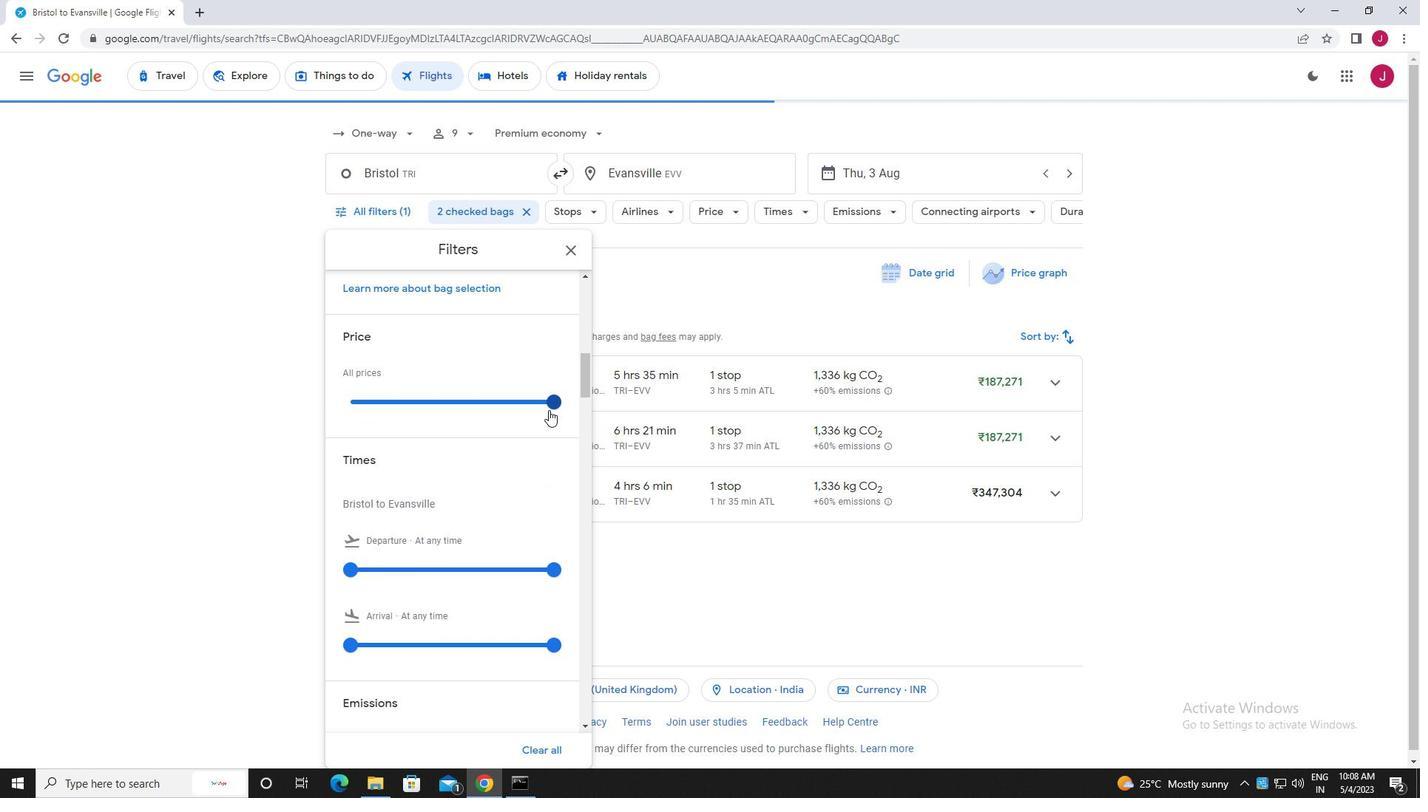 
Action: Mouse pressed left at (557, 400)
Screenshot: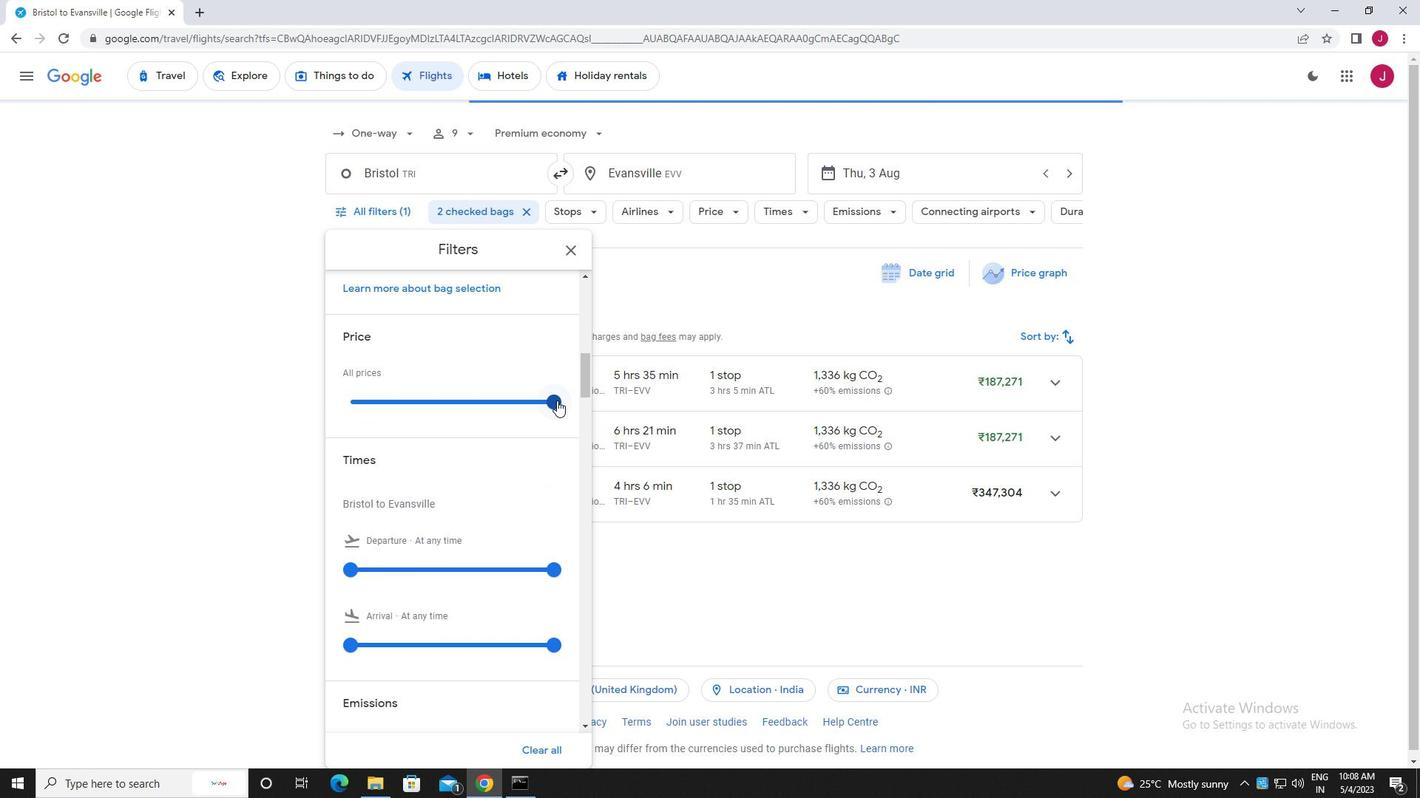 
Action: Mouse moved to (547, 405)
Screenshot: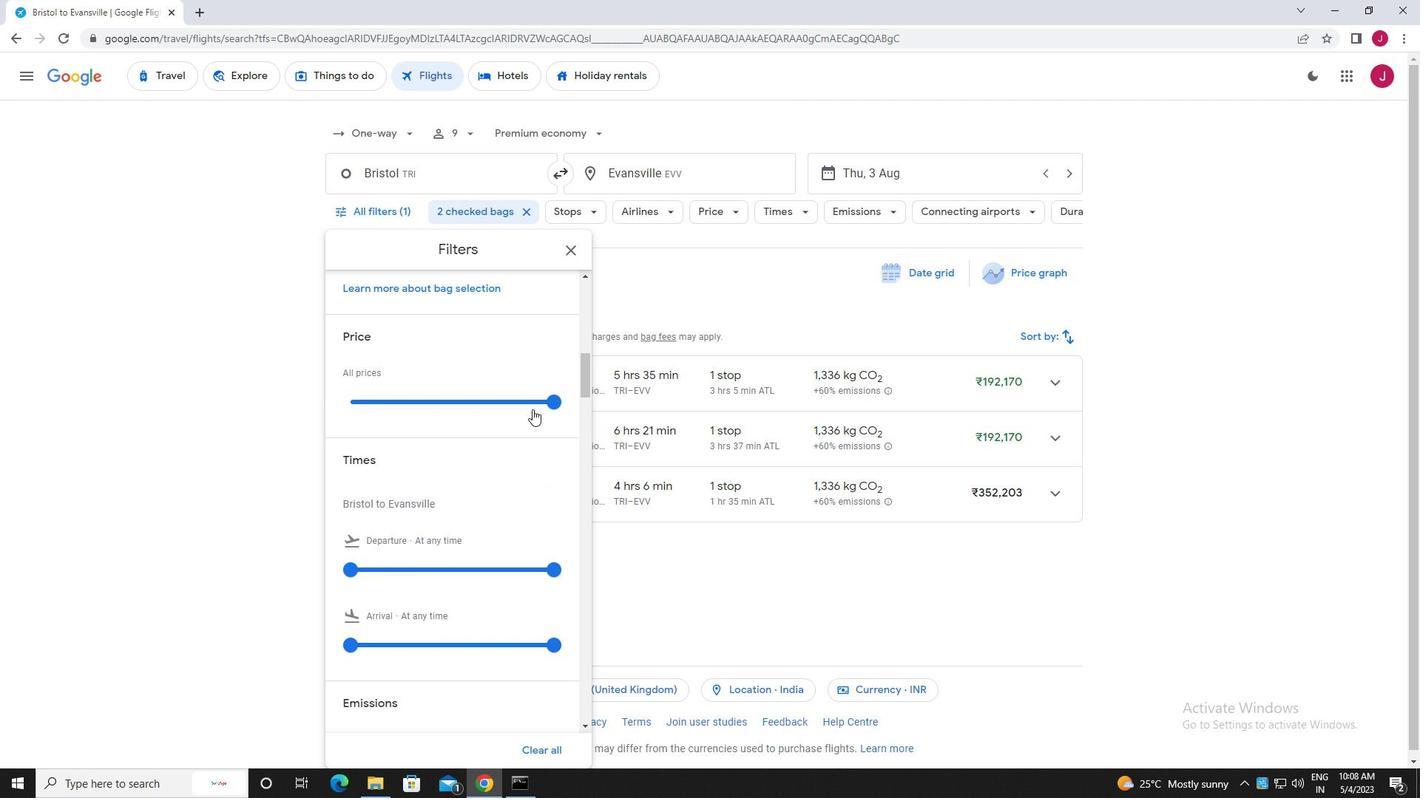 
Action: Mouse pressed left at (547, 405)
Screenshot: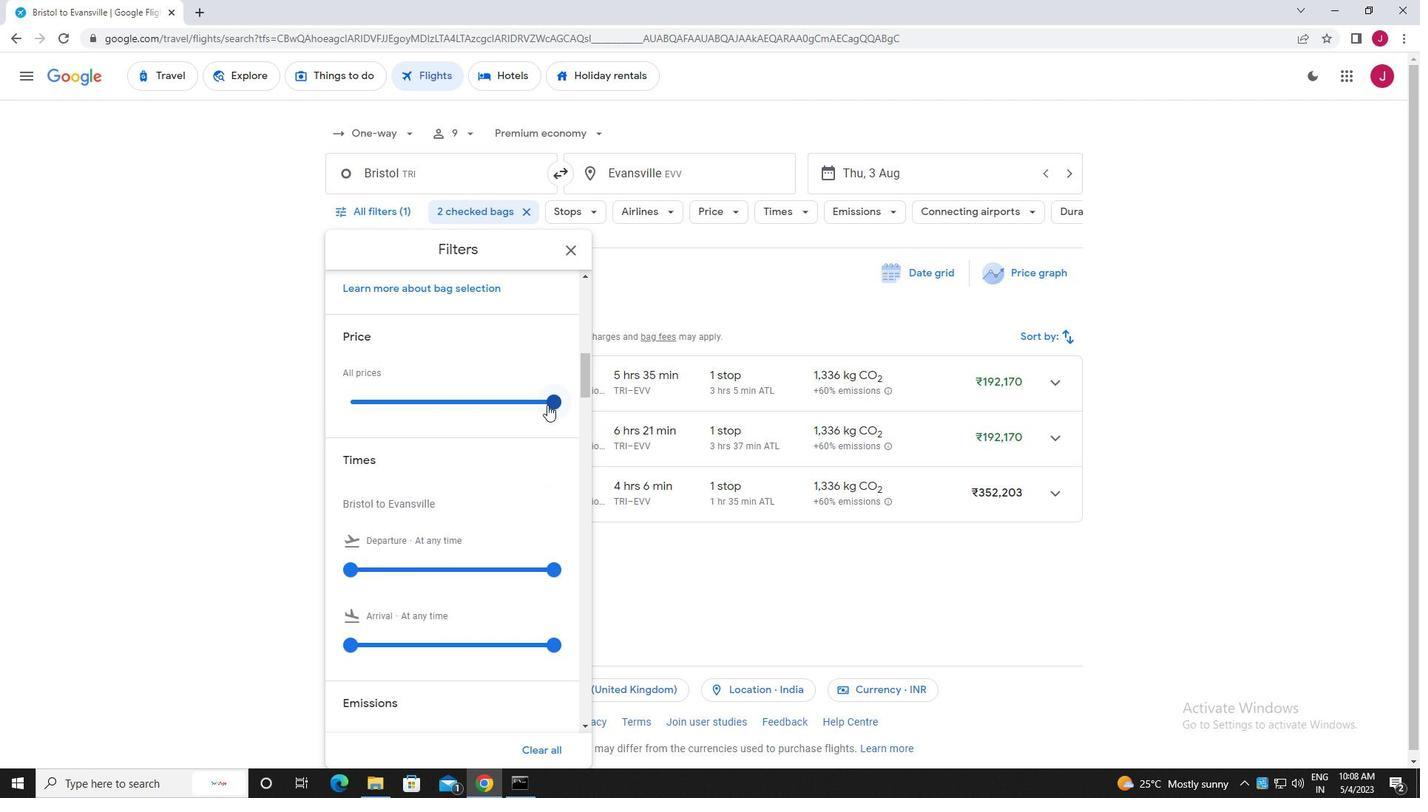 
Action: Mouse moved to (423, 380)
Screenshot: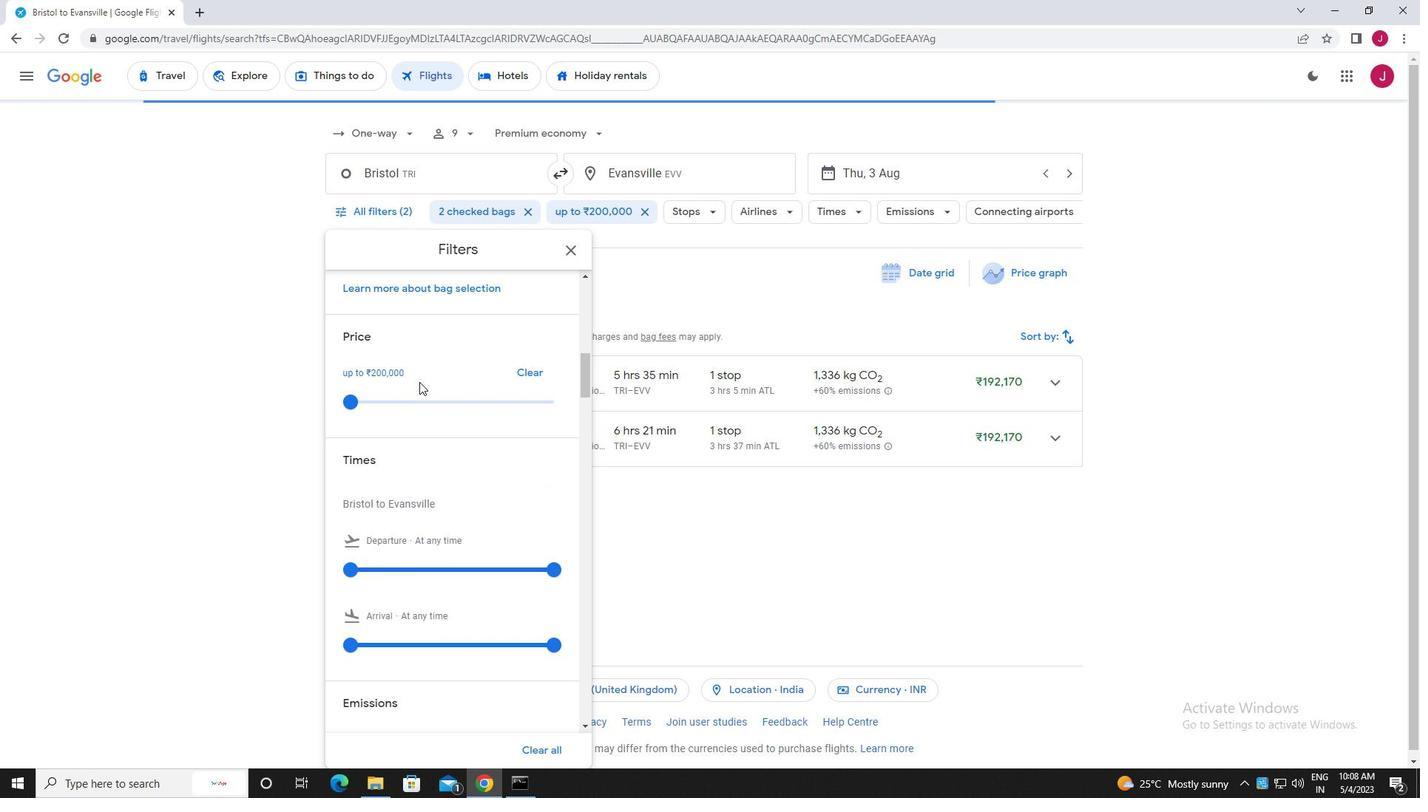 
Action: Mouse scrolled (423, 380) with delta (0, 0)
Screenshot: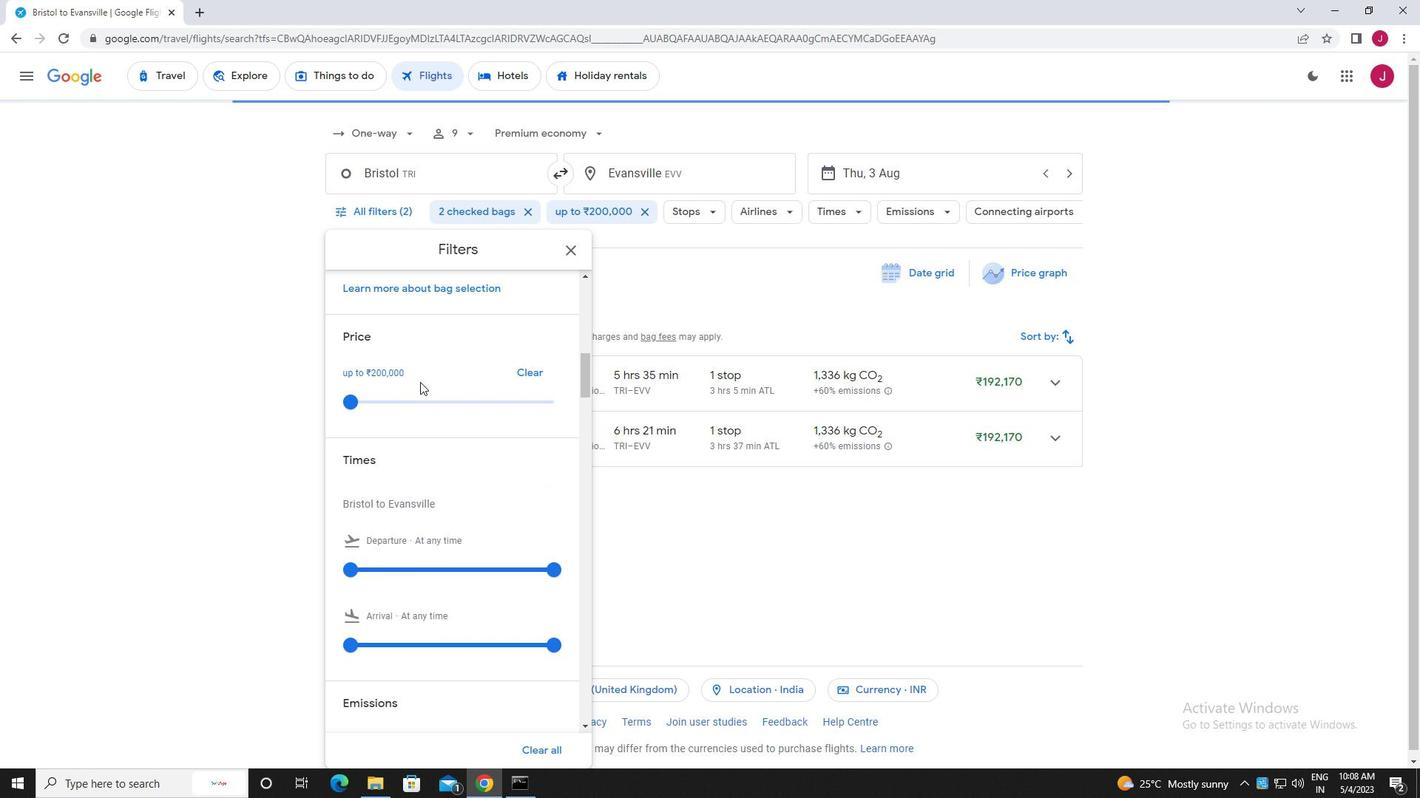 
Action: Mouse scrolled (423, 380) with delta (0, 0)
Screenshot: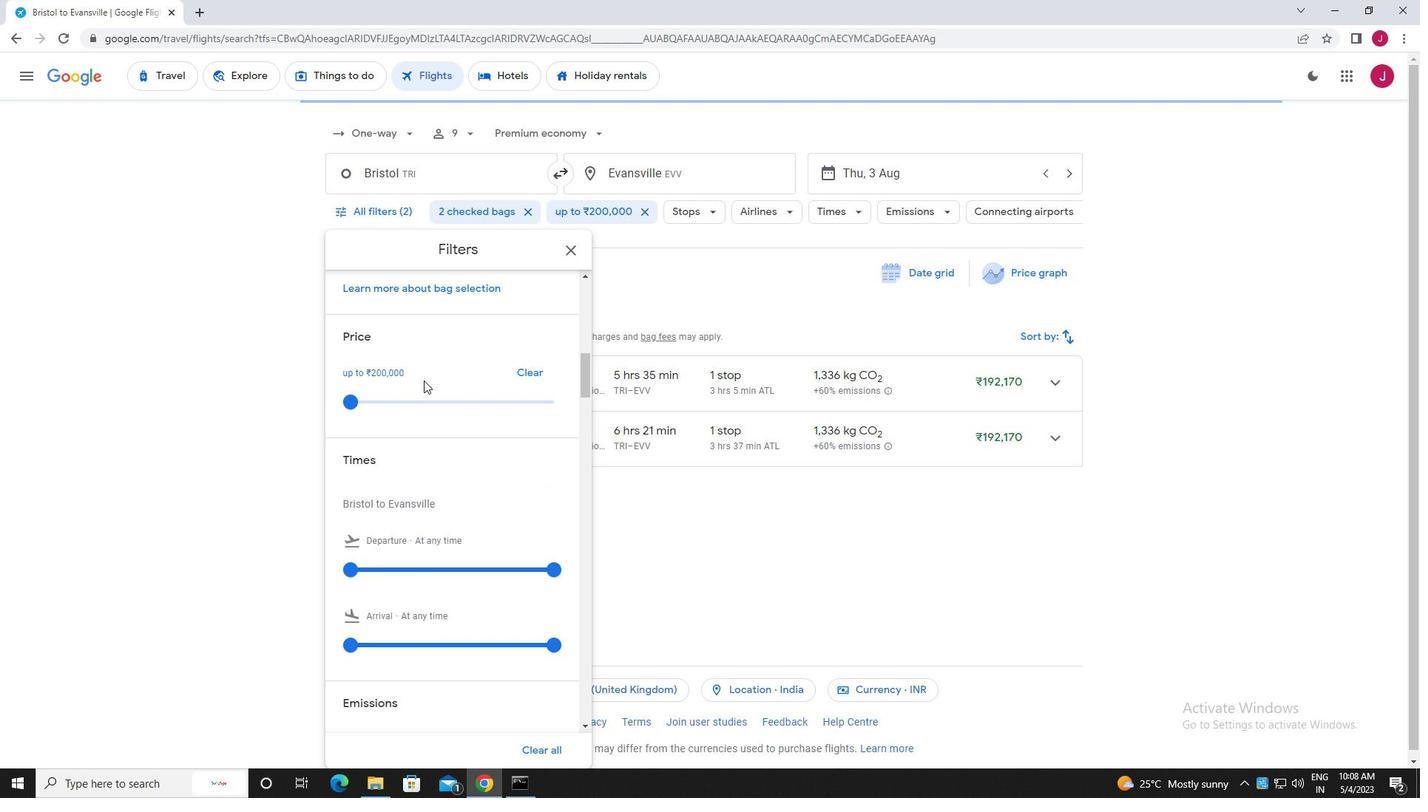 
Action: Mouse moved to (425, 380)
Screenshot: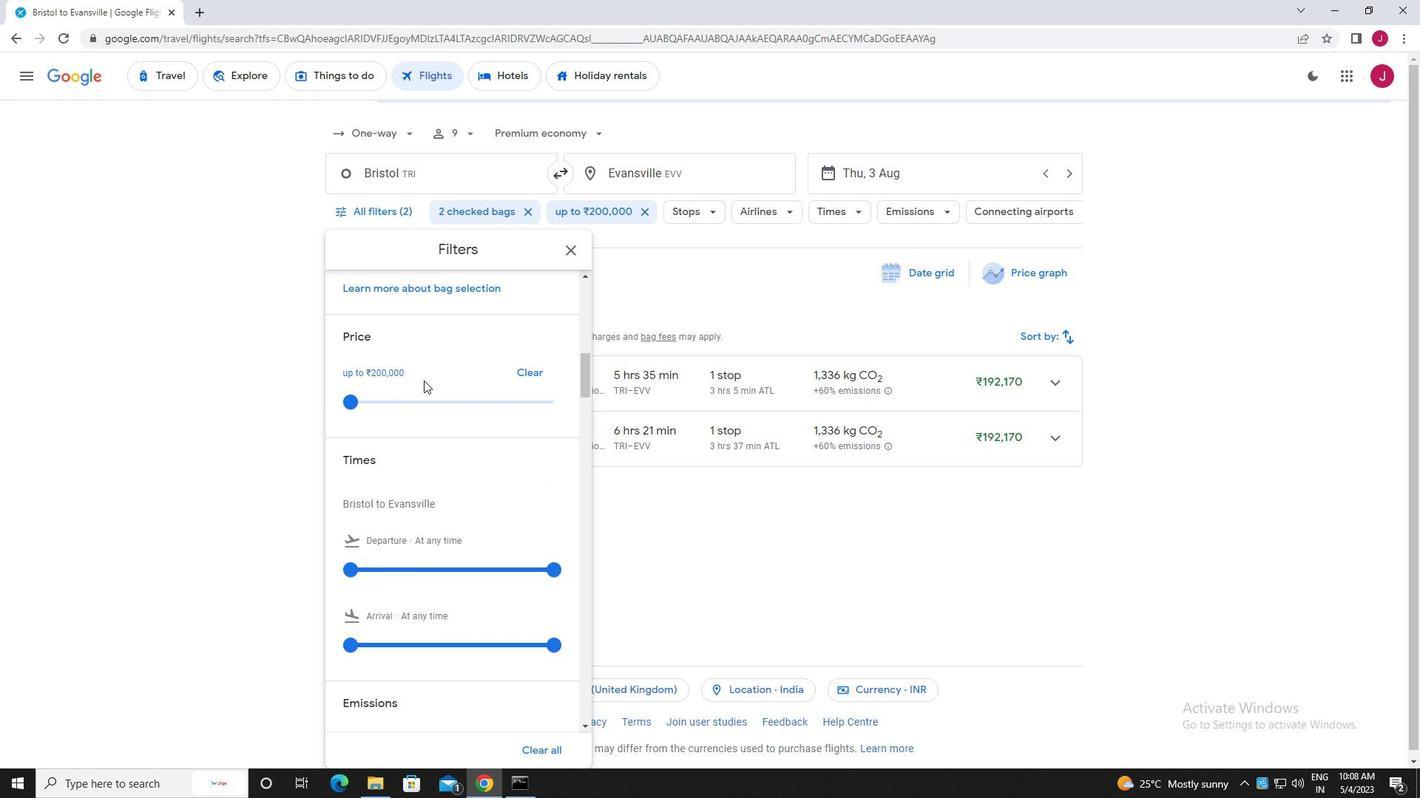 
Action: Mouse scrolled (425, 380) with delta (0, 0)
Screenshot: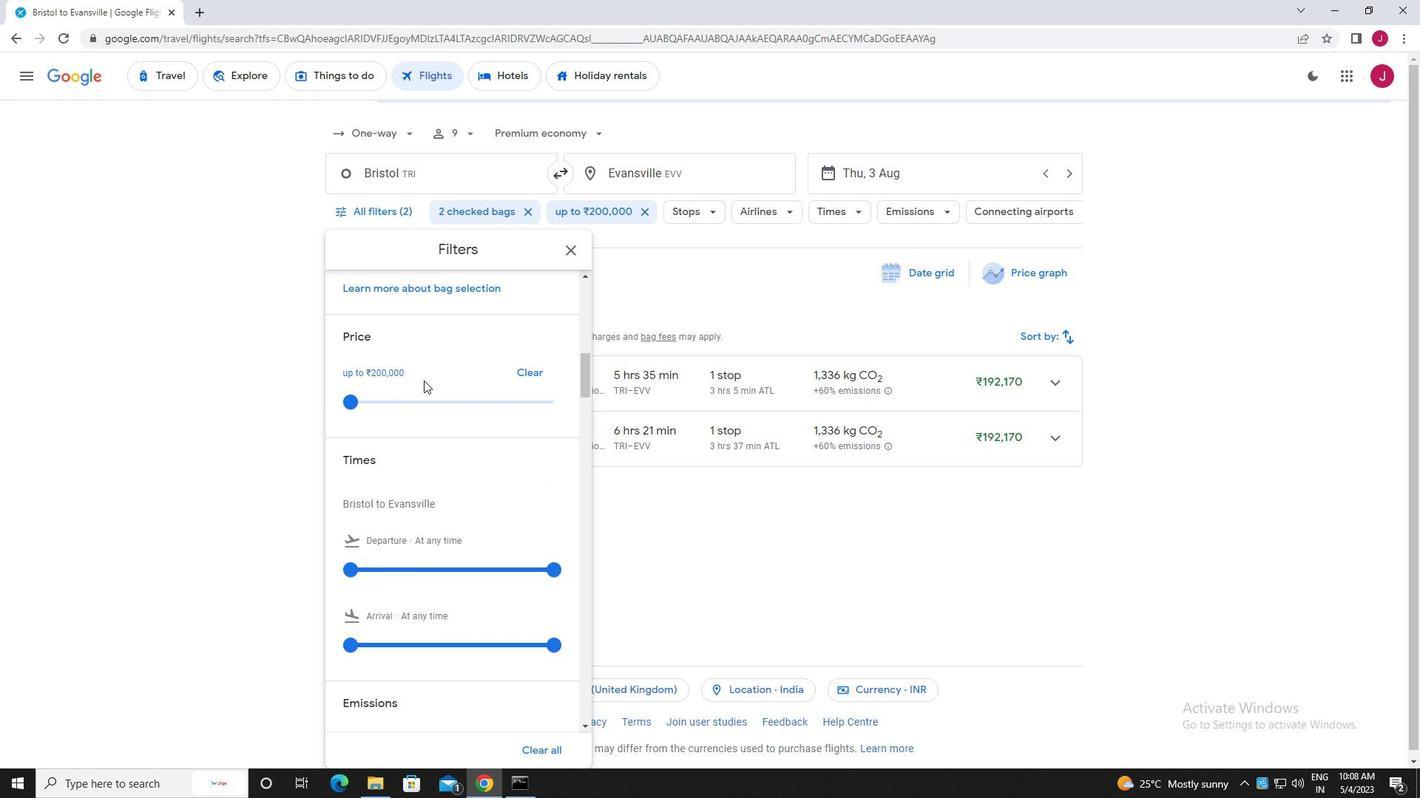 
Action: Mouse moved to (345, 347)
Screenshot: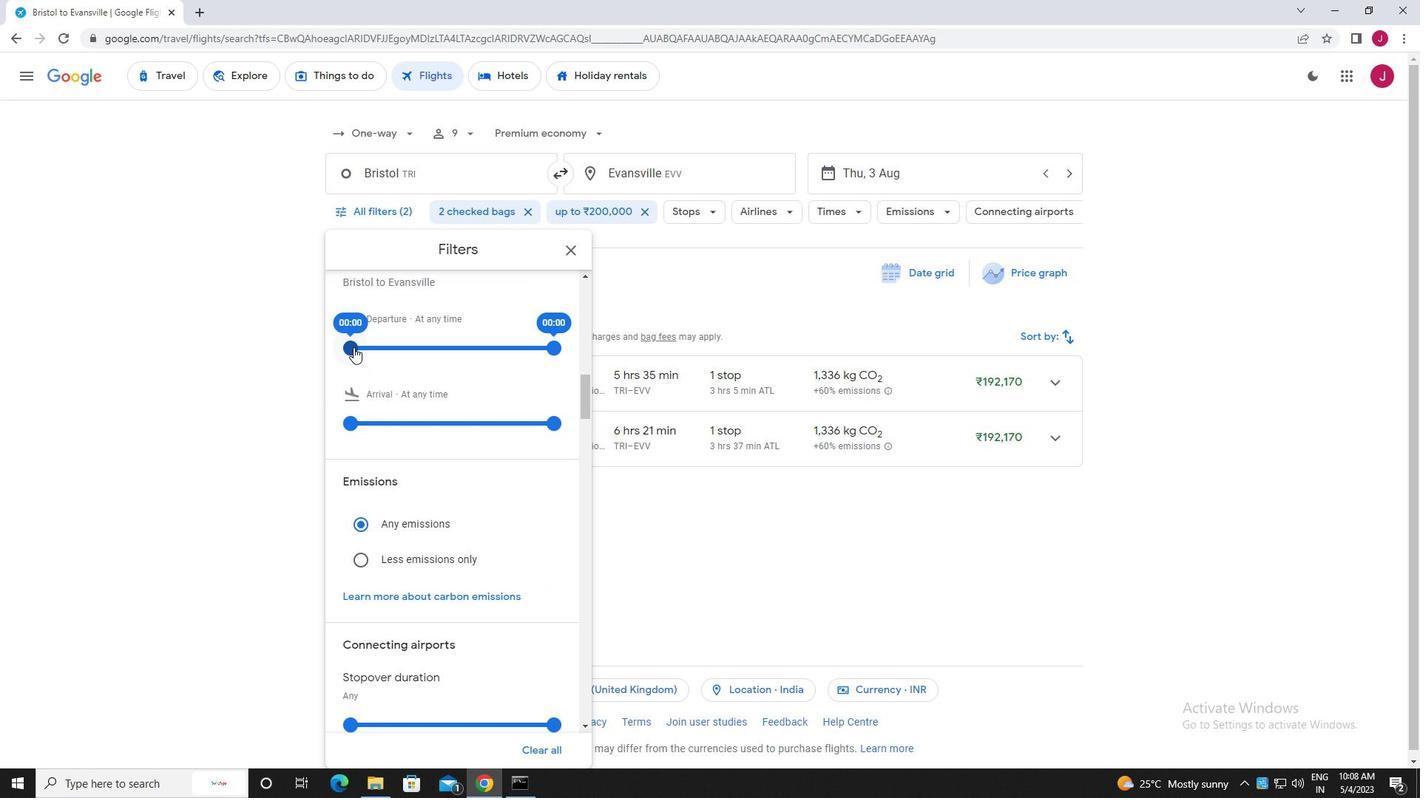 
Action: Mouse pressed left at (345, 347)
Screenshot: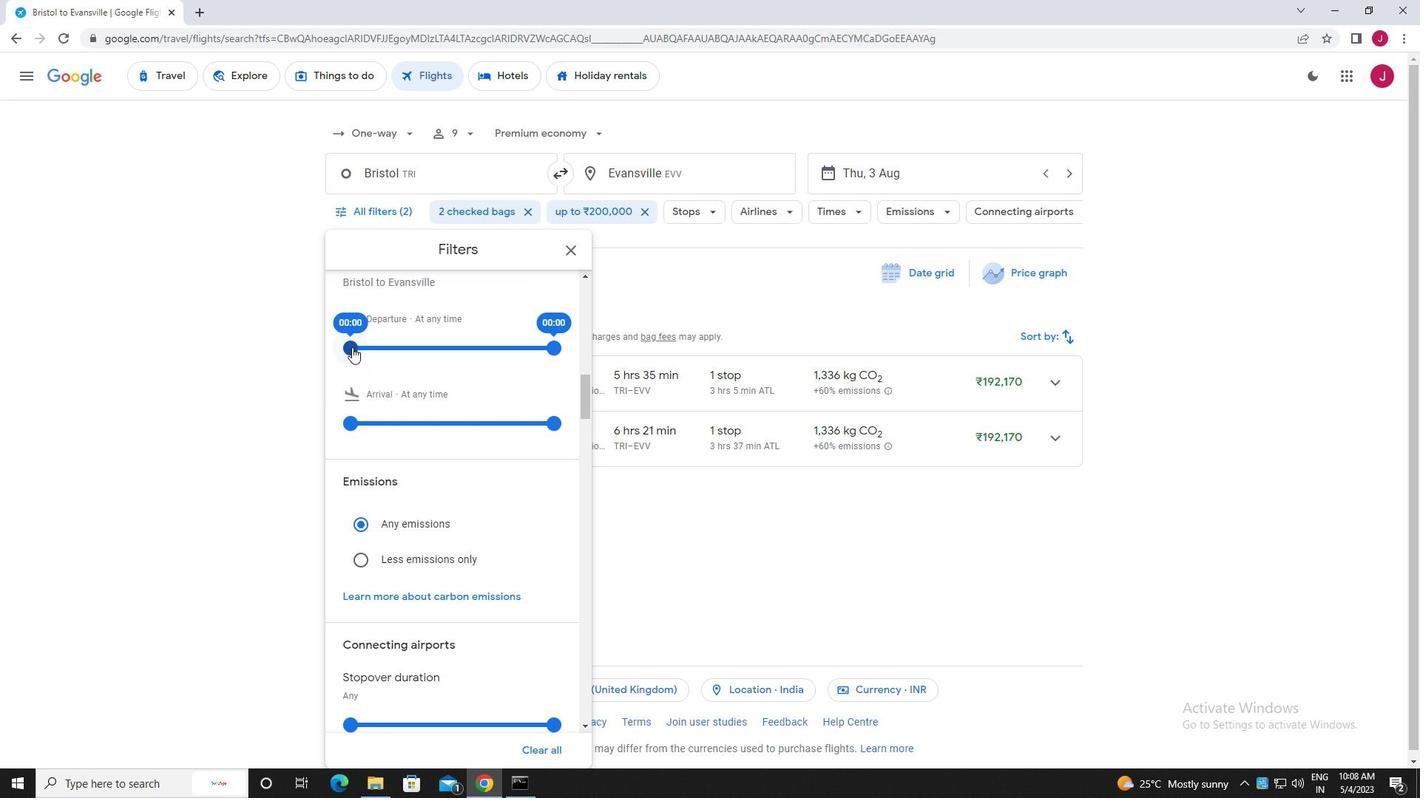 
Action: Mouse moved to (571, 249)
Screenshot: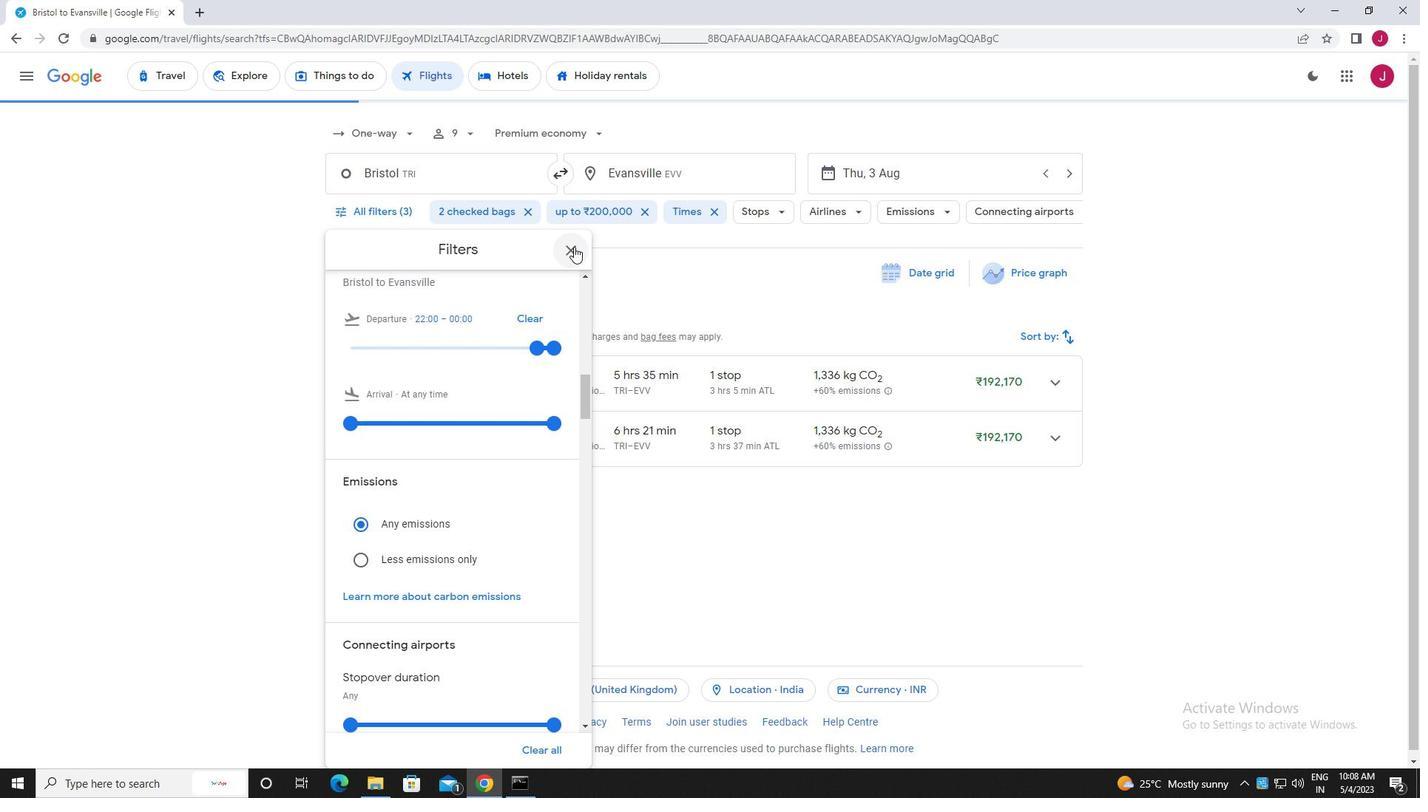 
Action: Mouse pressed left at (571, 249)
Screenshot: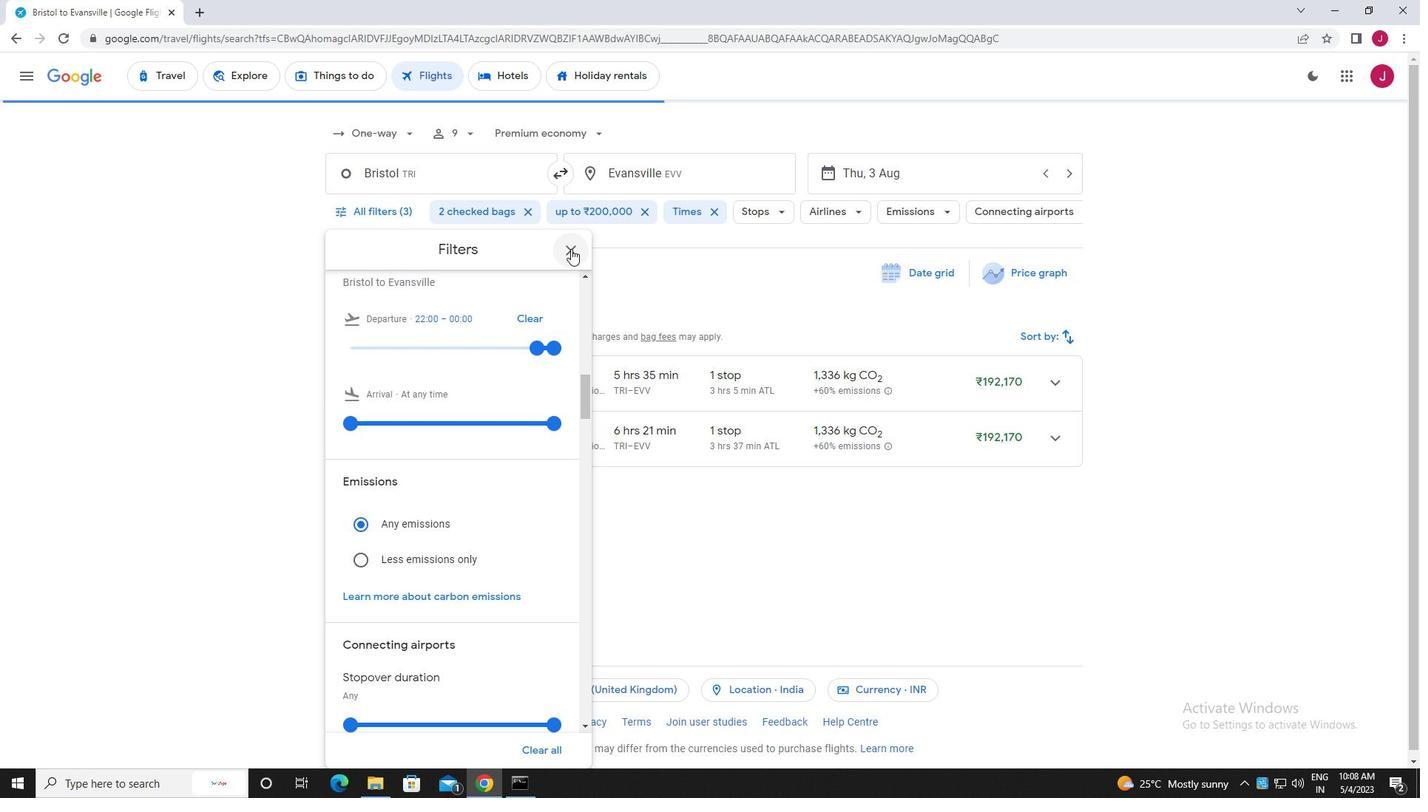 
